 Task: Add the product "Ramiro's Wet Burritos" to cart from the store "Abuelitas Birria".
Action: Mouse moved to (450, 218)
Screenshot: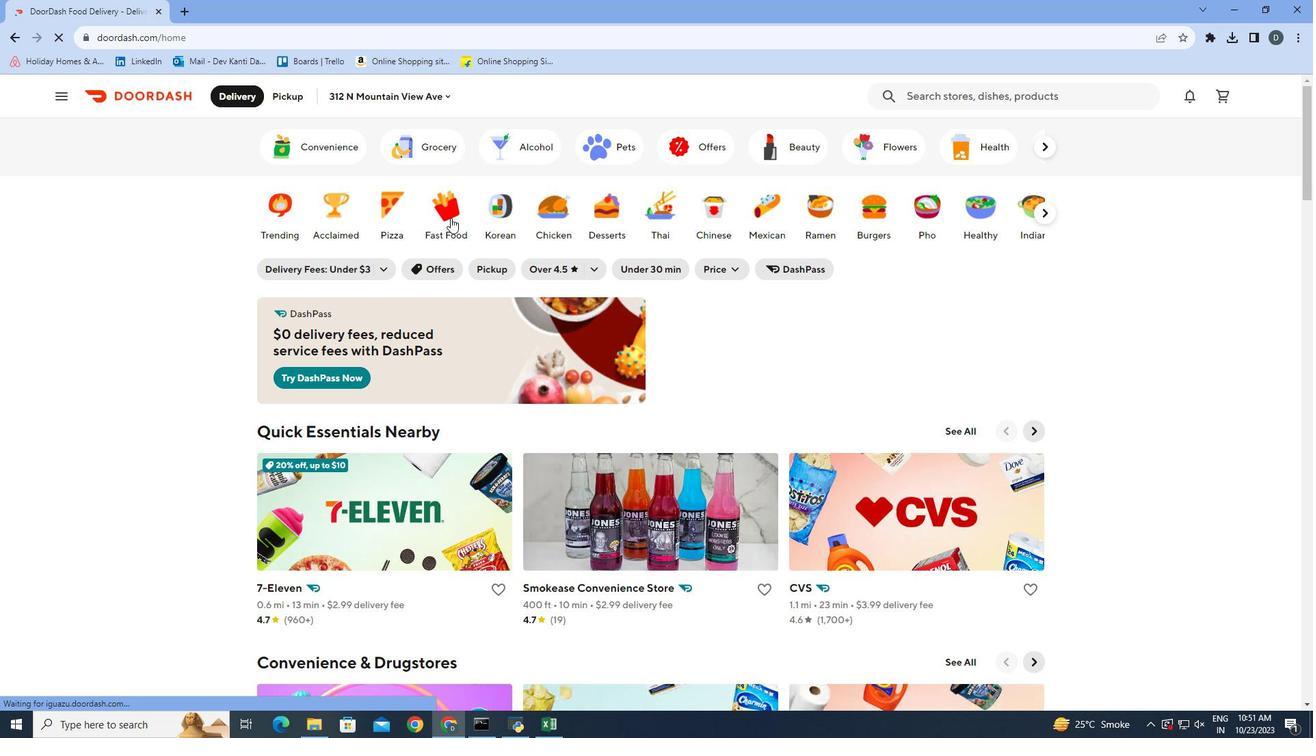 
Action: Mouse pressed left at (450, 218)
Screenshot: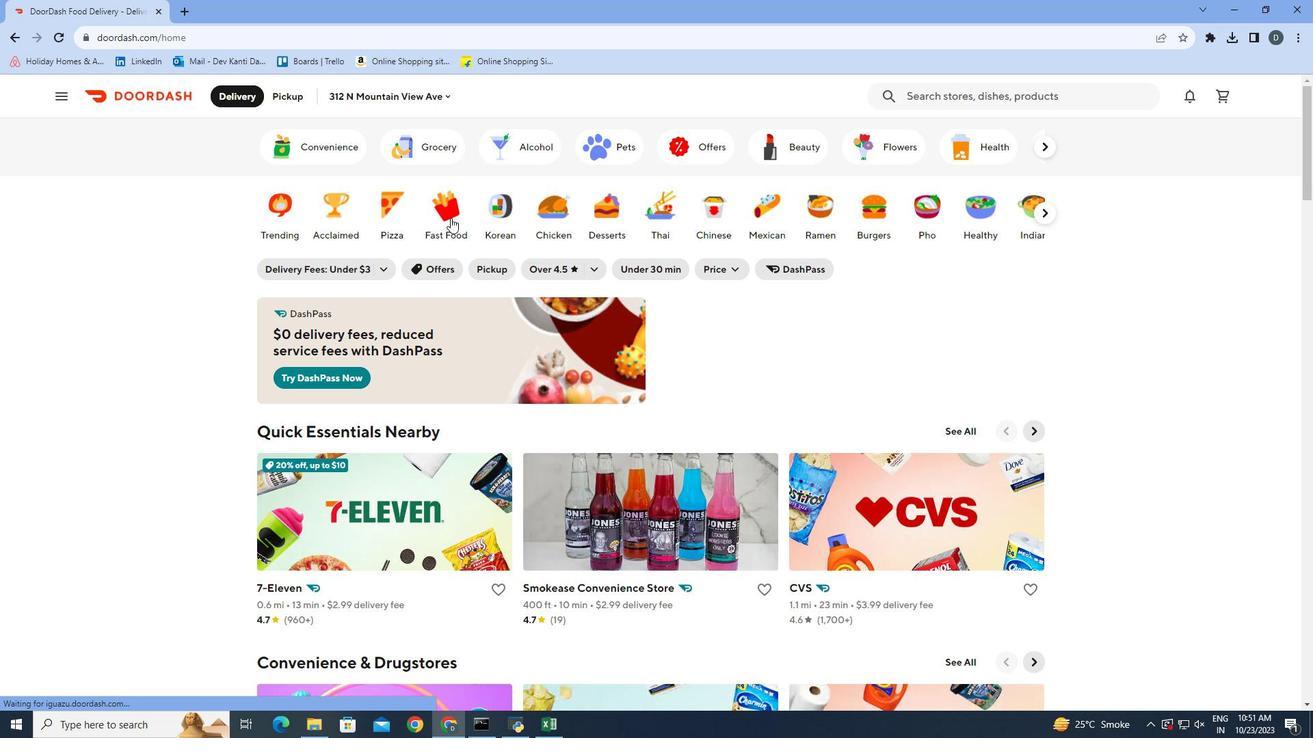 
Action: Mouse moved to (1121, 364)
Screenshot: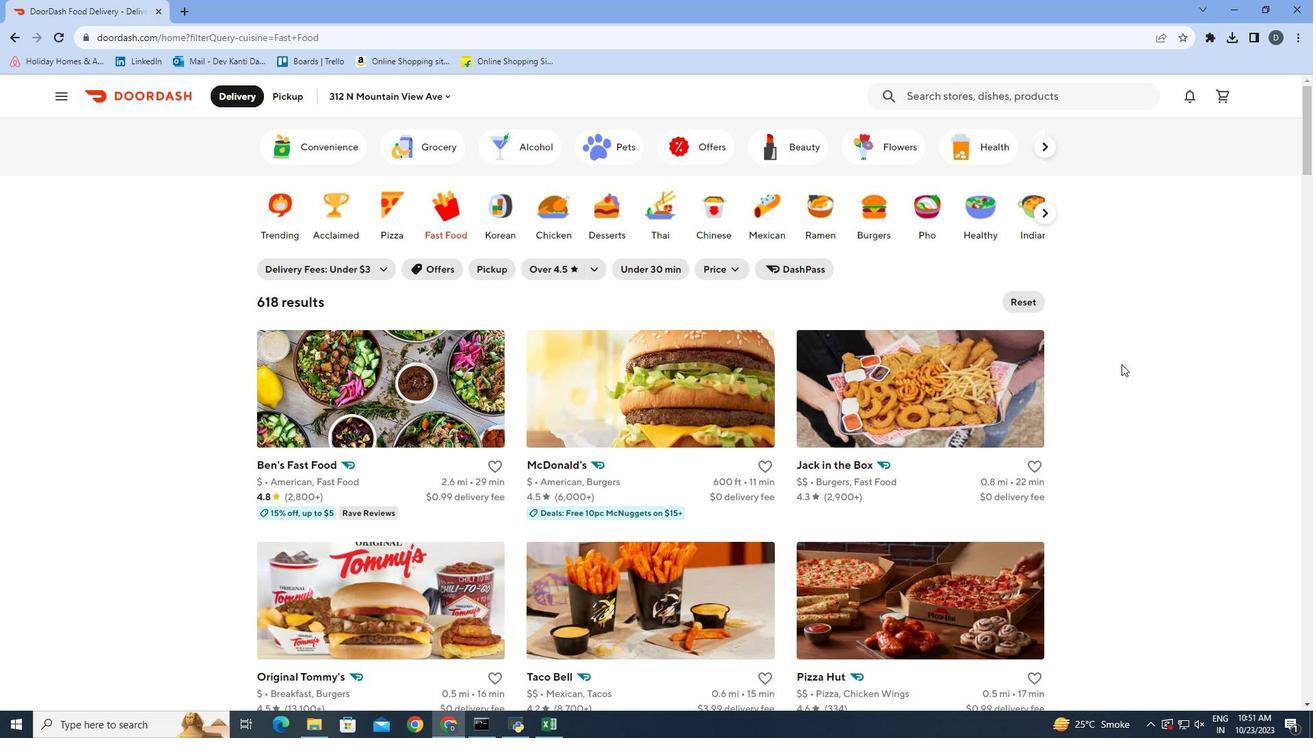
Action: Mouse scrolled (1121, 363) with delta (0, 0)
Screenshot: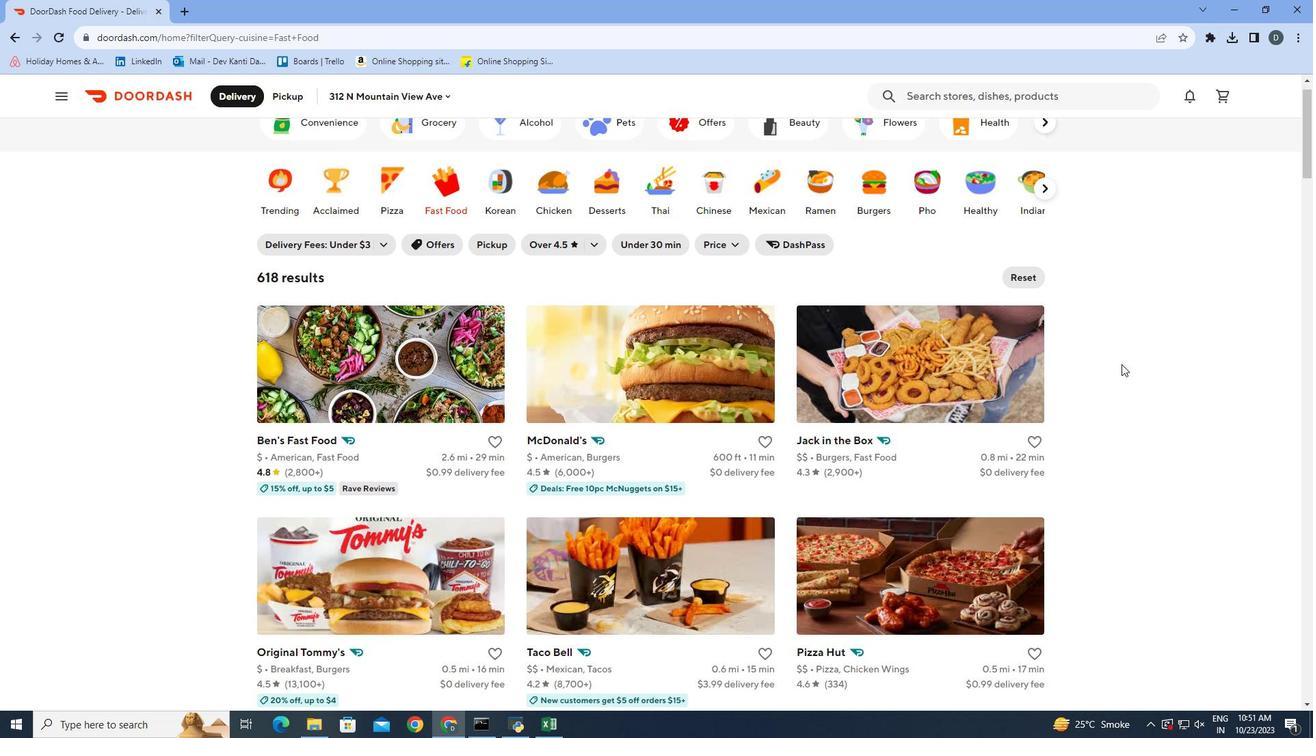 
Action: Mouse scrolled (1121, 363) with delta (0, 0)
Screenshot: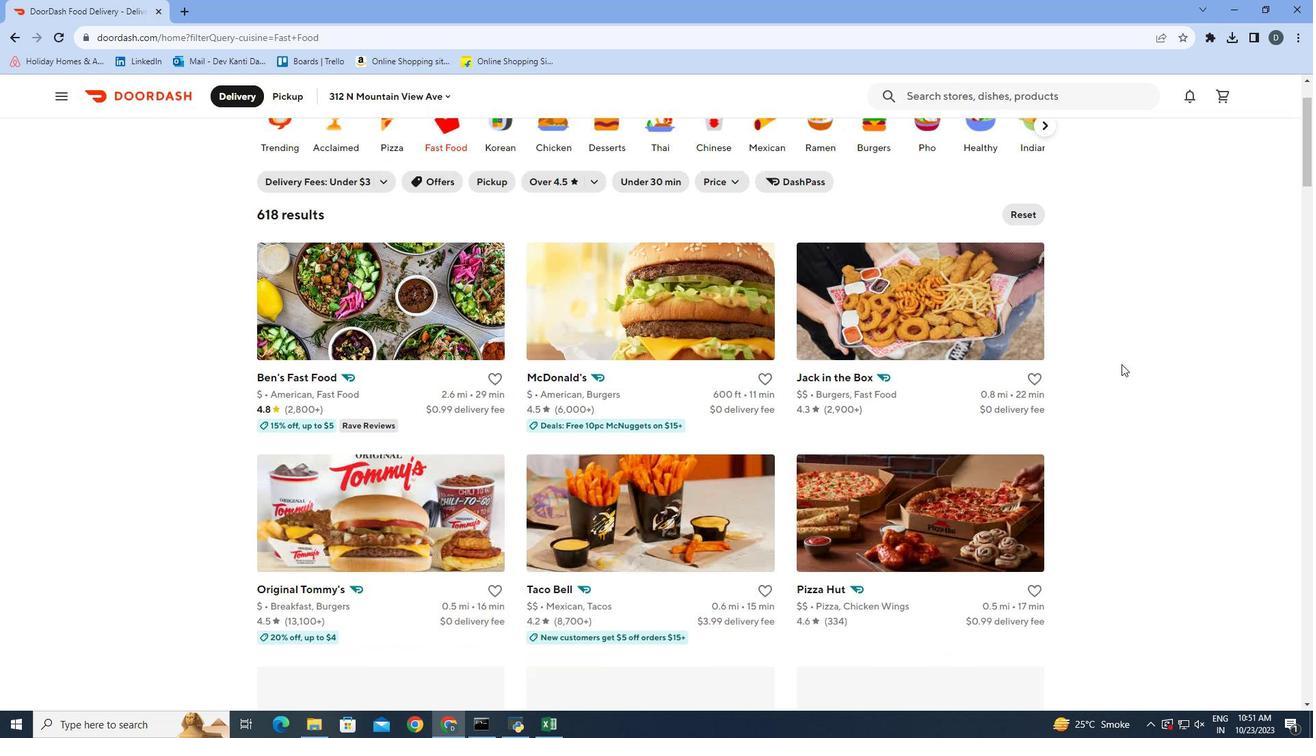 
Action: Mouse scrolled (1121, 363) with delta (0, 0)
Screenshot: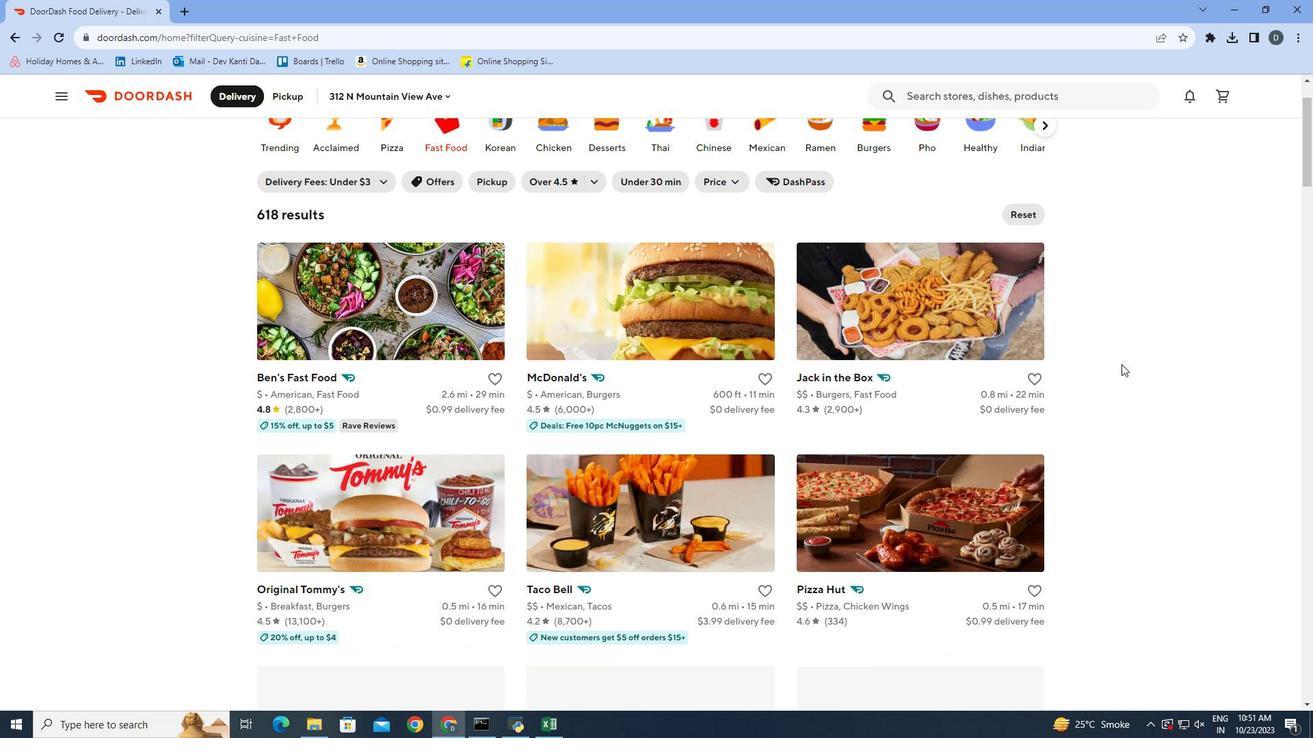 
Action: Mouse scrolled (1121, 363) with delta (0, 0)
Screenshot: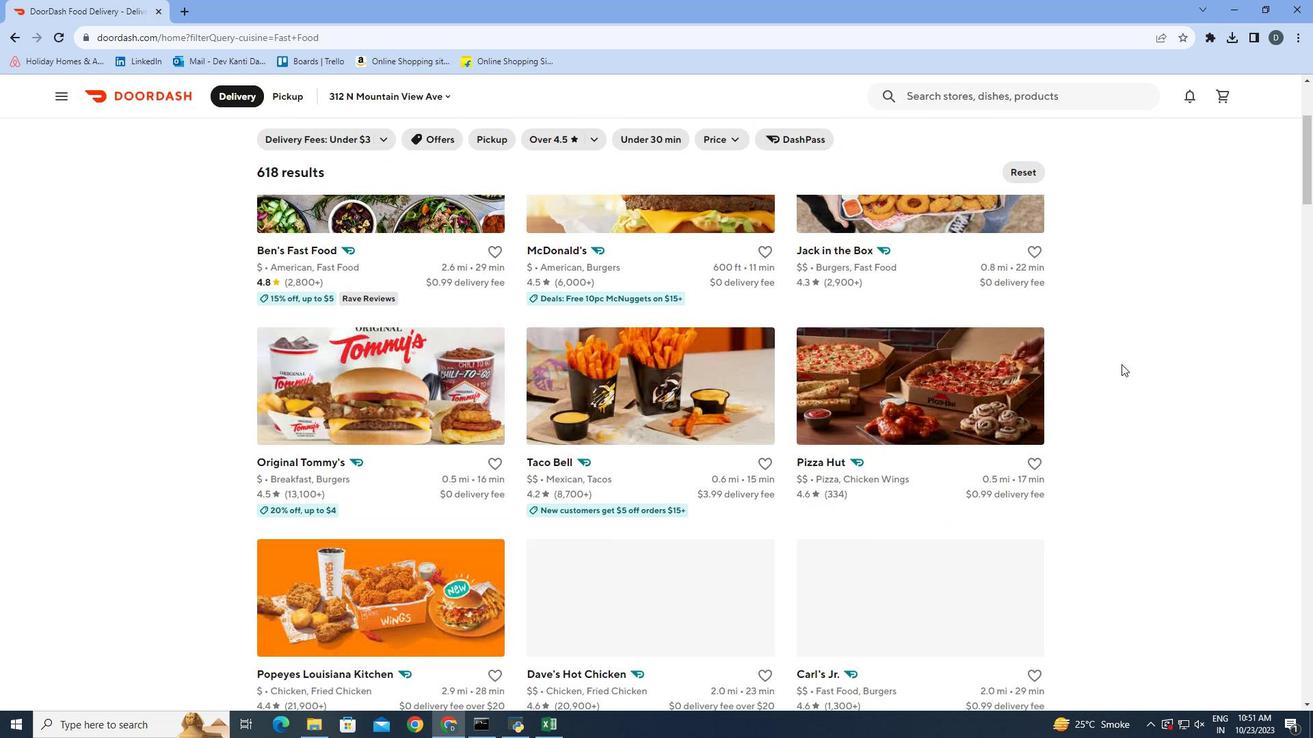 
Action: Mouse scrolled (1121, 363) with delta (0, 0)
Screenshot: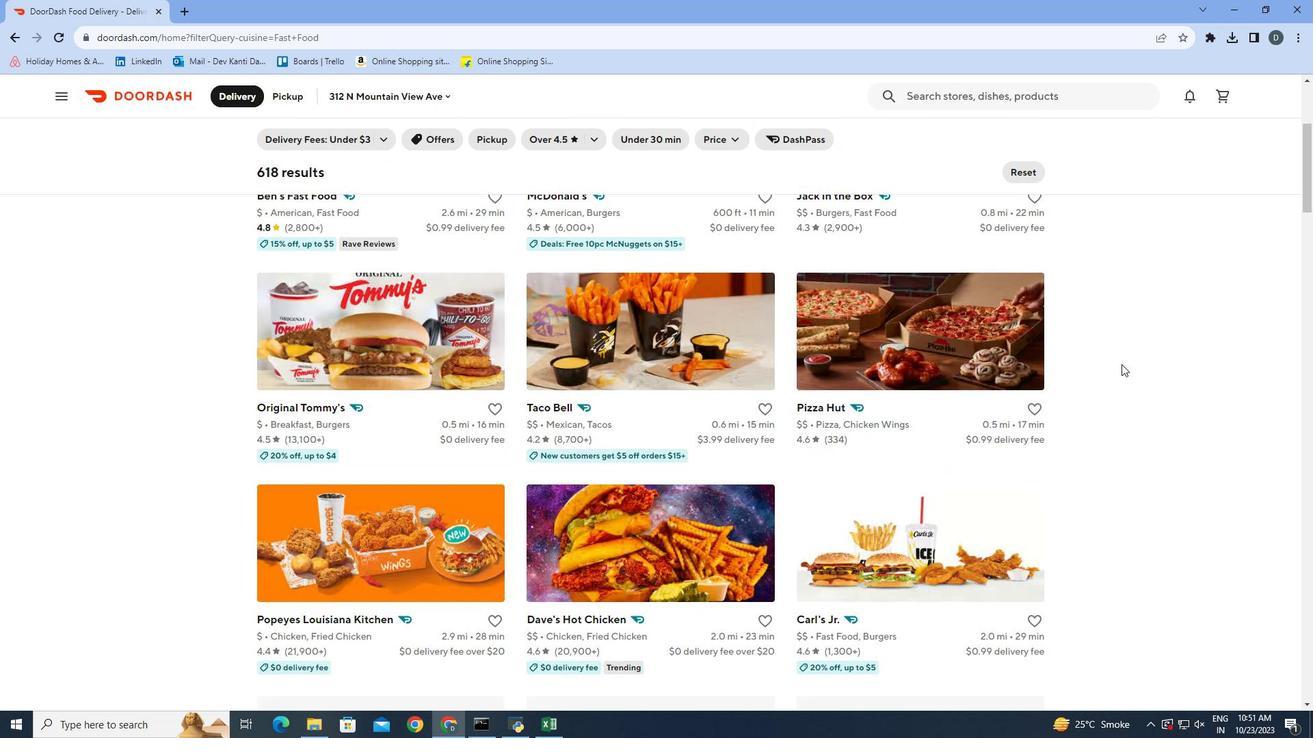 
Action: Mouse scrolled (1121, 365) with delta (0, 0)
Screenshot: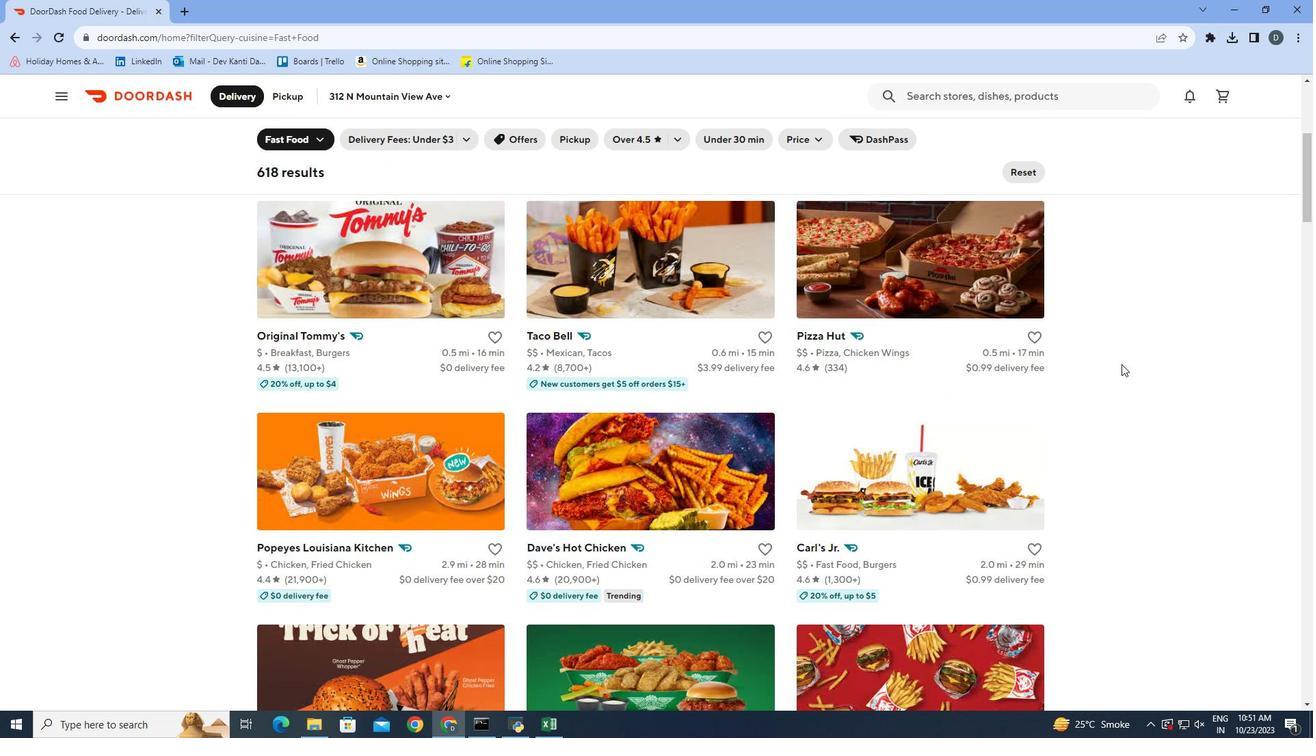 
Action: Mouse scrolled (1121, 365) with delta (0, 0)
Screenshot: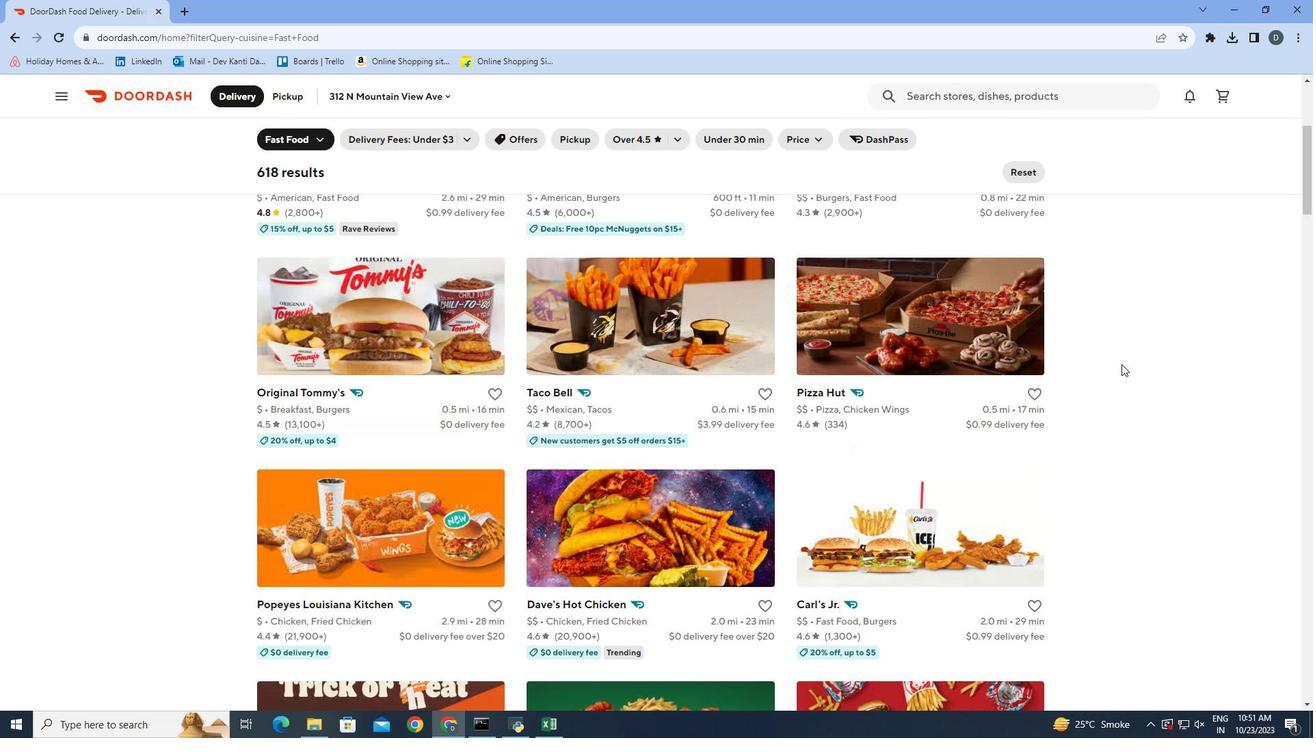
Action: Mouse scrolled (1121, 365) with delta (0, 0)
Screenshot: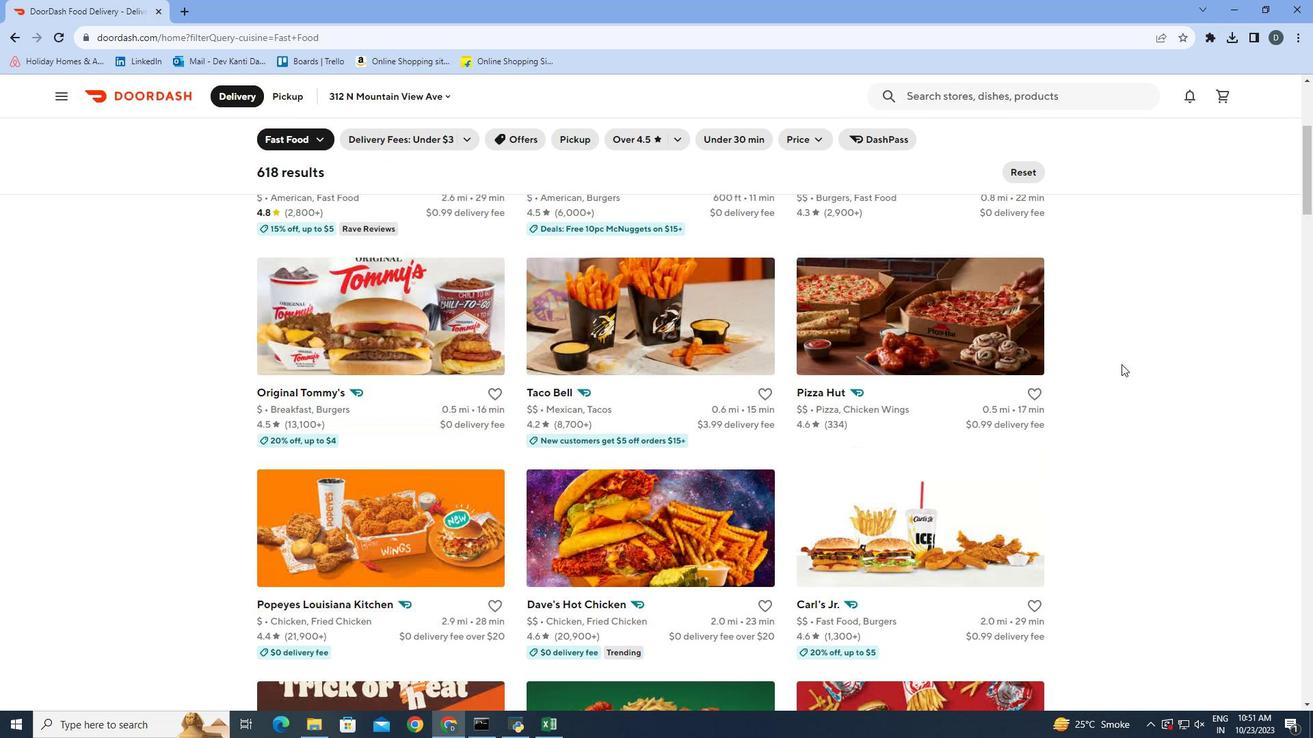 
Action: Mouse scrolled (1121, 365) with delta (0, 0)
Screenshot: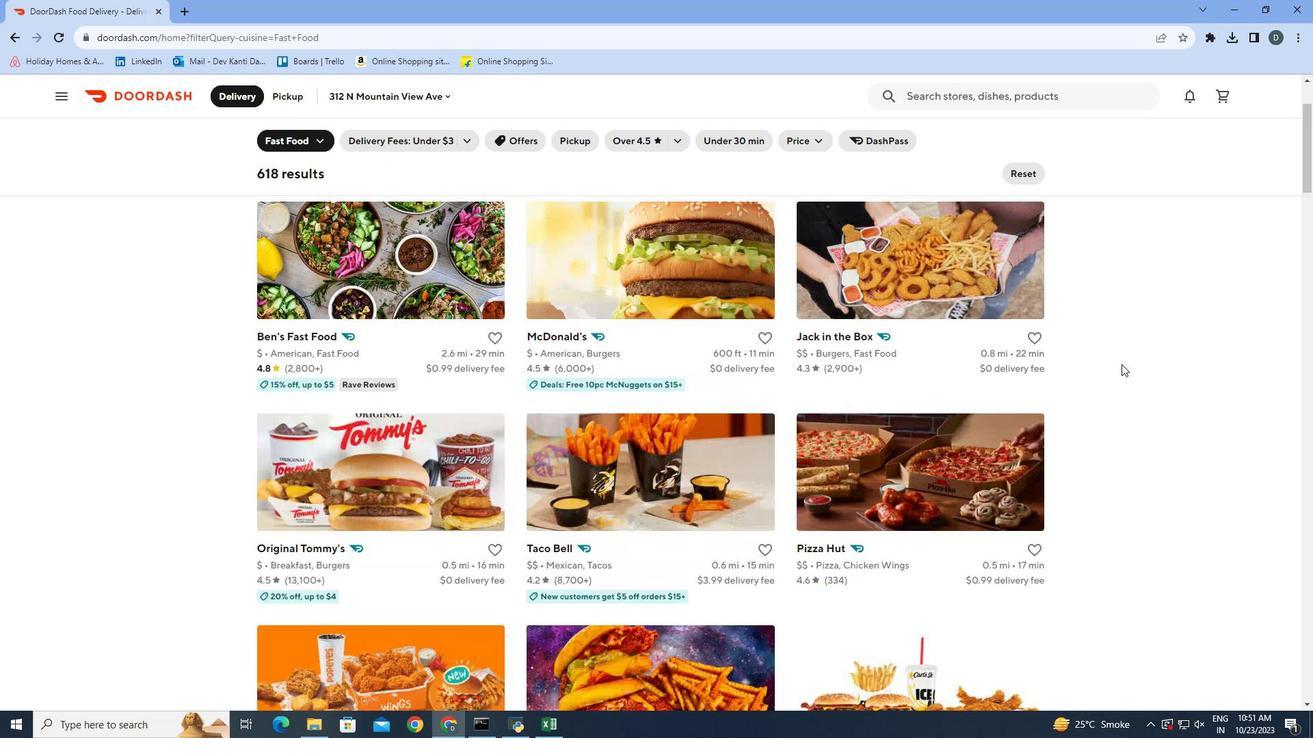 
Action: Mouse scrolled (1121, 365) with delta (0, 0)
Screenshot: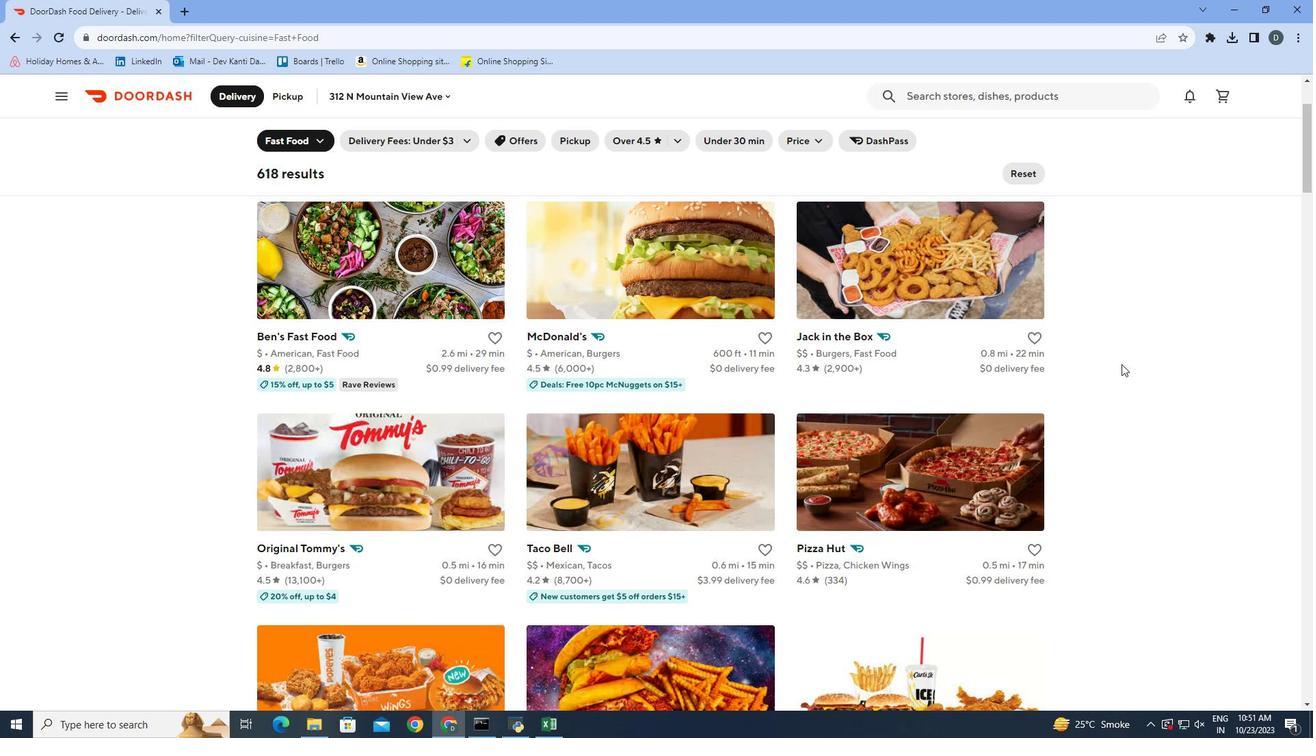 
Action: Mouse moved to (999, 99)
Screenshot: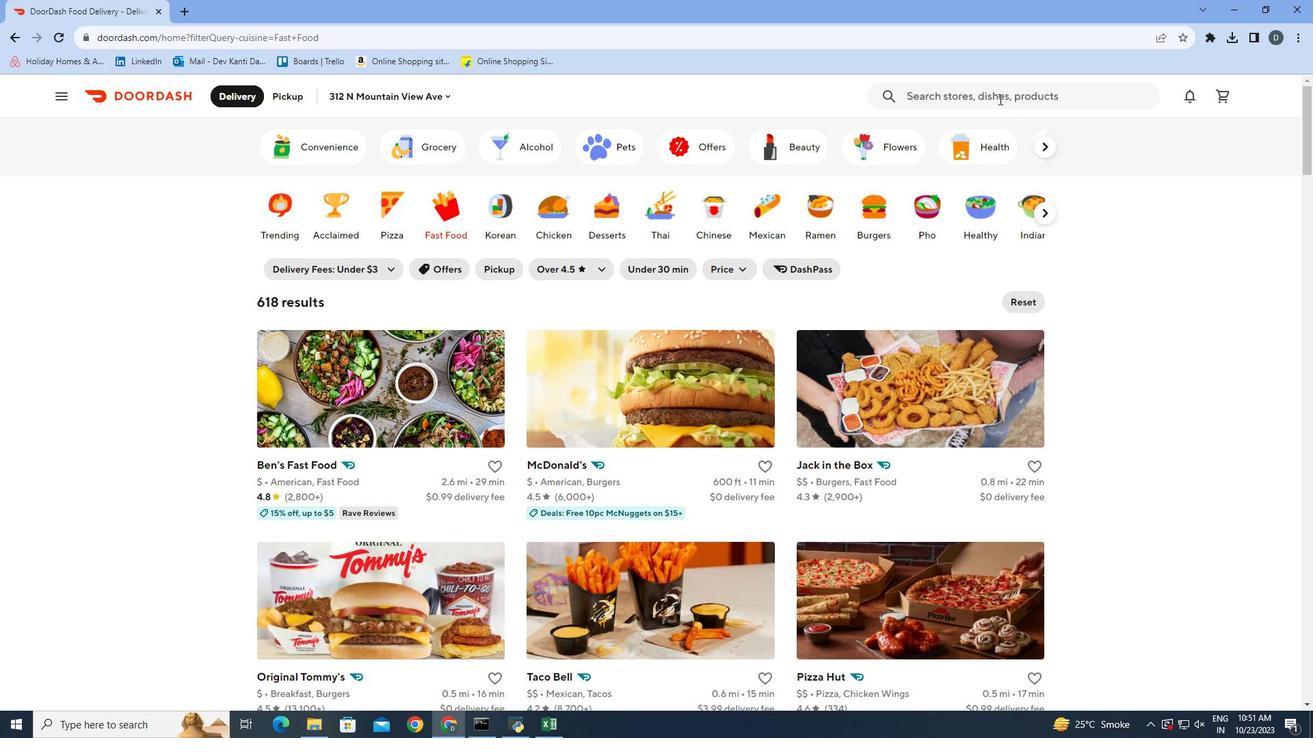 
Action: Mouse pressed left at (999, 99)
Screenshot: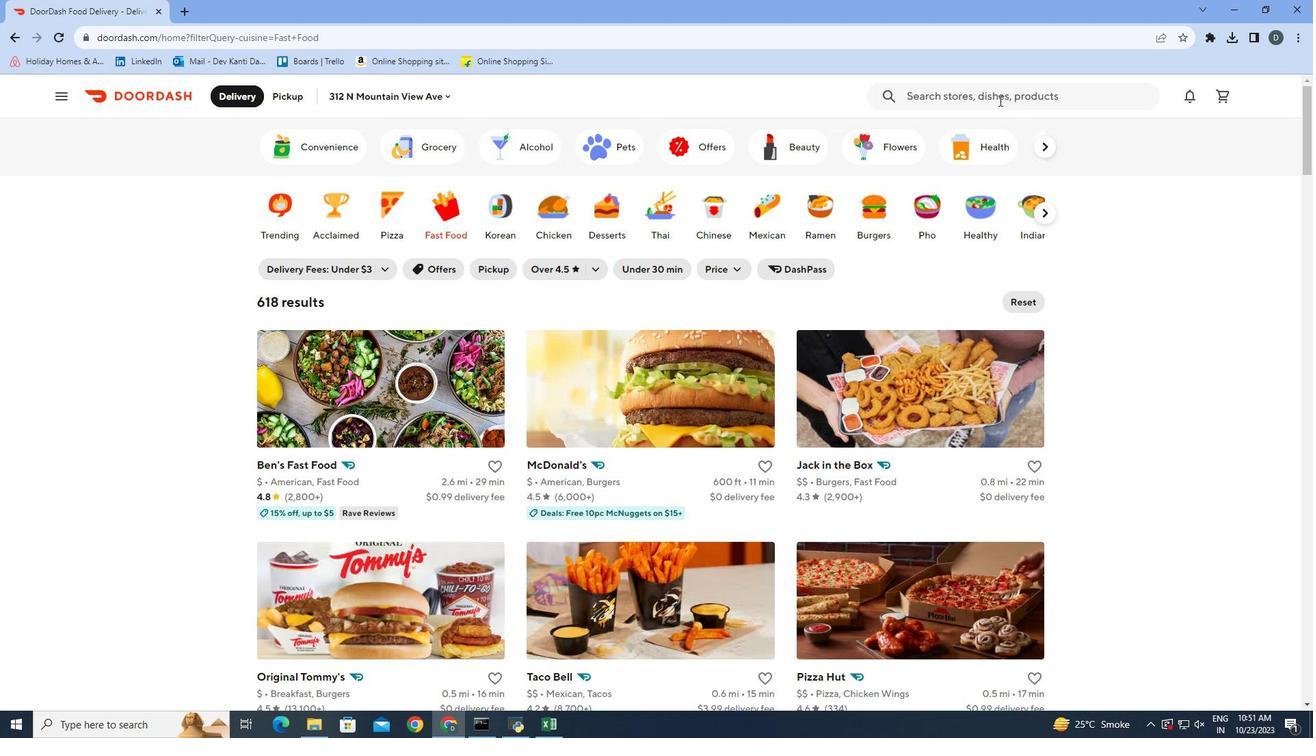 
Action: Mouse moved to (953, 136)
Screenshot: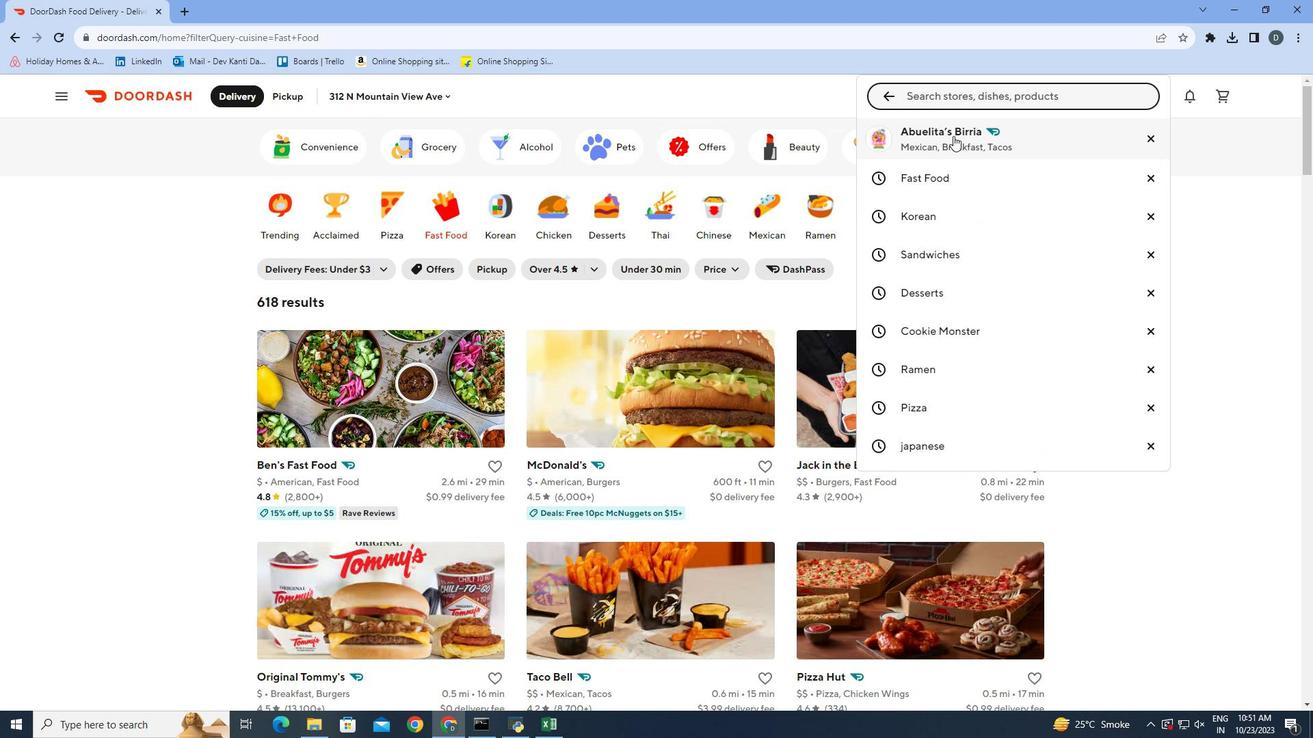
Action: Mouse pressed left at (953, 136)
Screenshot: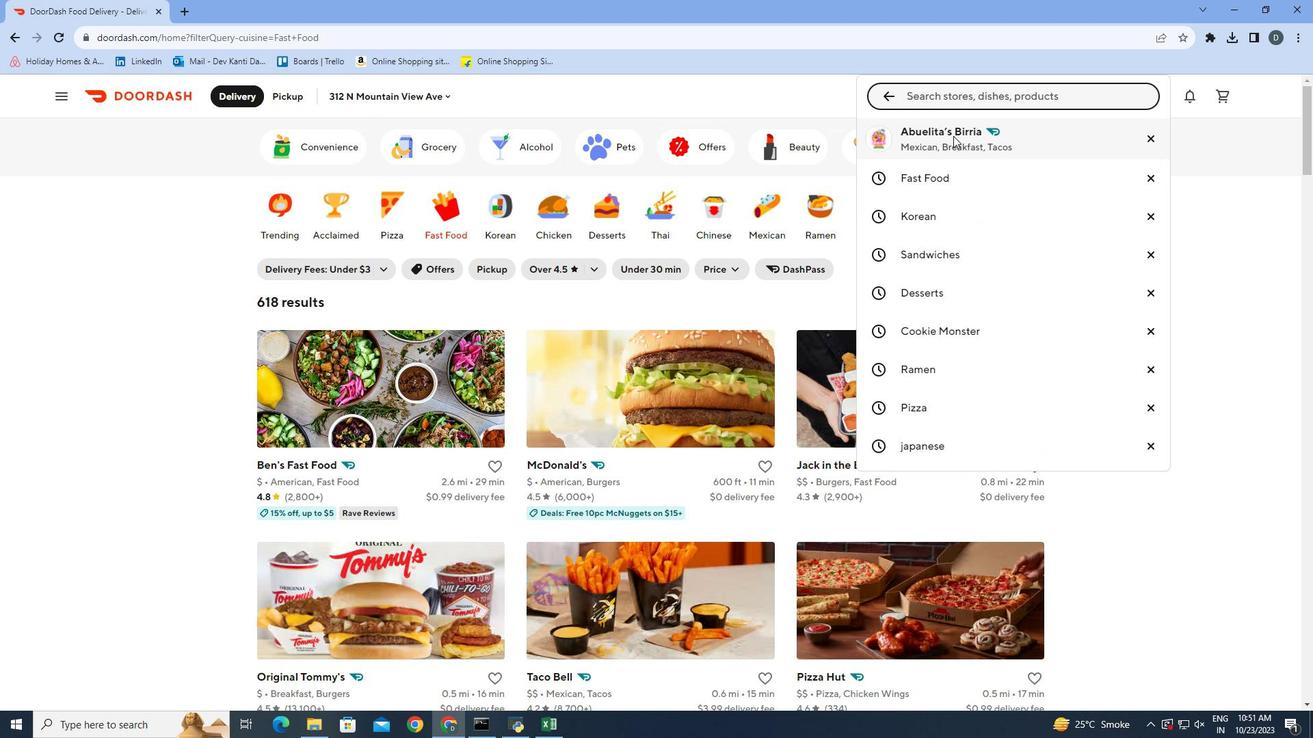 
Action: Mouse moved to (1077, 92)
Screenshot: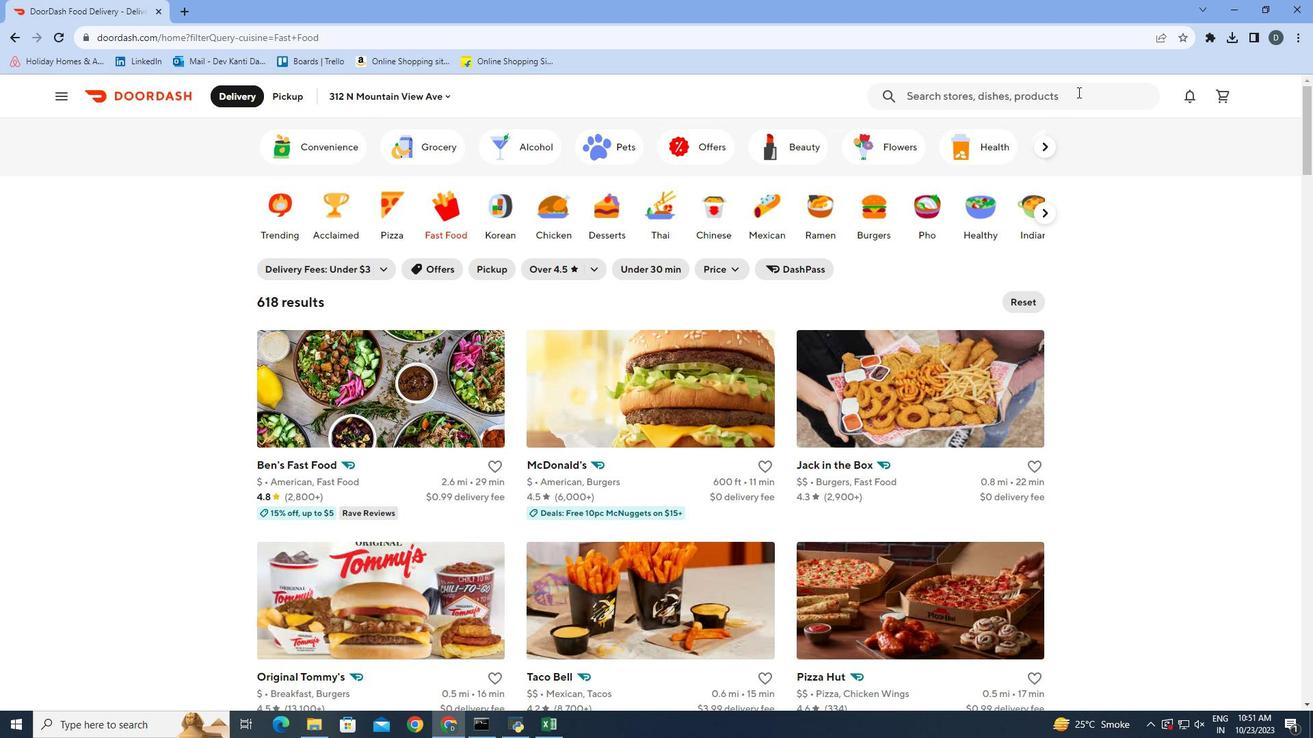 
Action: Mouse pressed left at (1077, 92)
Screenshot: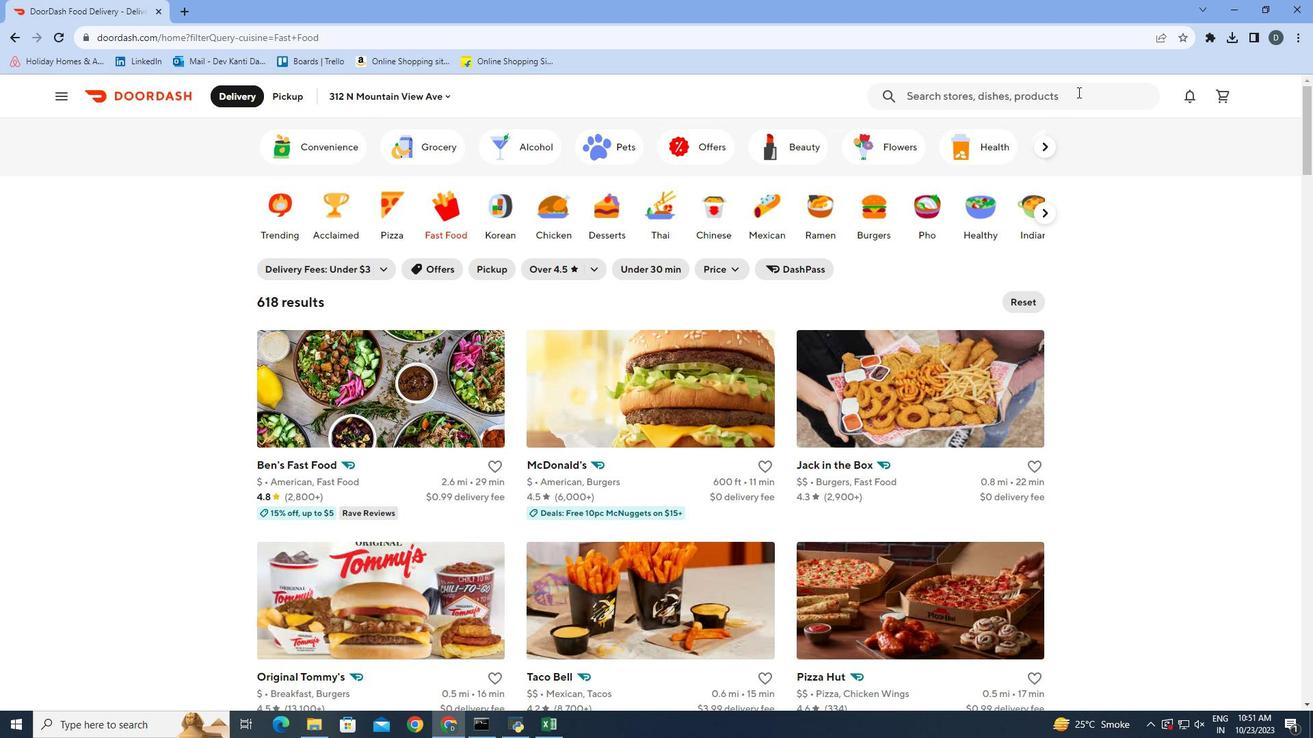 
Action: Mouse moved to (950, 158)
Screenshot: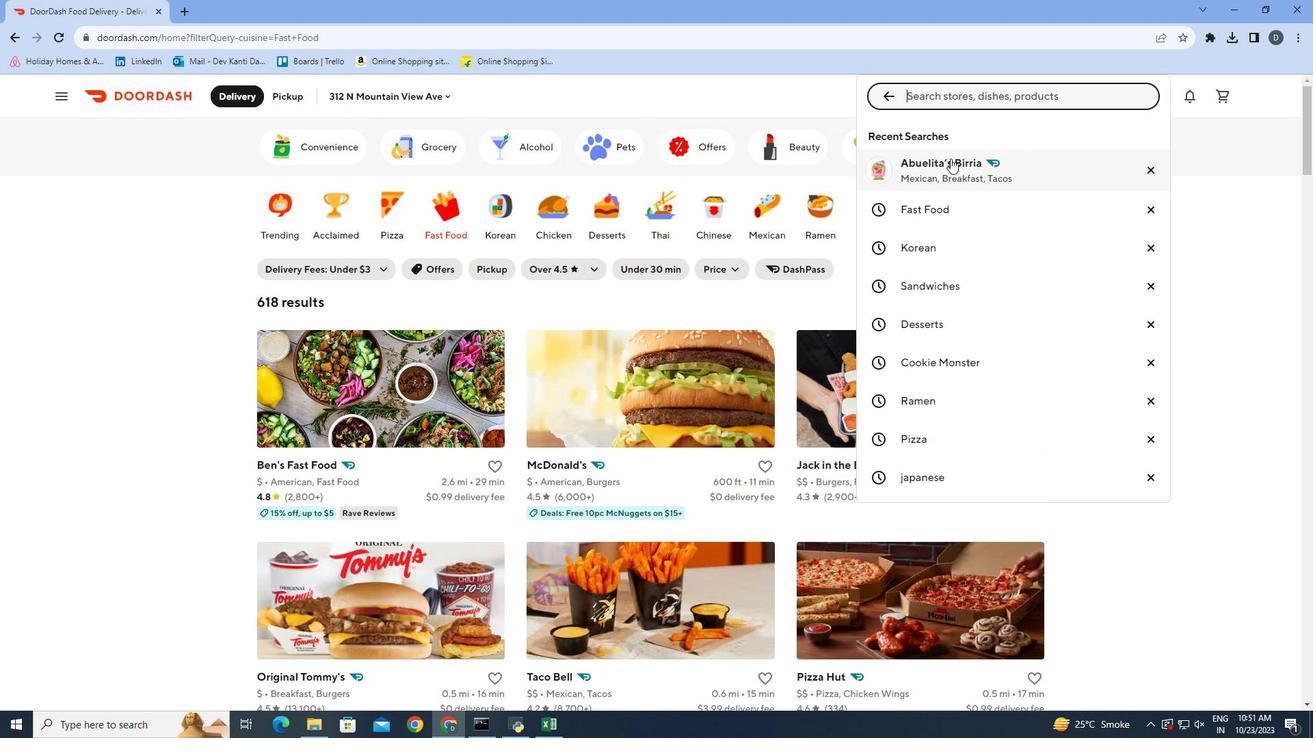 
Action: Mouse pressed left at (950, 158)
Screenshot: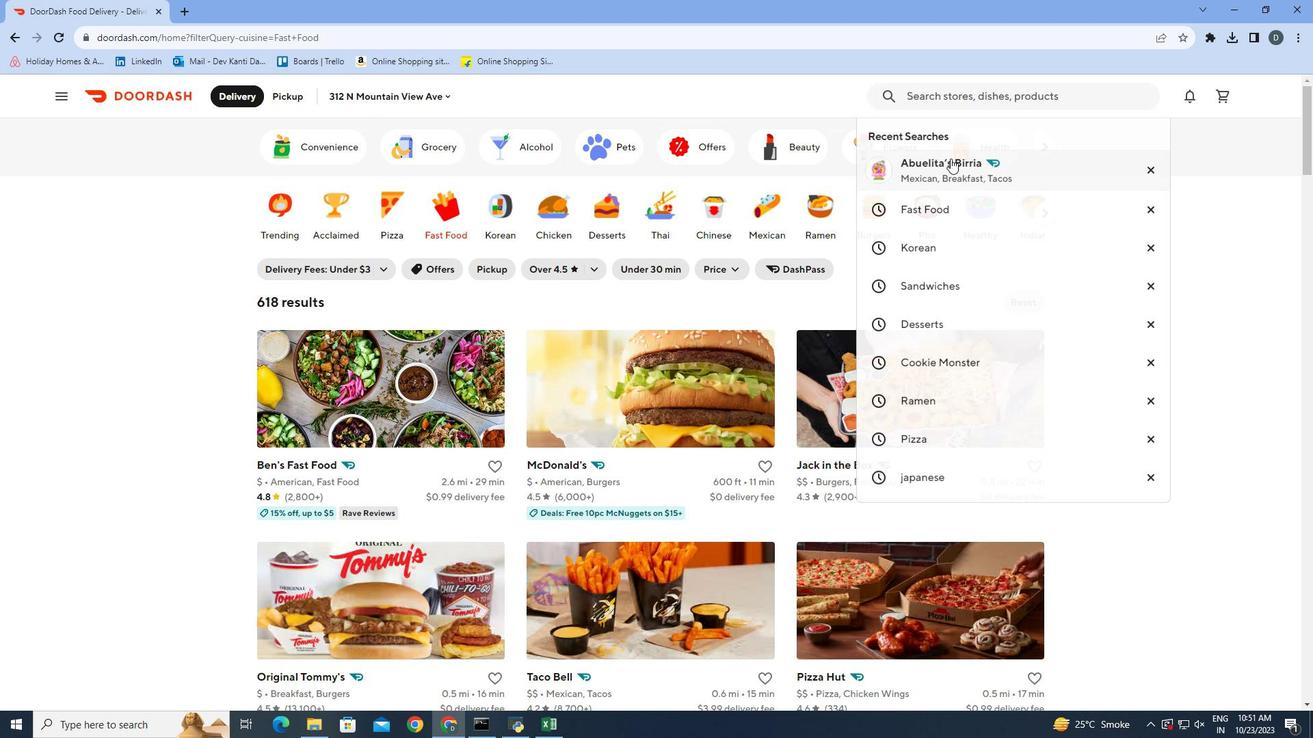 
Action: Mouse moved to (1122, 259)
Screenshot: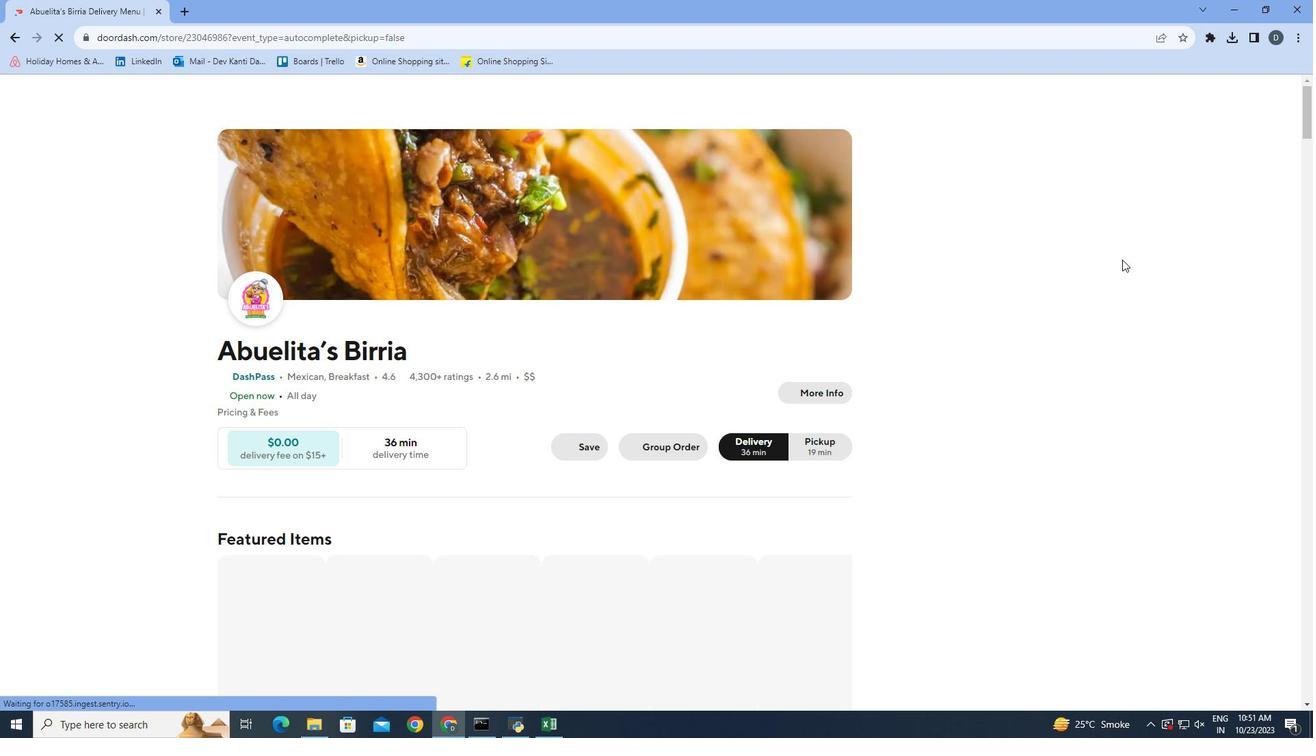 
Action: Mouse scrolled (1122, 259) with delta (0, 0)
Screenshot: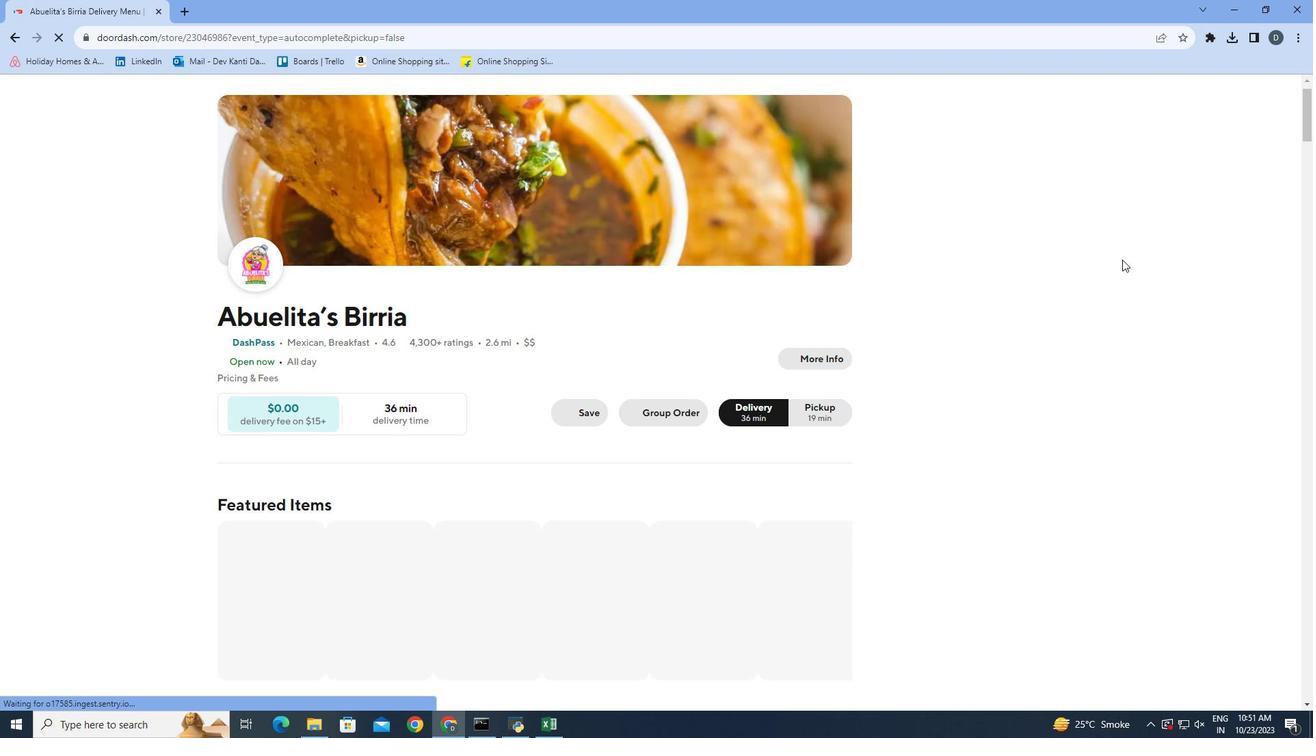 
Action: Mouse scrolled (1122, 259) with delta (0, 0)
Screenshot: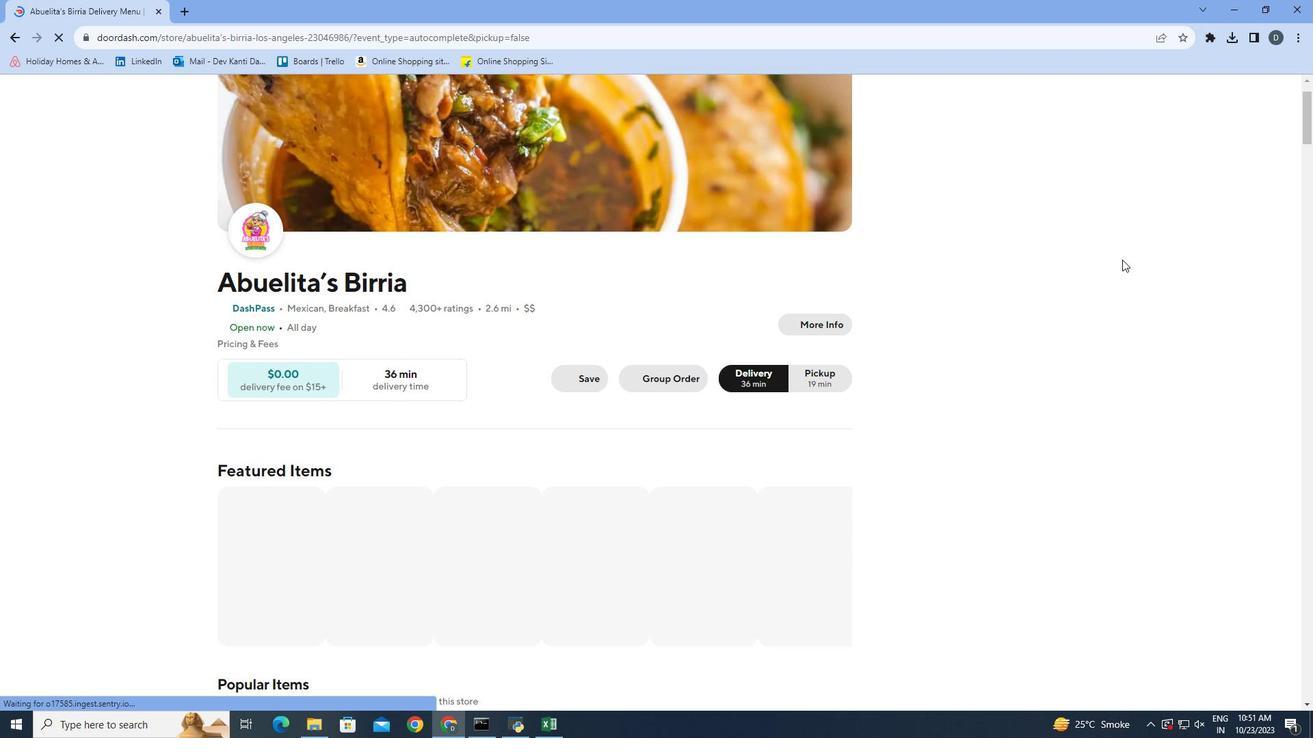 
Action: Mouse scrolled (1122, 259) with delta (0, 0)
Screenshot: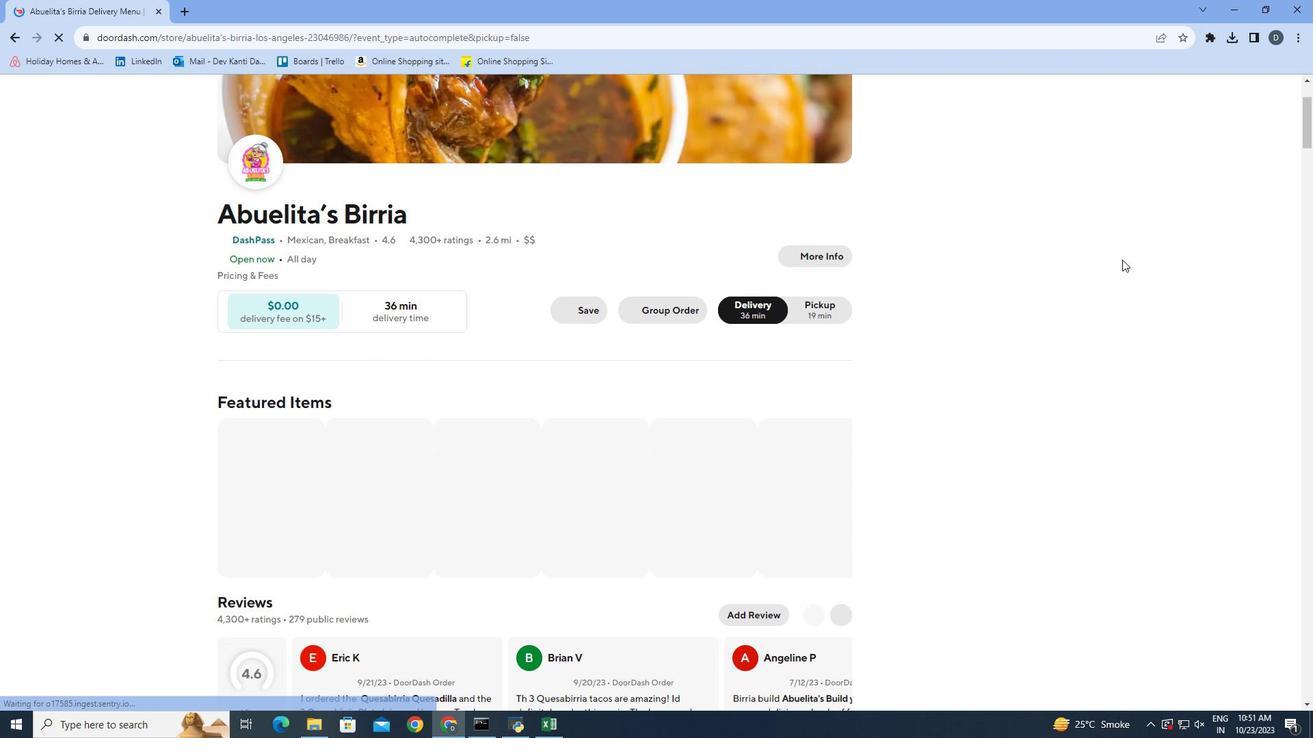 
Action: Mouse scrolled (1122, 259) with delta (0, 0)
Screenshot: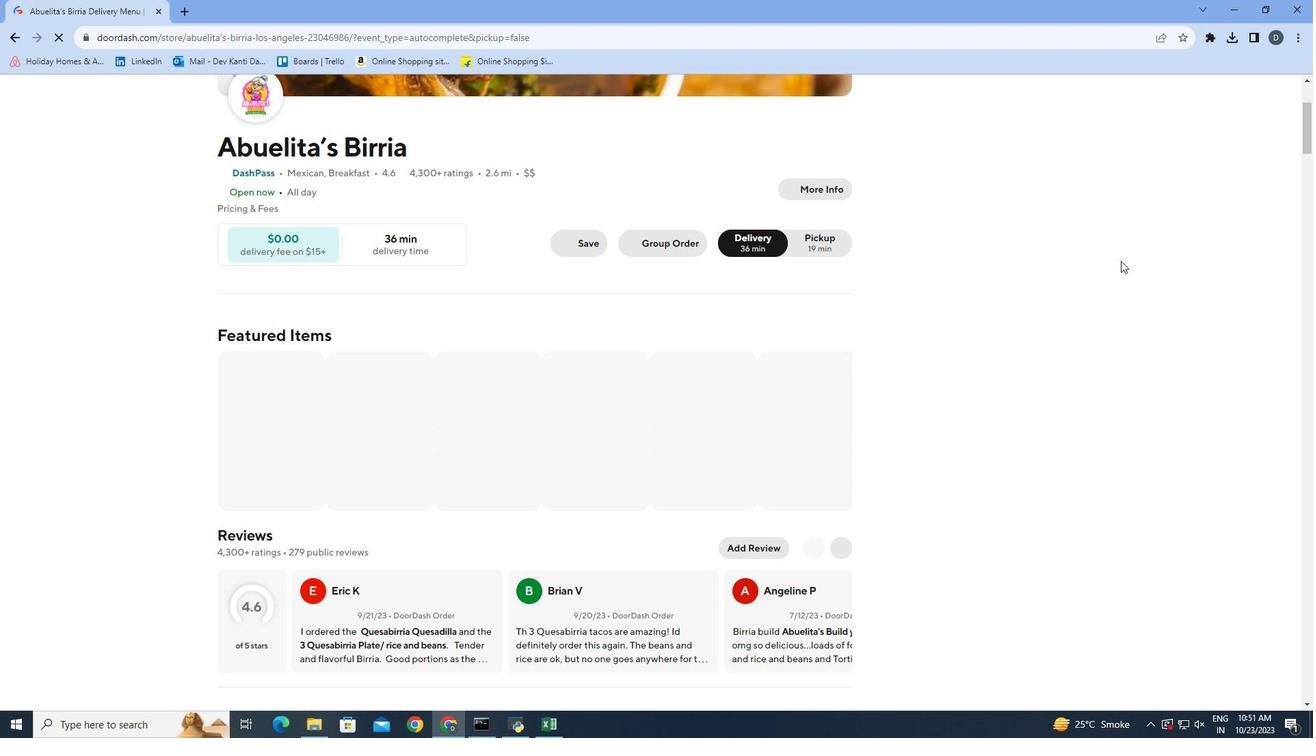 
Action: Mouse moved to (1085, 271)
Screenshot: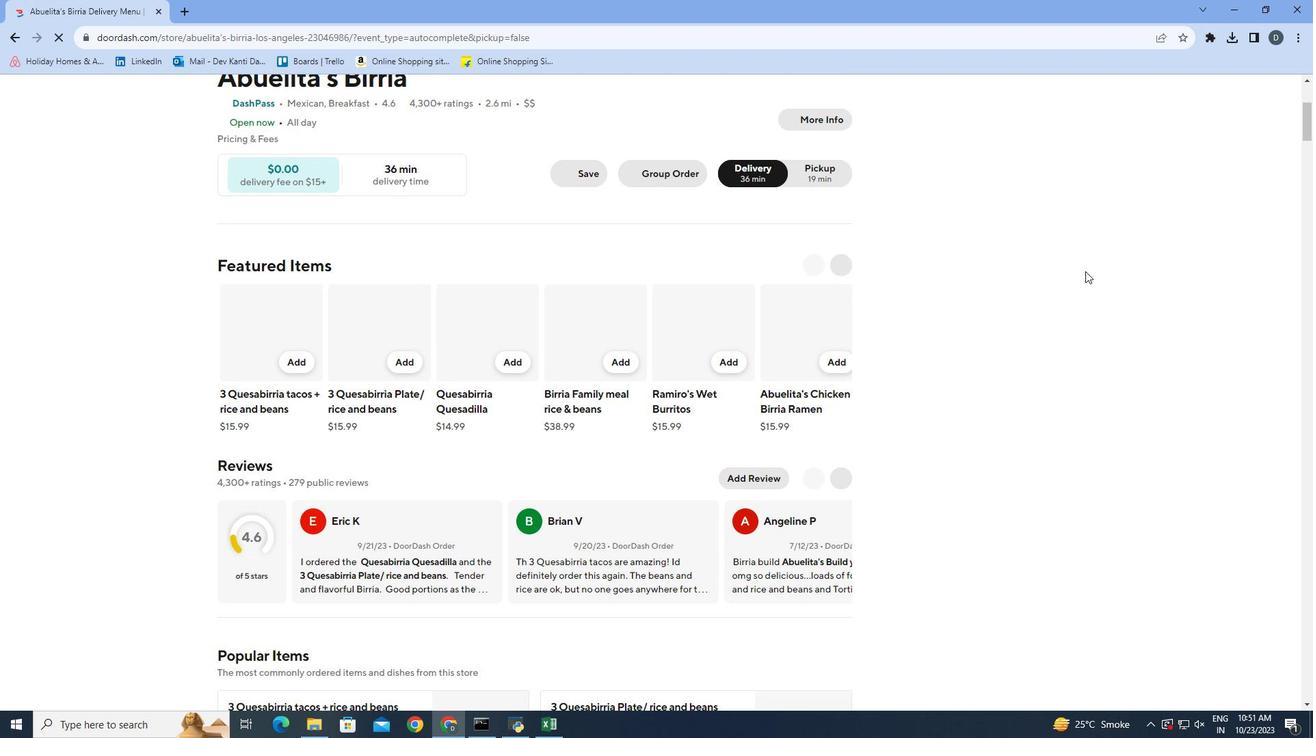 
Action: Mouse scrolled (1085, 270) with delta (0, 0)
Screenshot: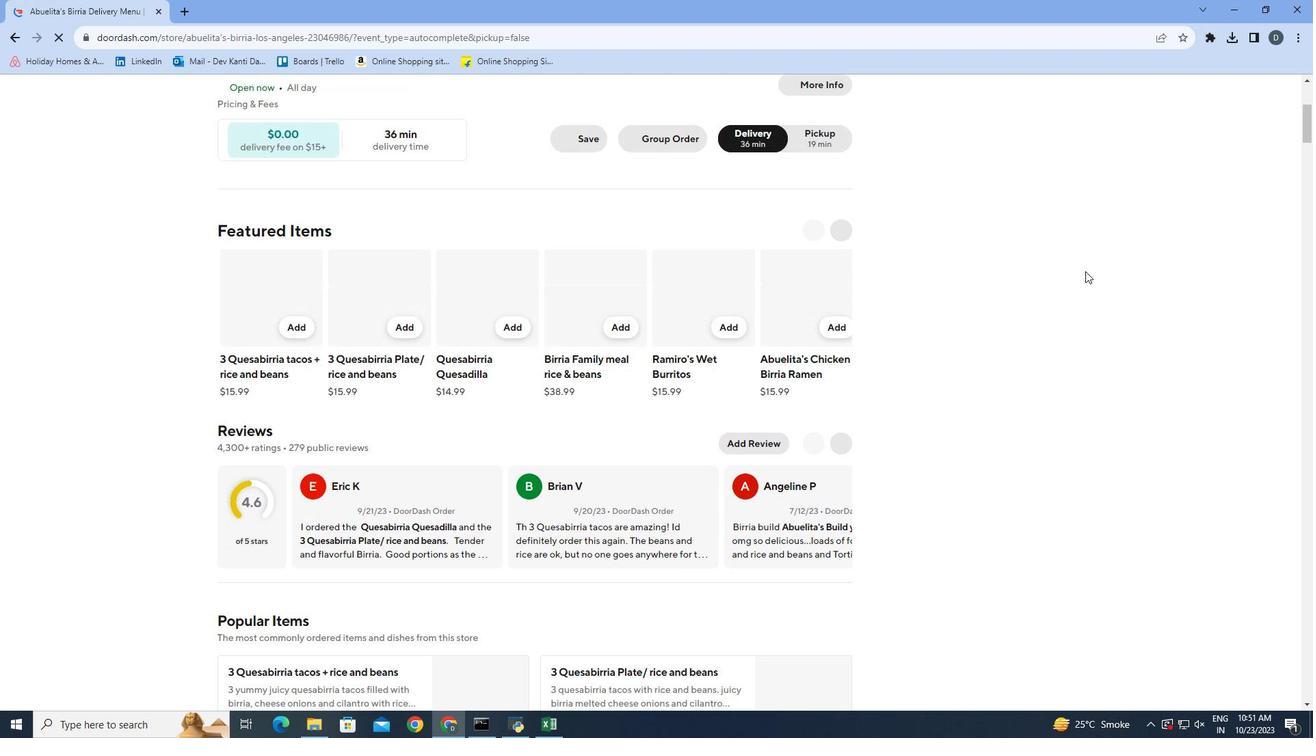 
Action: Mouse scrolled (1085, 270) with delta (0, 0)
Screenshot: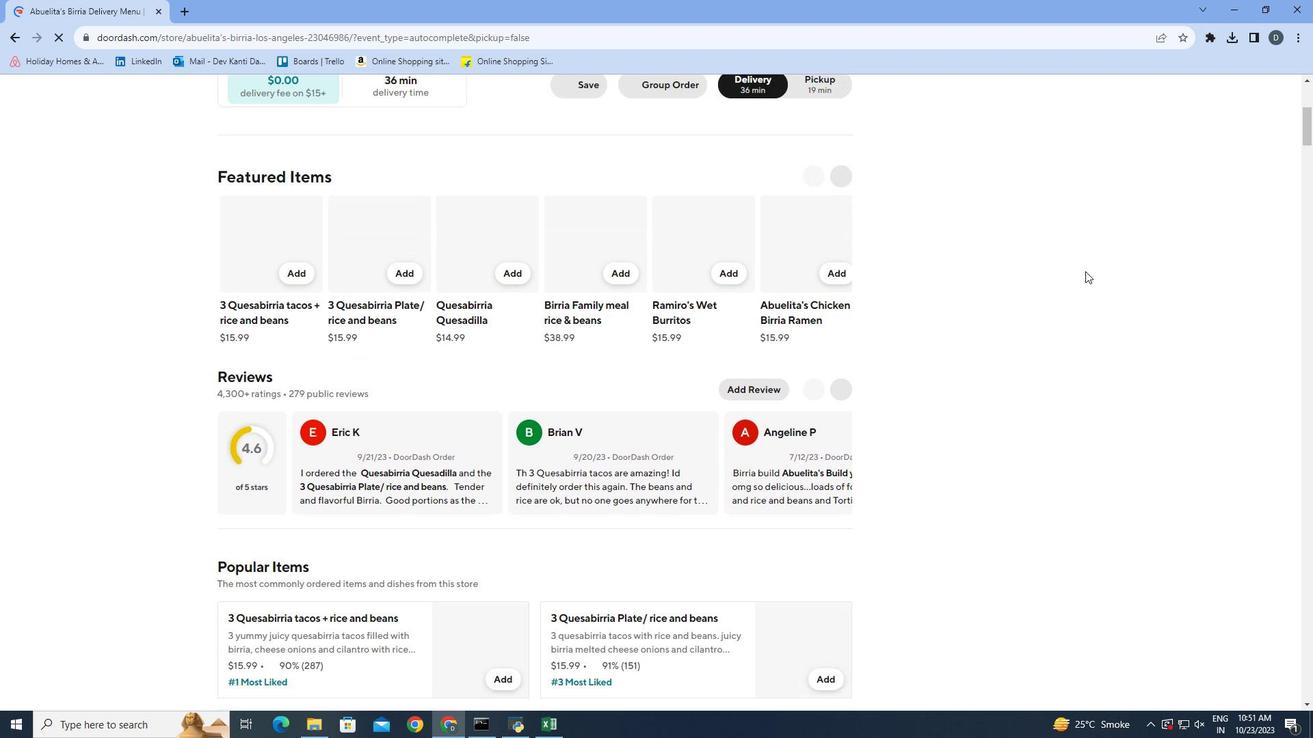 
Action: Mouse scrolled (1085, 270) with delta (0, 0)
Screenshot: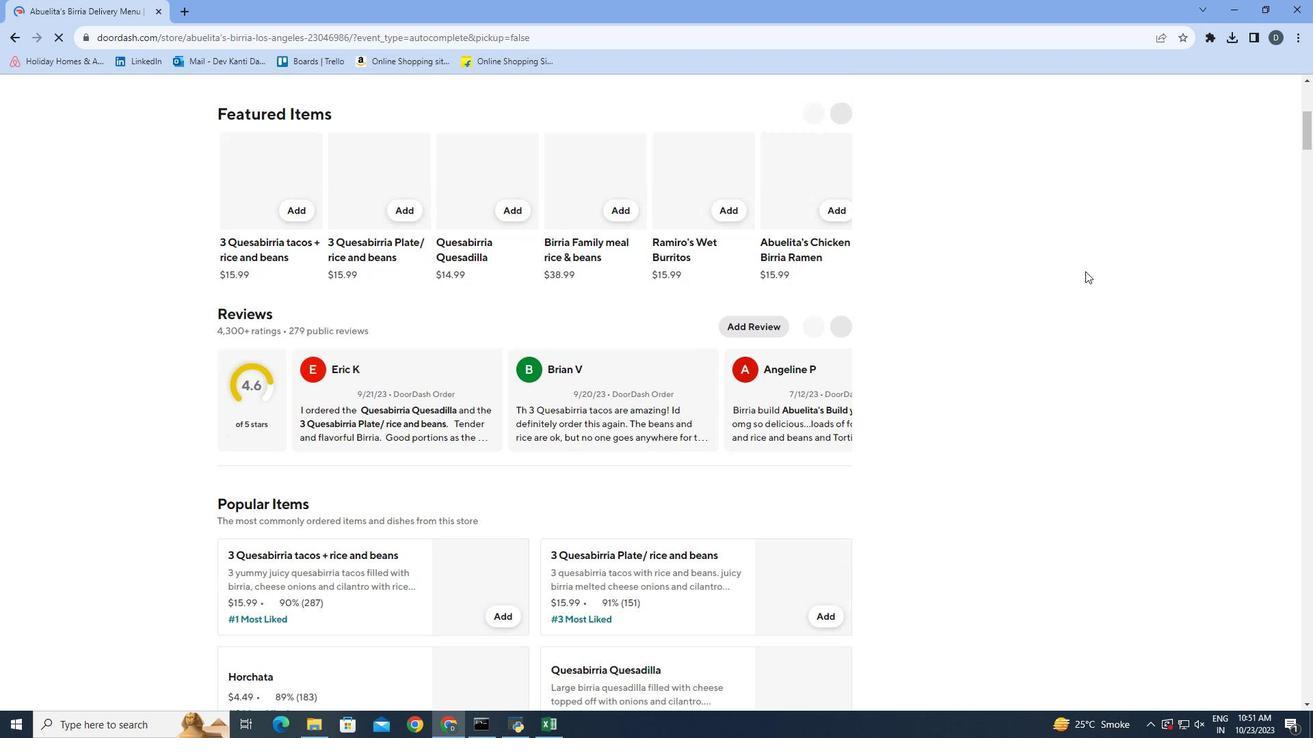 
Action: Mouse scrolled (1085, 270) with delta (0, 0)
Screenshot: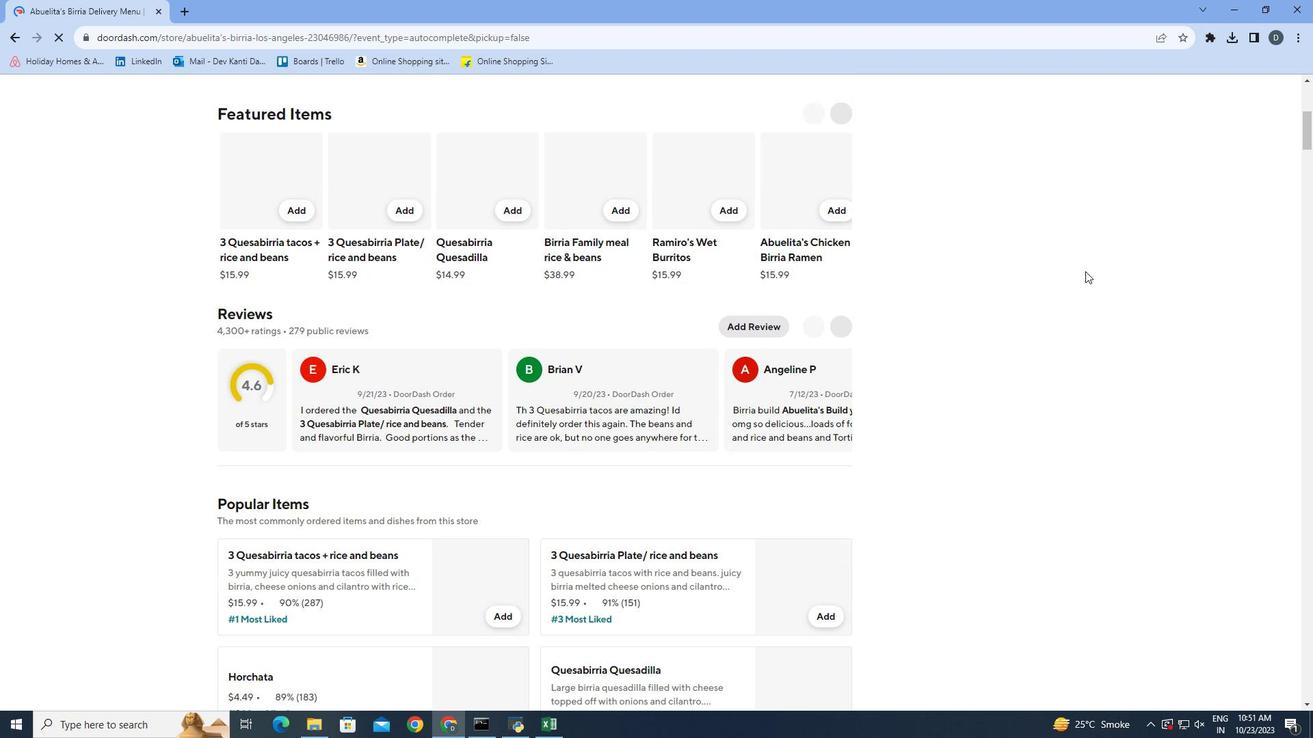 
Action: Mouse scrolled (1085, 270) with delta (0, 0)
Screenshot: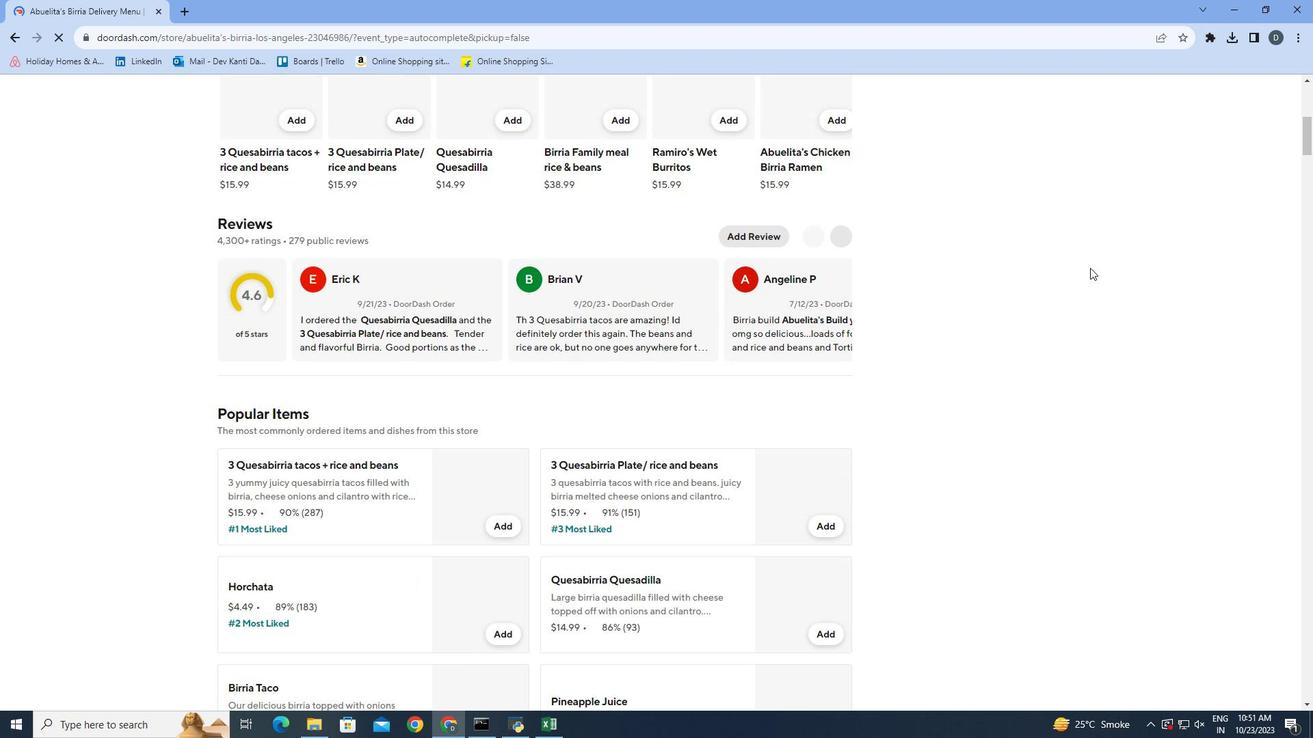 
Action: Mouse moved to (1090, 268)
Screenshot: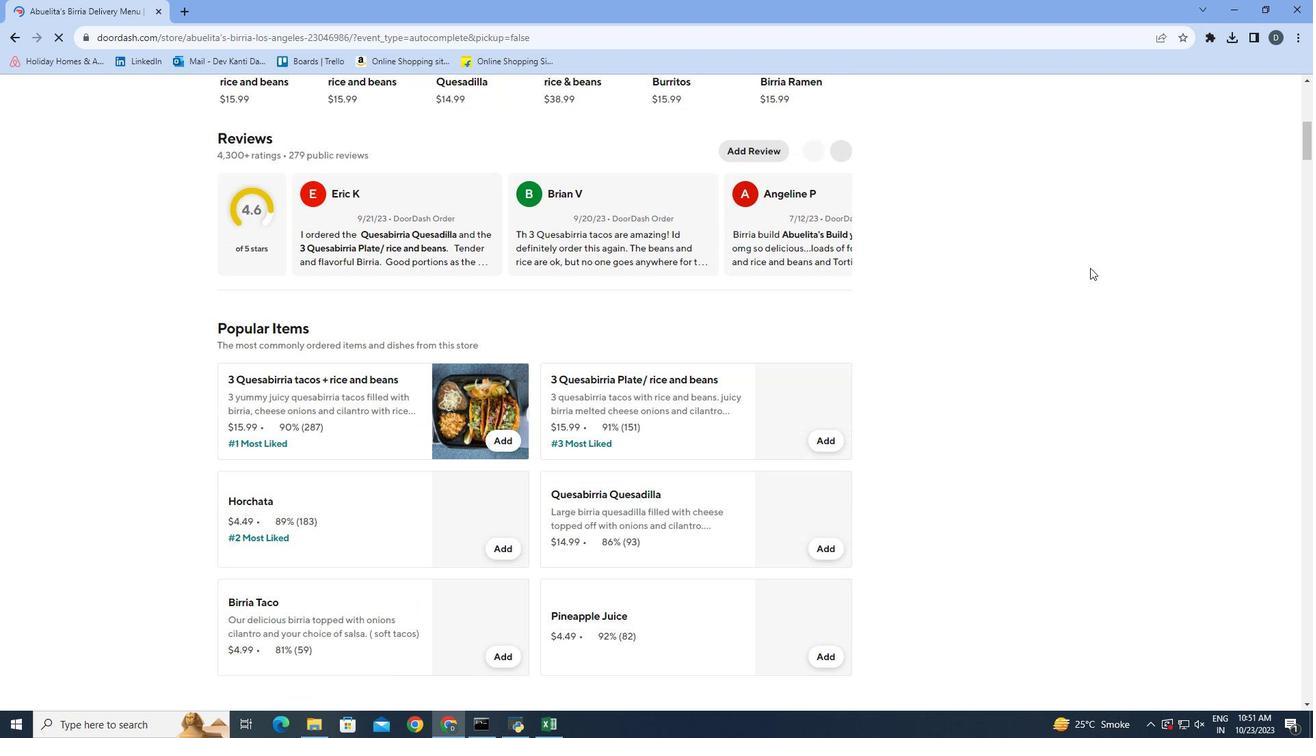
Action: Mouse scrolled (1090, 267) with delta (0, 0)
Screenshot: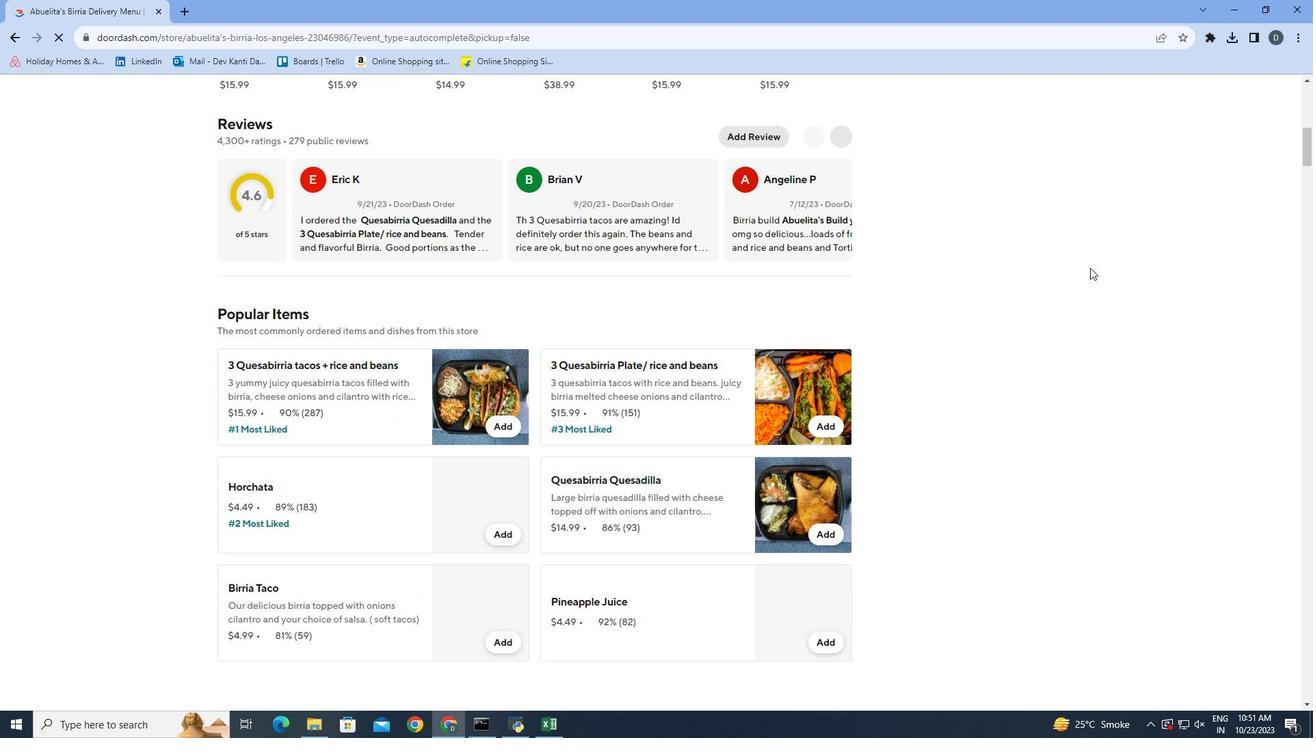
Action: Mouse scrolled (1090, 267) with delta (0, 0)
Screenshot: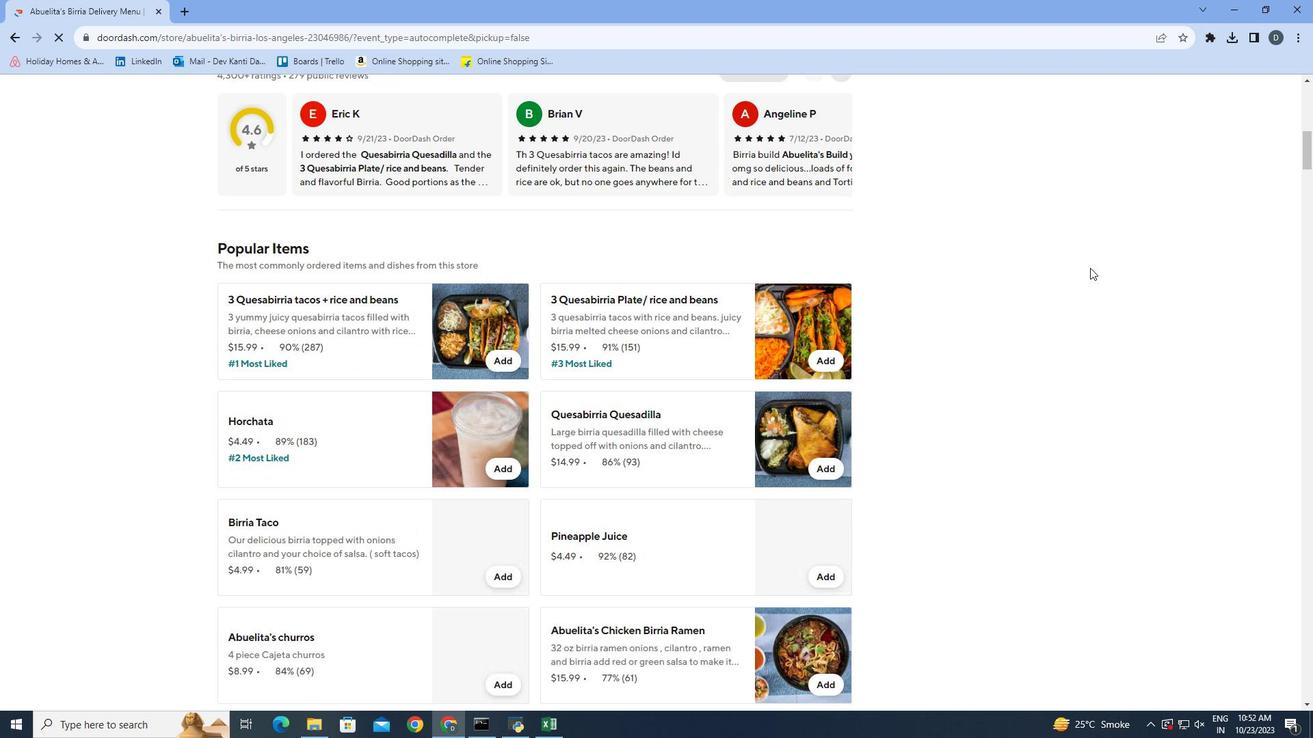 
Action: Mouse scrolled (1090, 267) with delta (0, 0)
Screenshot: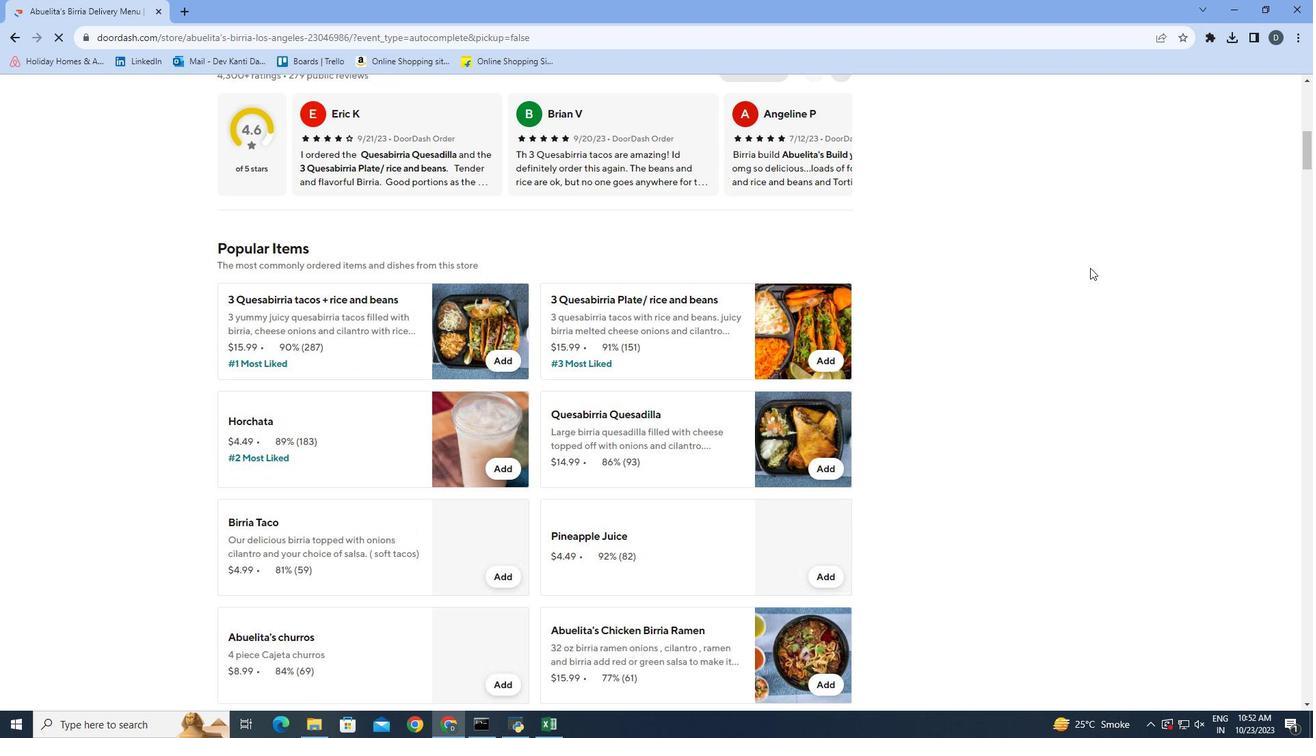 
Action: Mouse scrolled (1090, 267) with delta (0, 0)
Screenshot: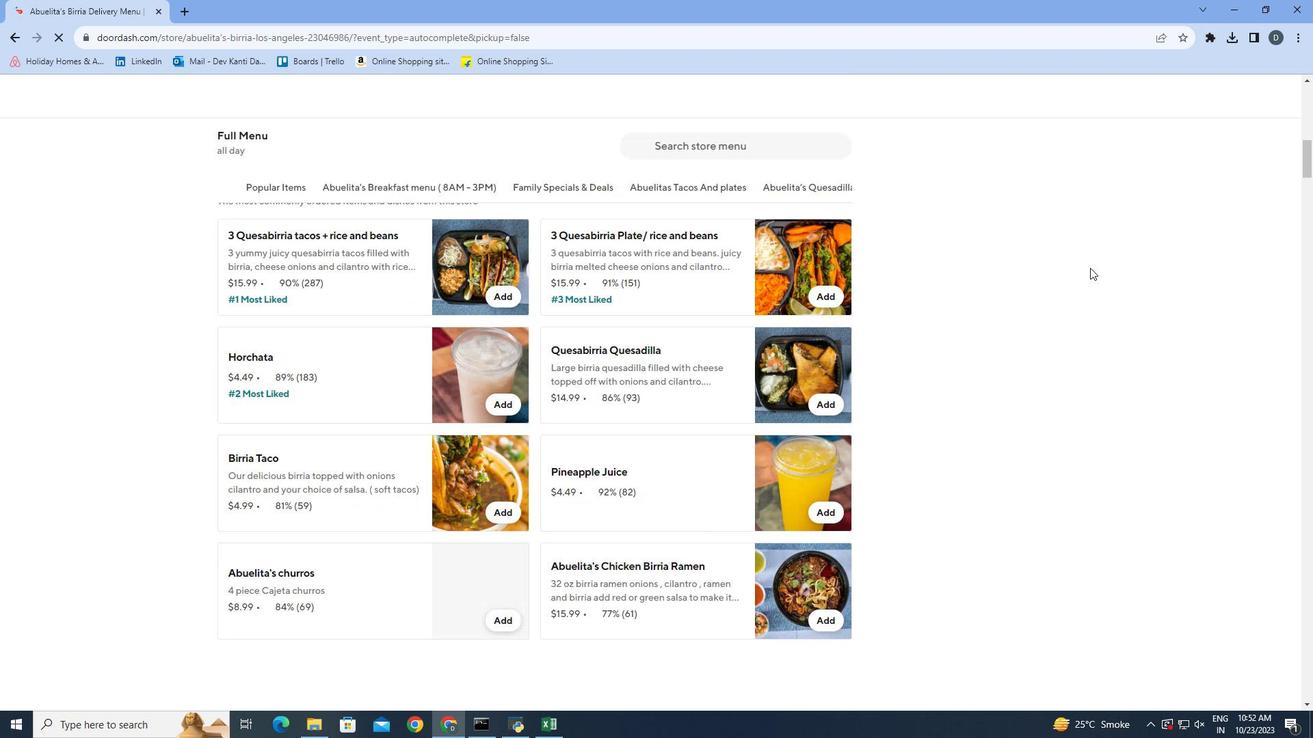 
Action: Mouse scrolled (1090, 267) with delta (0, 0)
Screenshot: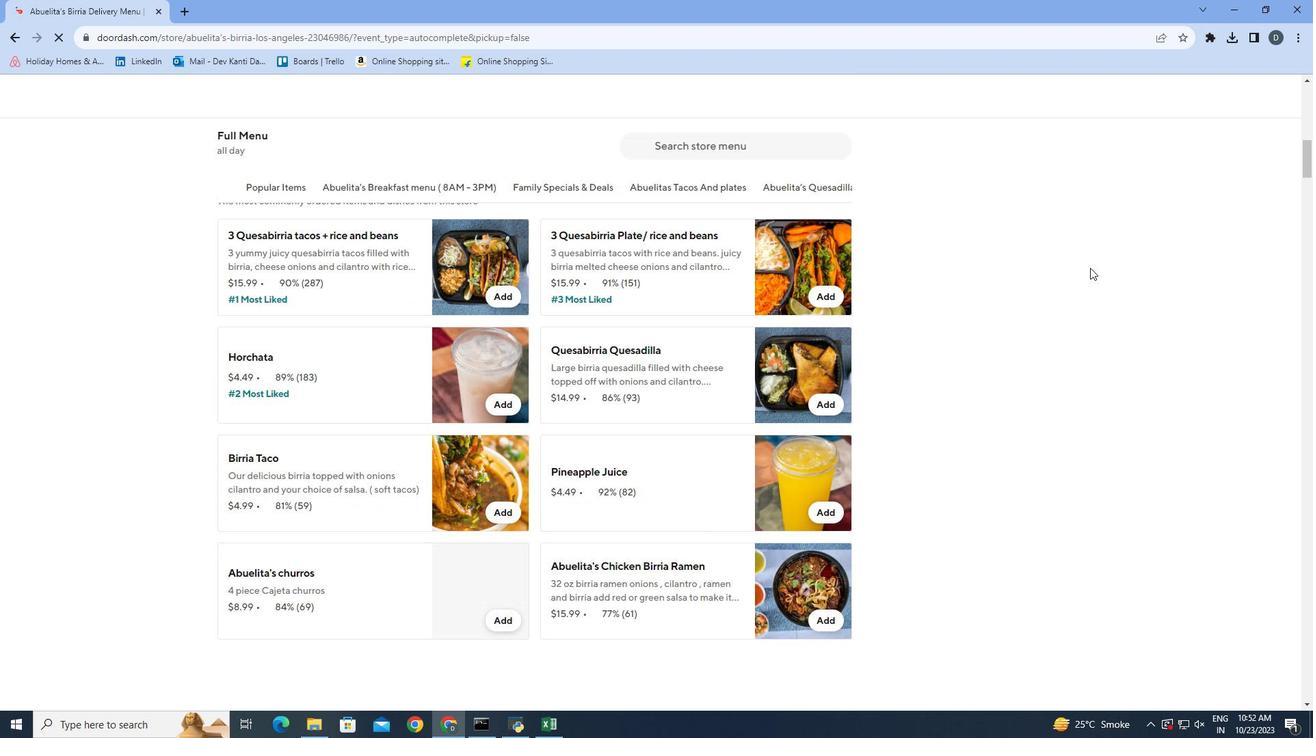 
Action: Mouse scrolled (1090, 267) with delta (0, 0)
Screenshot: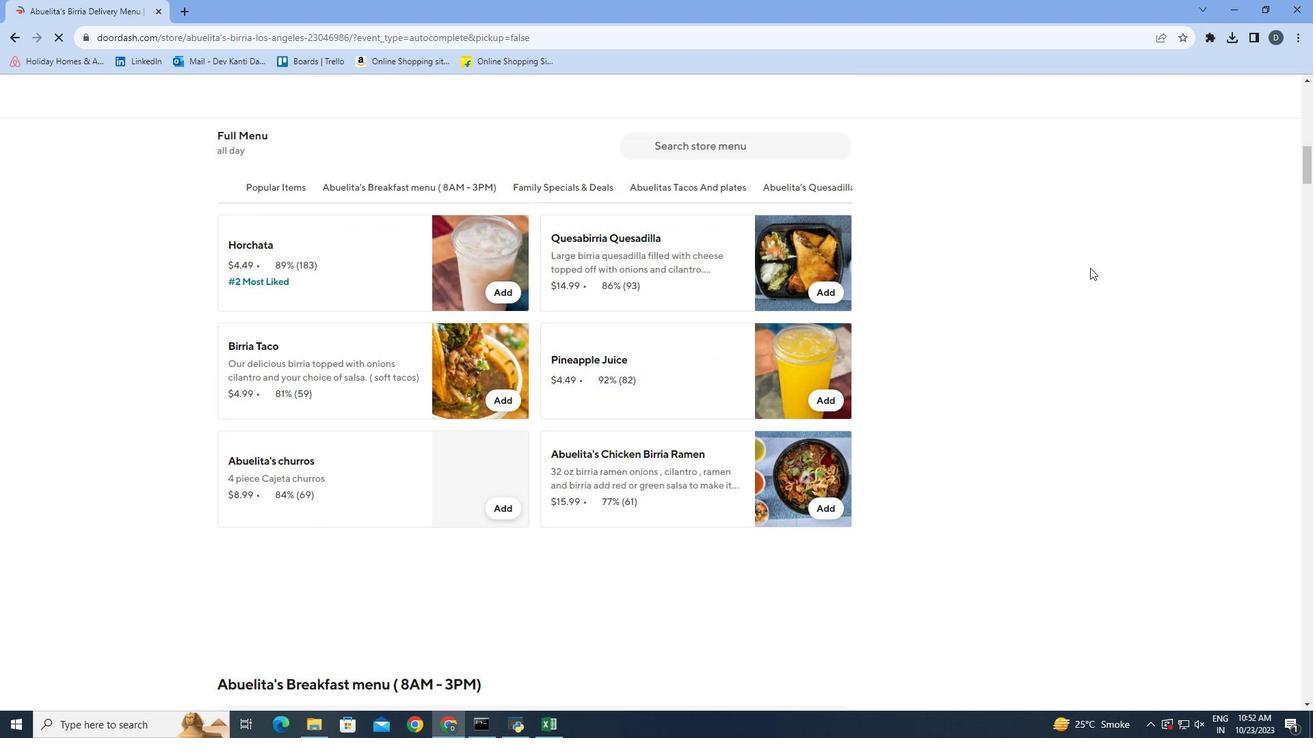 
Action: Mouse scrolled (1090, 267) with delta (0, 0)
Screenshot: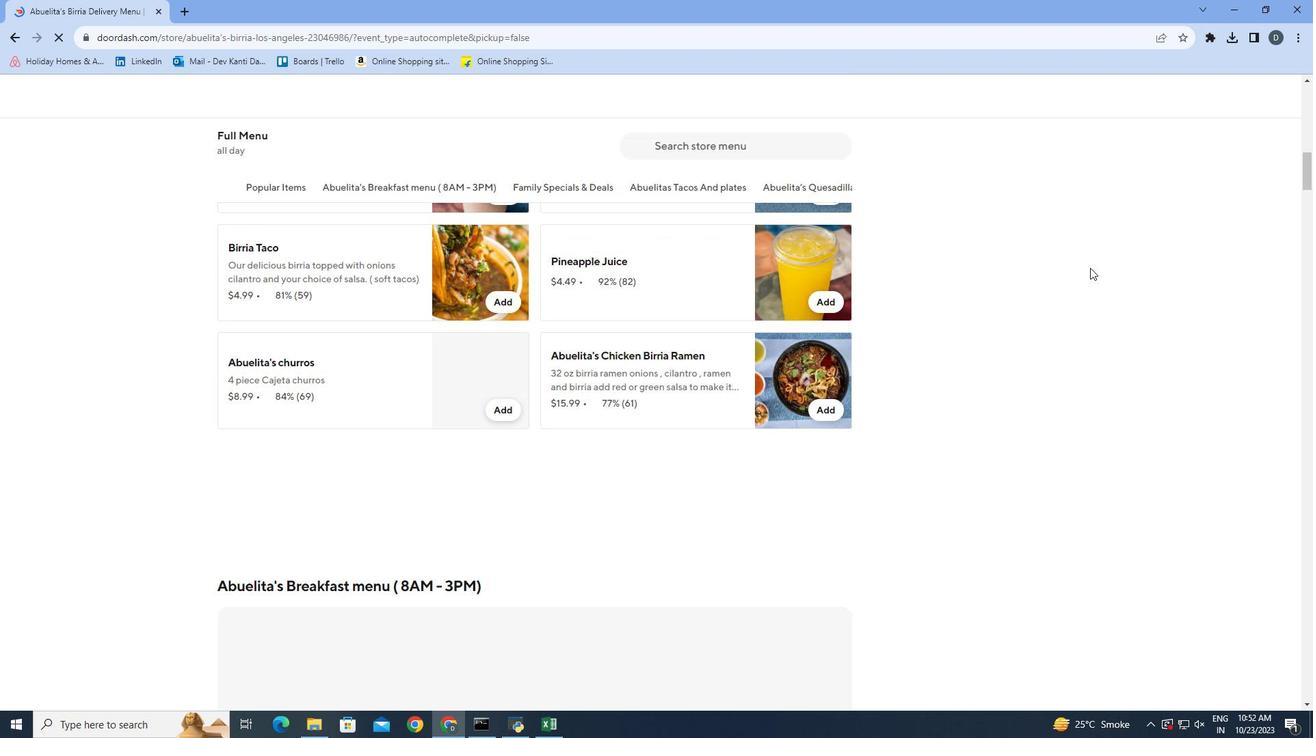 
Action: Mouse scrolled (1090, 267) with delta (0, 0)
Screenshot: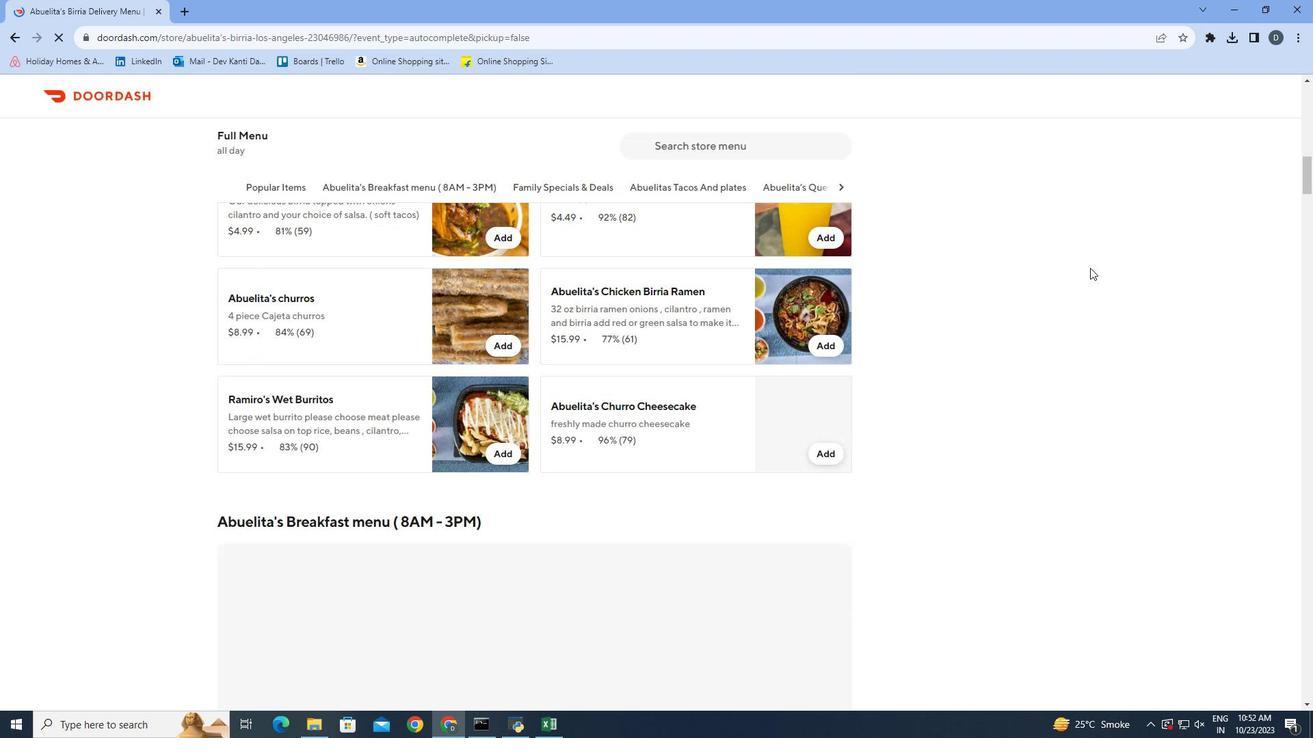 
Action: Mouse scrolled (1090, 267) with delta (0, 0)
Screenshot: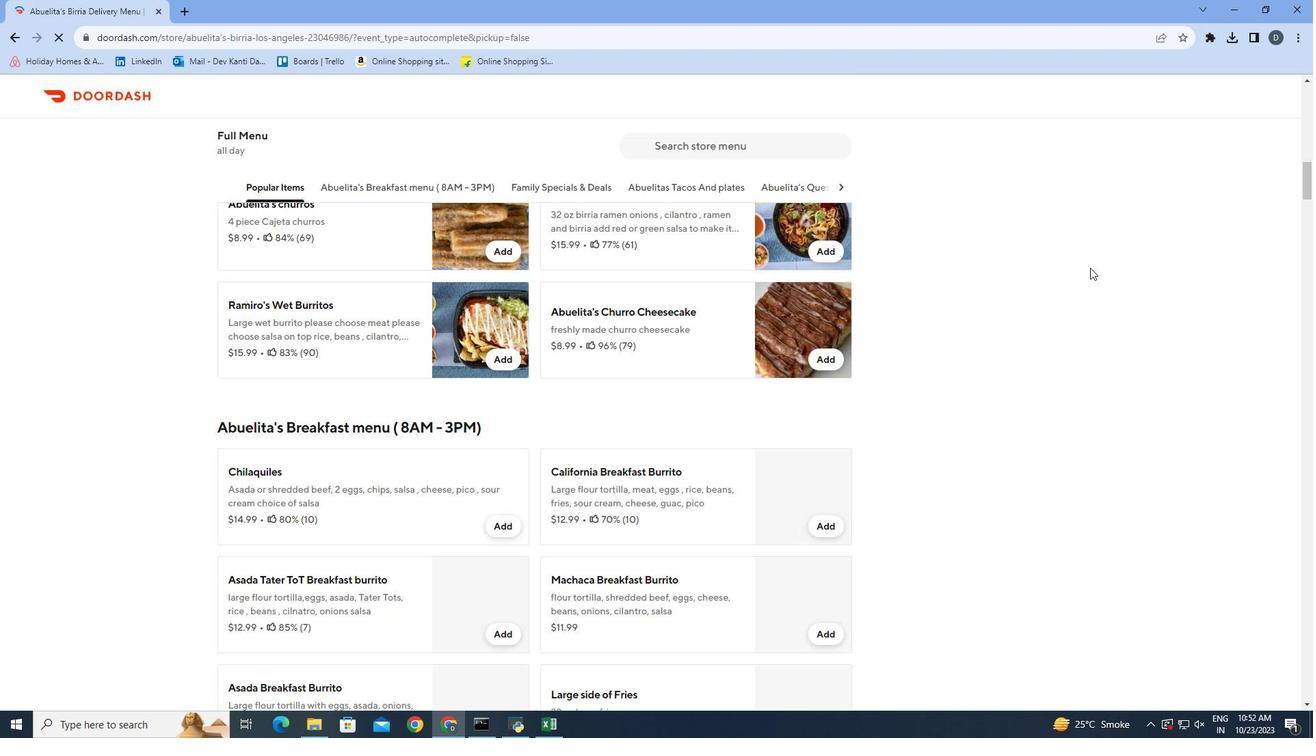 
Action: Mouse scrolled (1090, 267) with delta (0, 0)
Screenshot: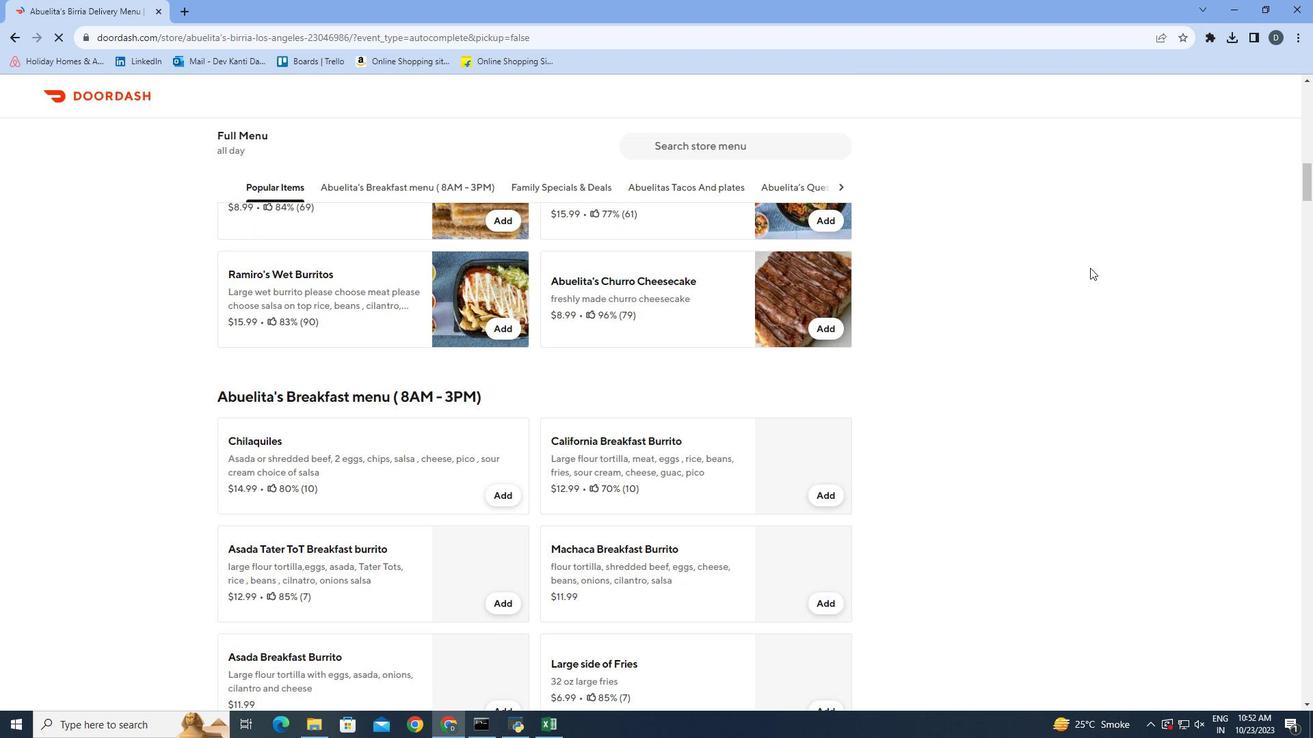 
Action: Mouse scrolled (1090, 267) with delta (0, 0)
Screenshot: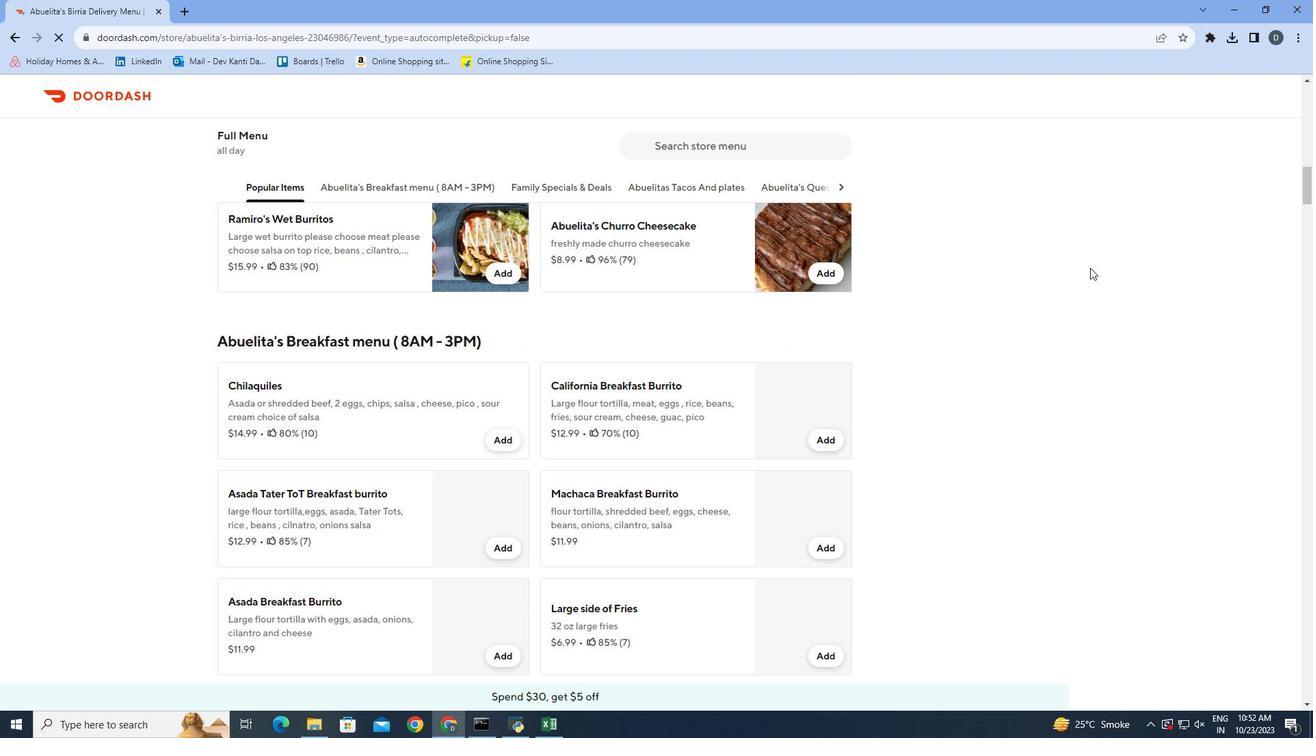 
Action: Mouse scrolled (1090, 267) with delta (0, 0)
Screenshot: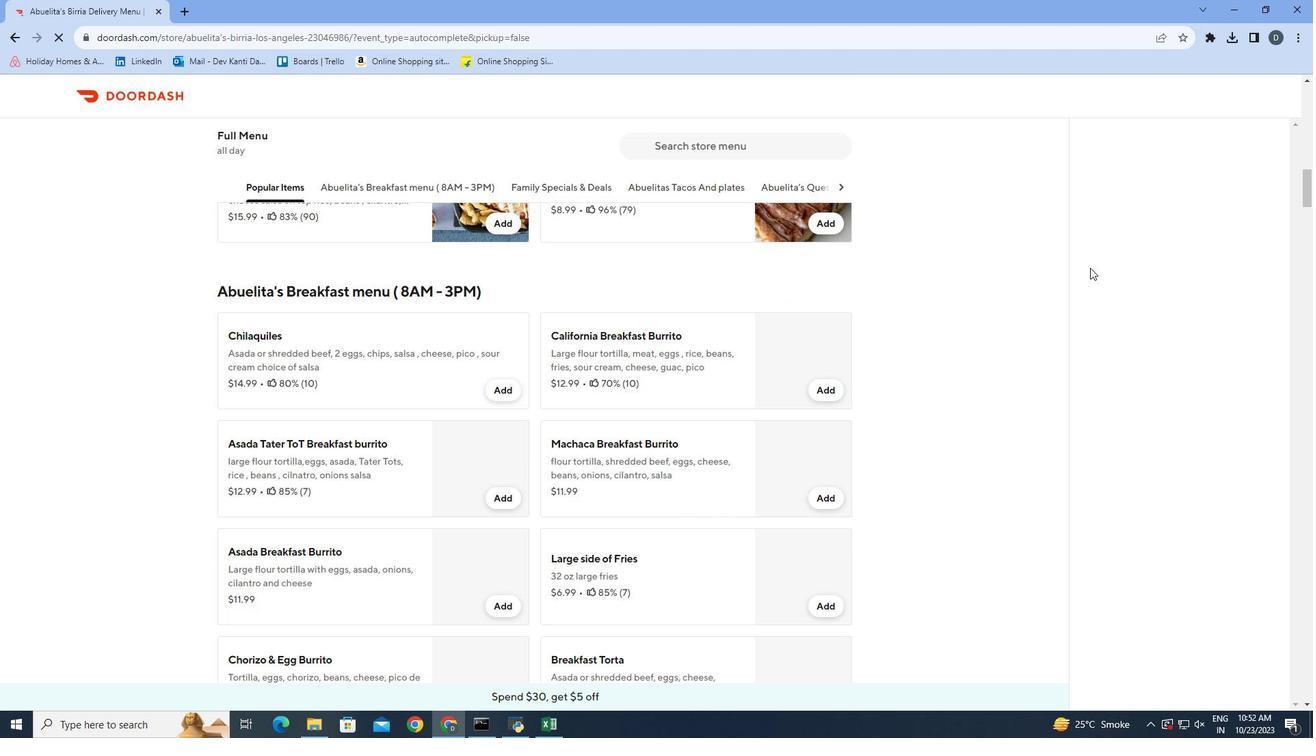
Action: Mouse scrolled (1090, 267) with delta (0, 0)
Screenshot: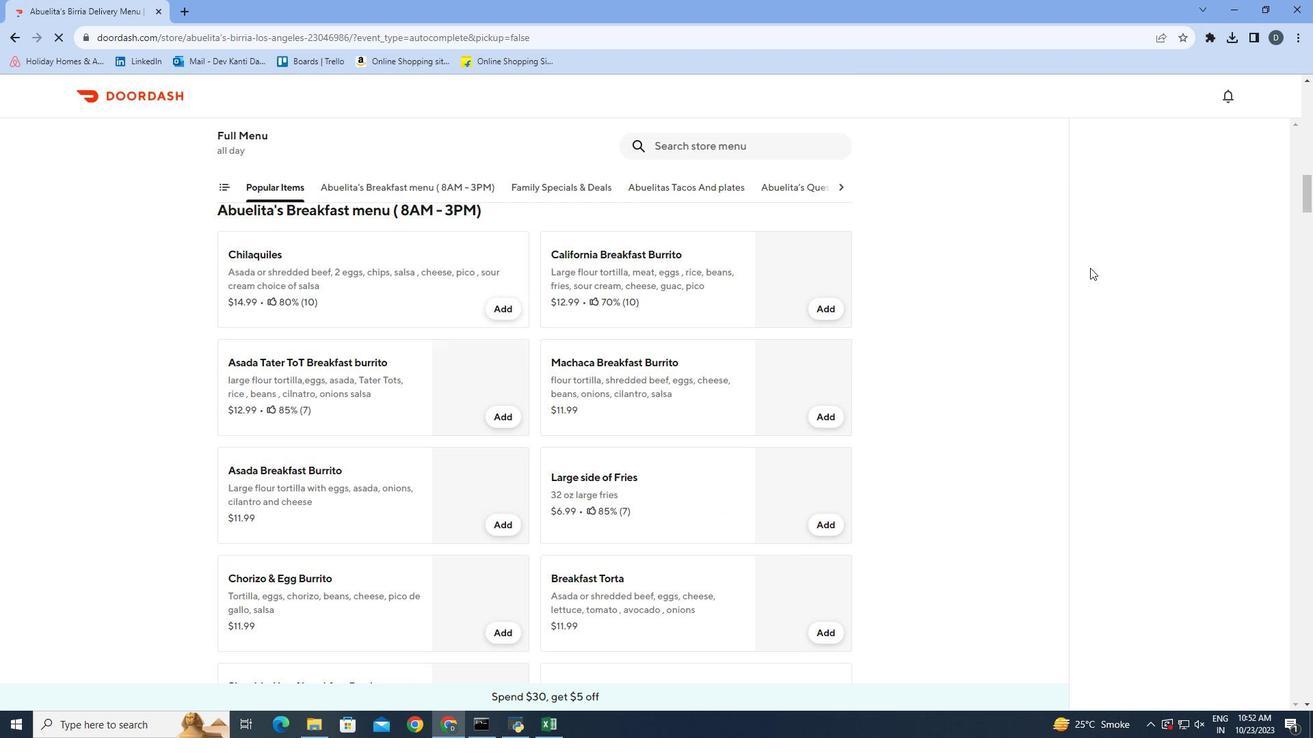 
Action: Mouse scrolled (1090, 267) with delta (0, 0)
Screenshot: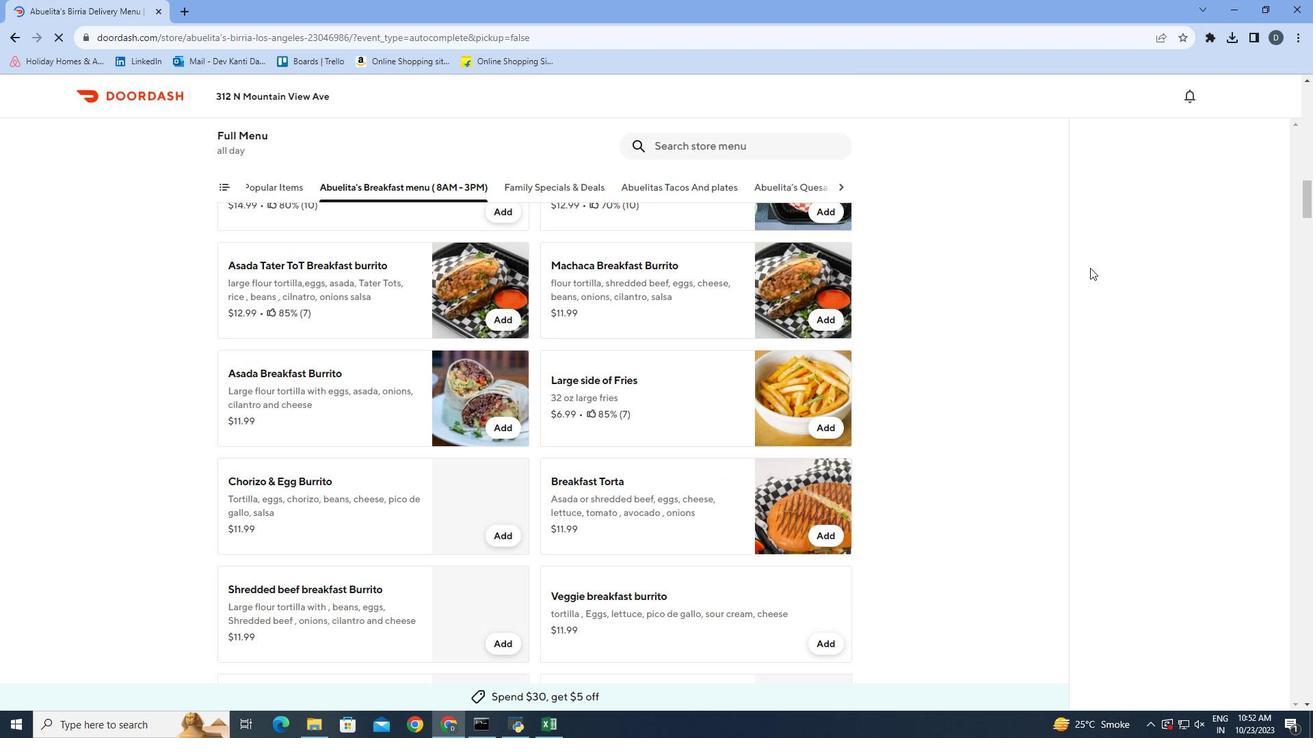 
Action: Mouse scrolled (1090, 268) with delta (0, 0)
Screenshot: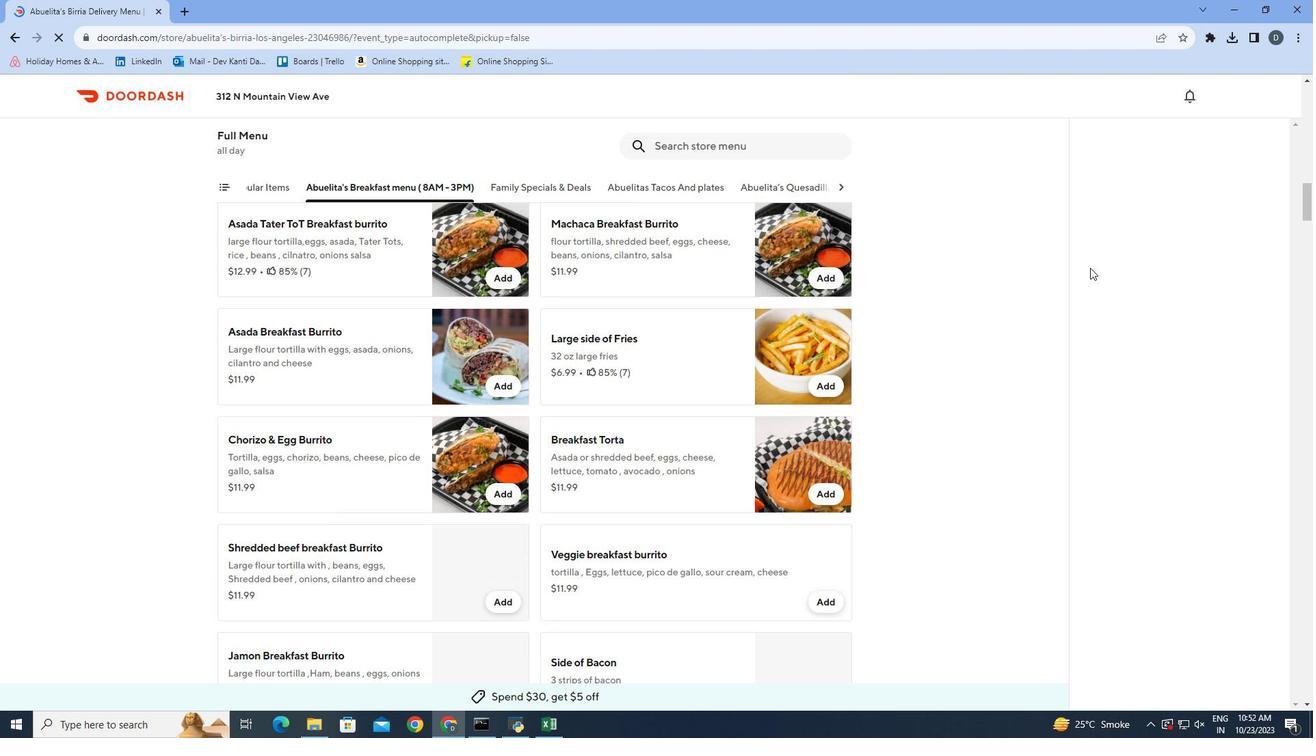 
Action: Mouse scrolled (1090, 268) with delta (0, 0)
Screenshot: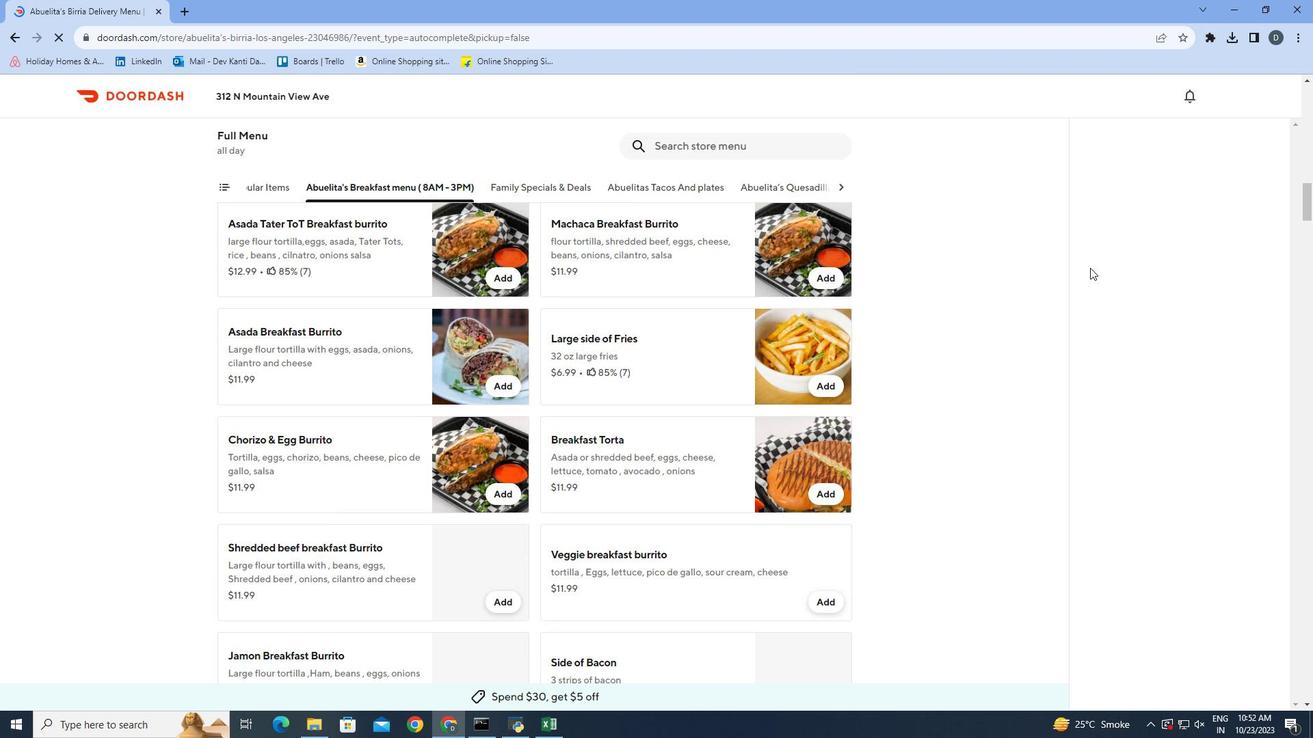 
Action: Mouse scrolled (1090, 268) with delta (0, 0)
Screenshot: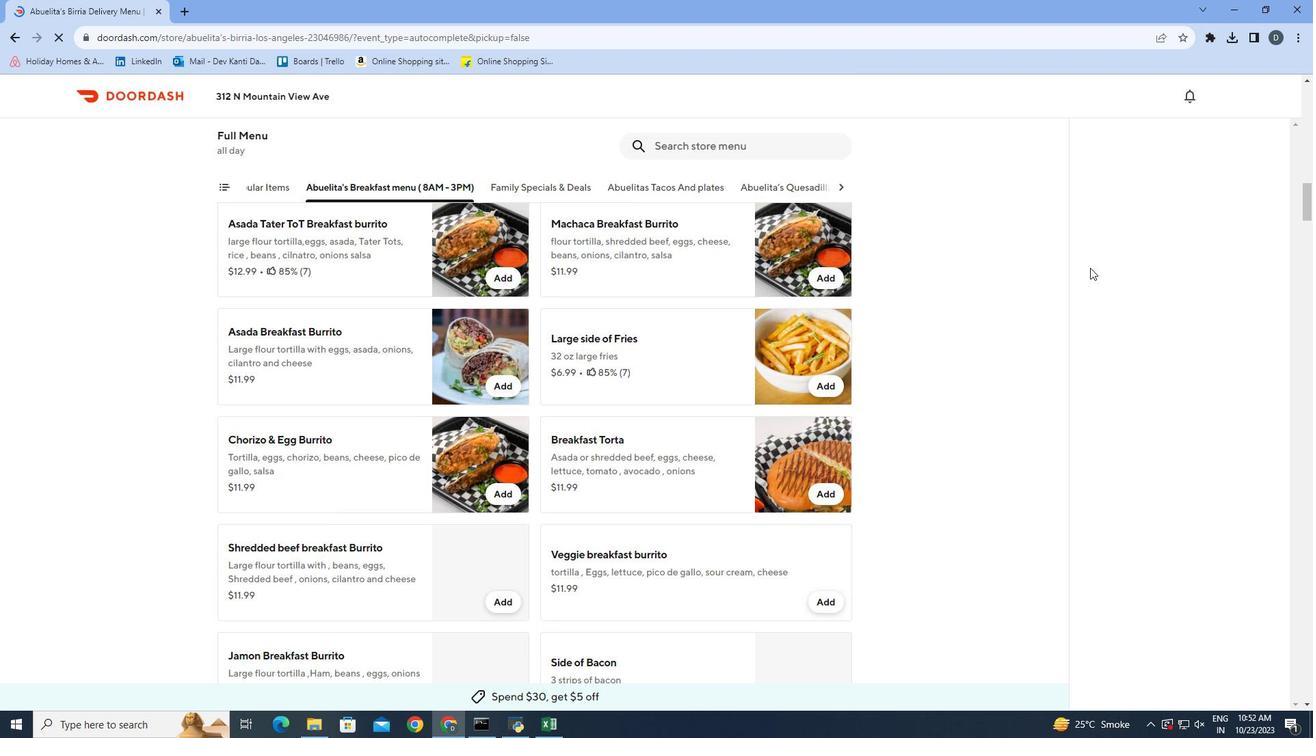 
Action: Mouse scrolled (1090, 268) with delta (0, 0)
Screenshot: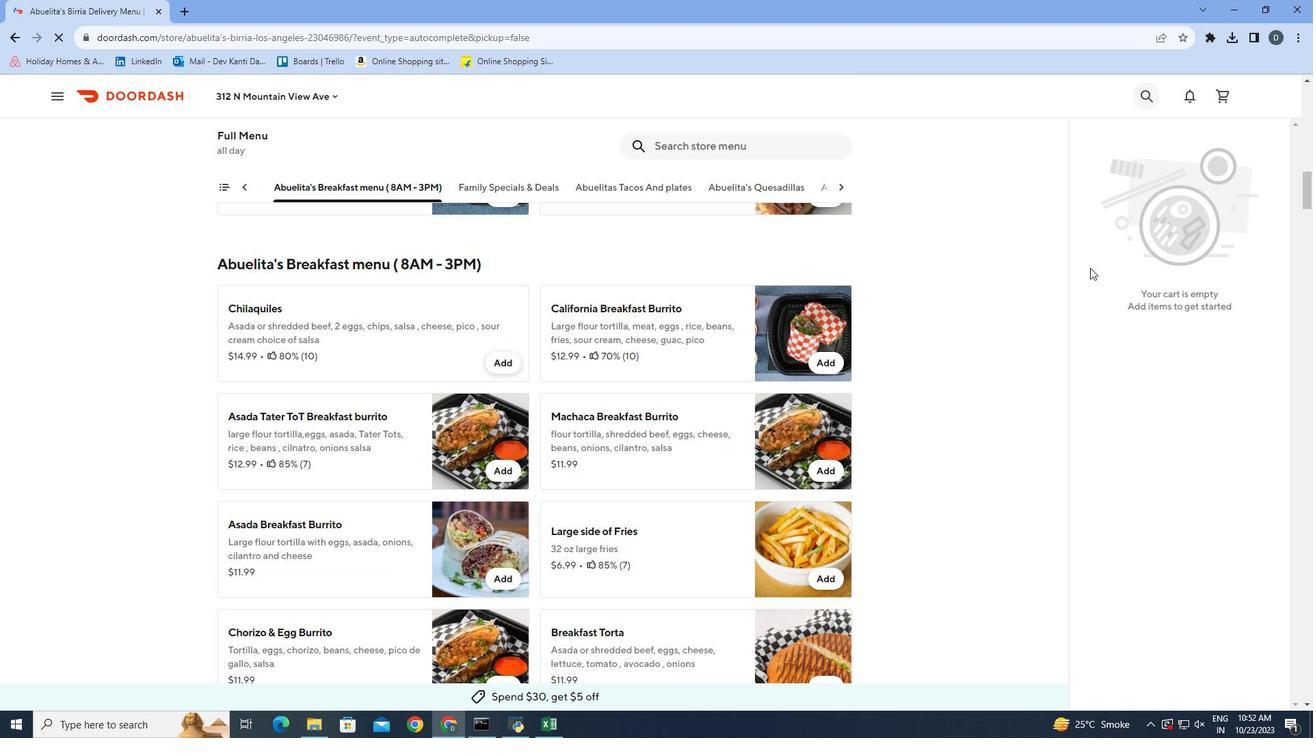 
Action: Mouse scrolled (1090, 268) with delta (0, 0)
Screenshot: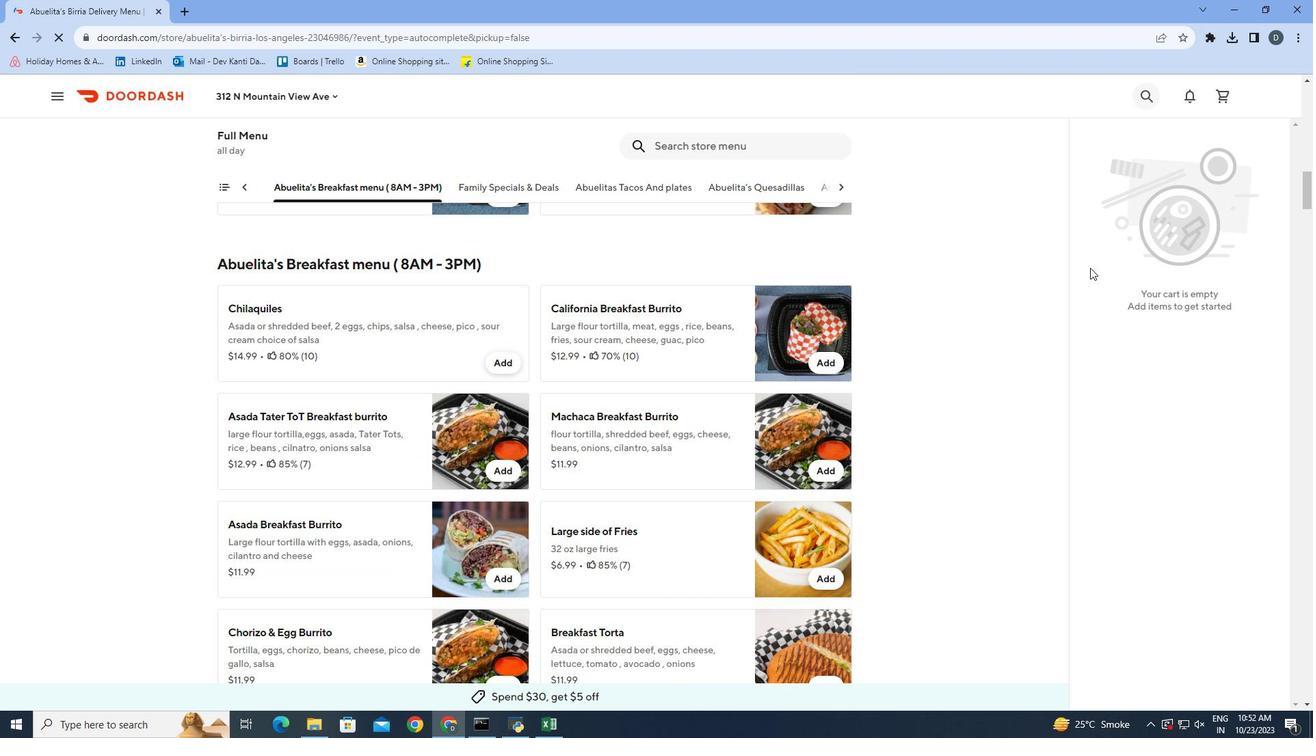 
Action: Mouse scrolled (1090, 268) with delta (0, 0)
Screenshot: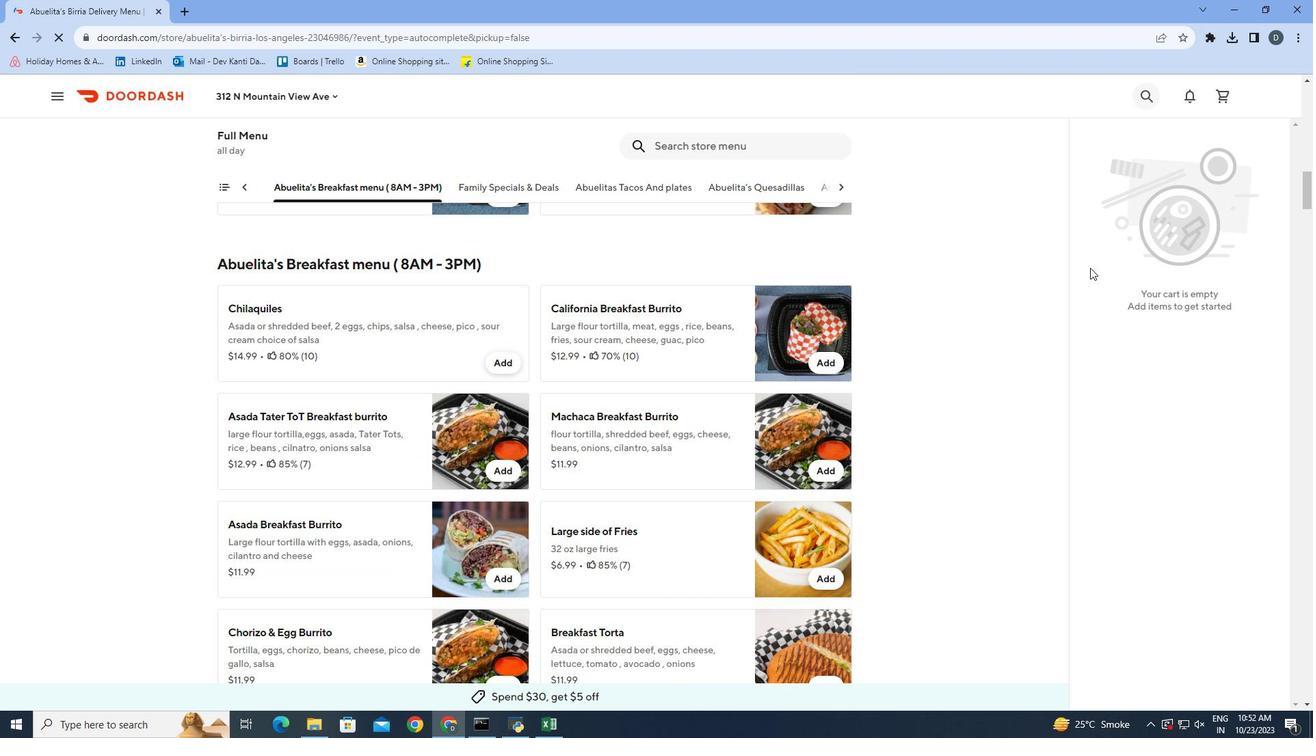 
Action: Mouse scrolled (1090, 268) with delta (0, 0)
Screenshot: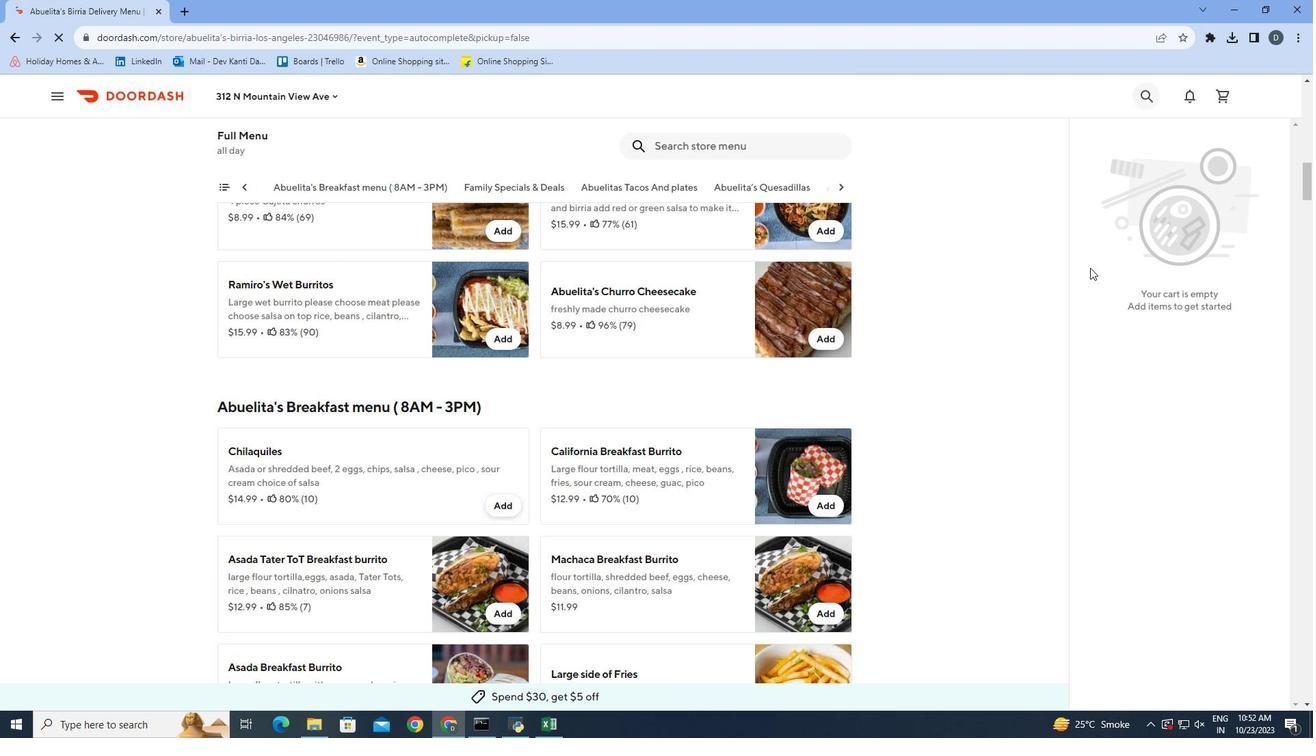 
Action: Mouse scrolled (1090, 268) with delta (0, 0)
Screenshot: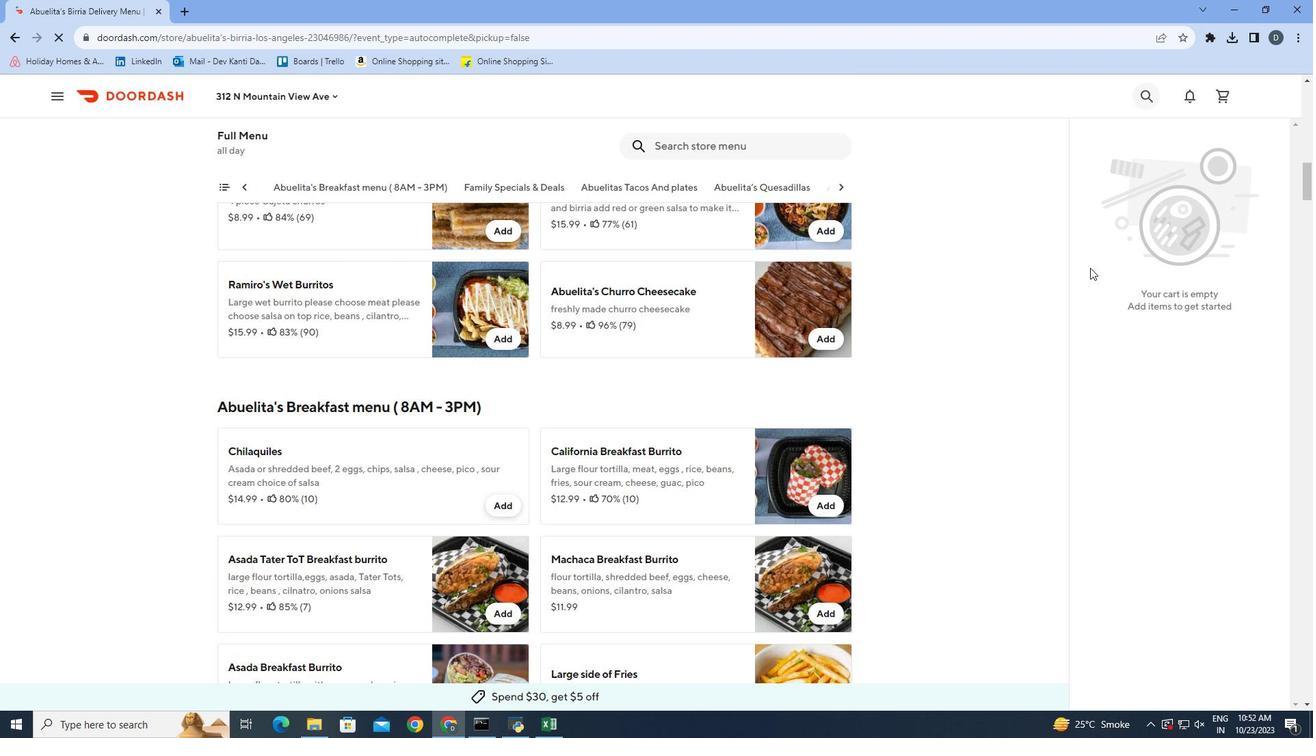 
Action: Mouse scrolled (1090, 268) with delta (0, 0)
Screenshot: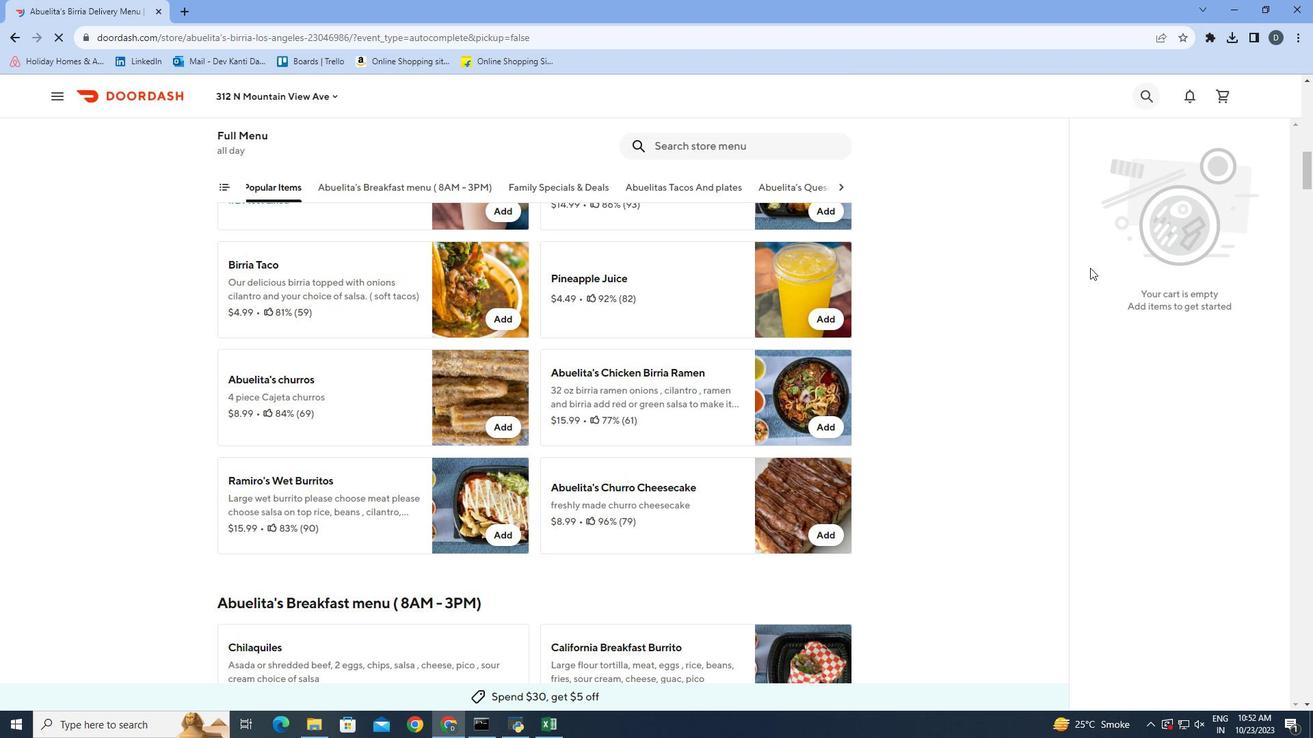 
Action: Mouse scrolled (1090, 268) with delta (0, 0)
Screenshot: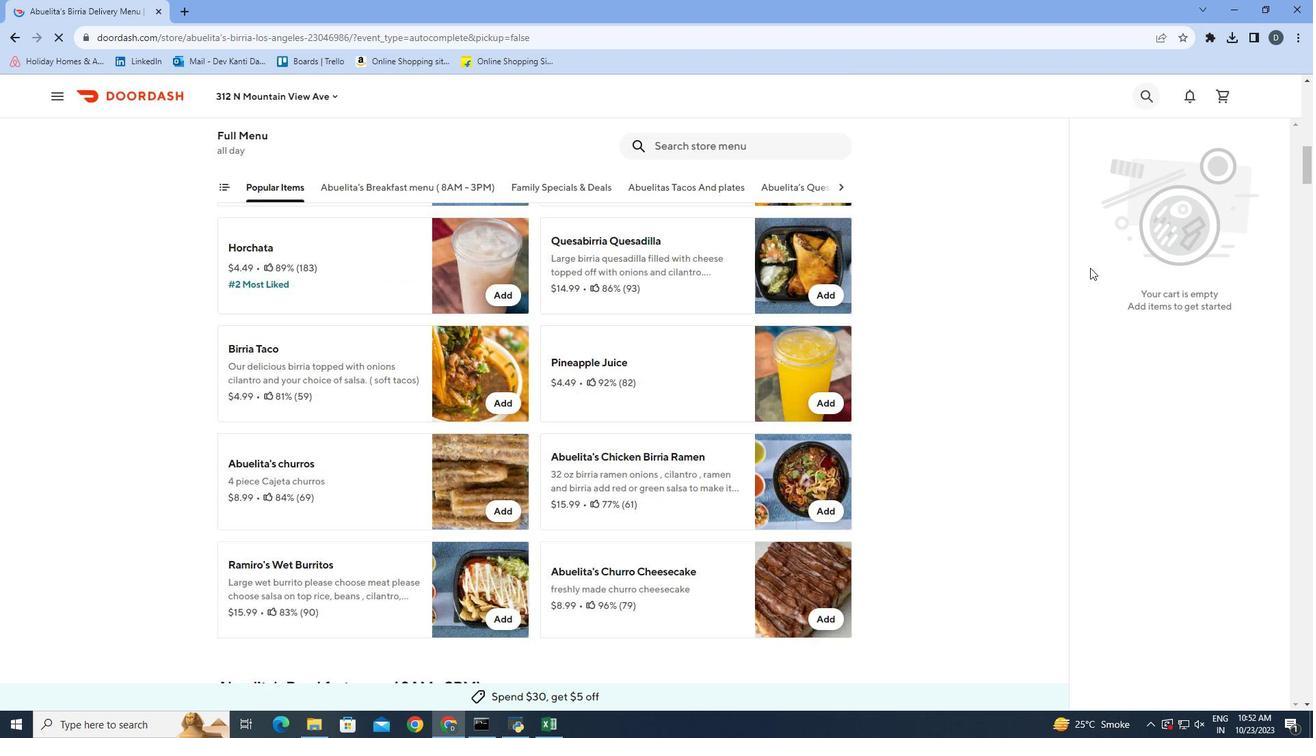 
Action: Mouse scrolled (1090, 268) with delta (0, 0)
Screenshot: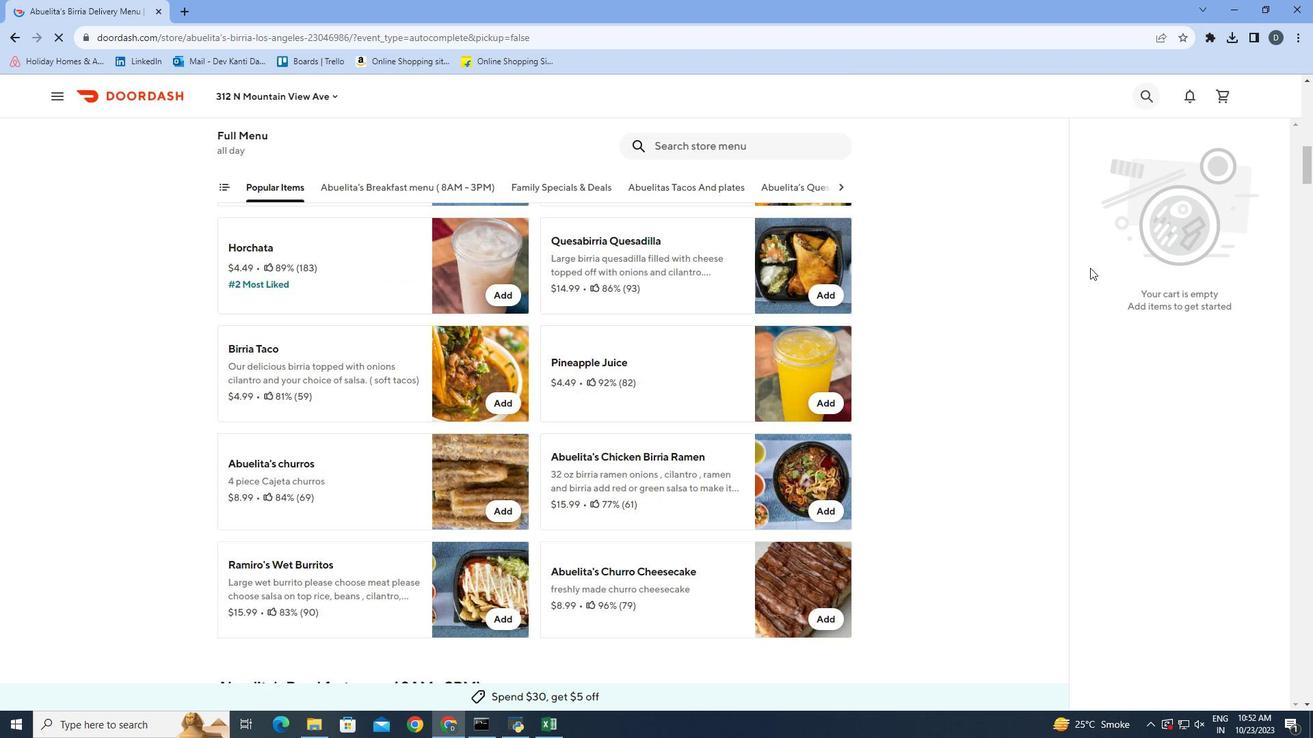 
Action: Mouse scrolled (1090, 268) with delta (0, 0)
Screenshot: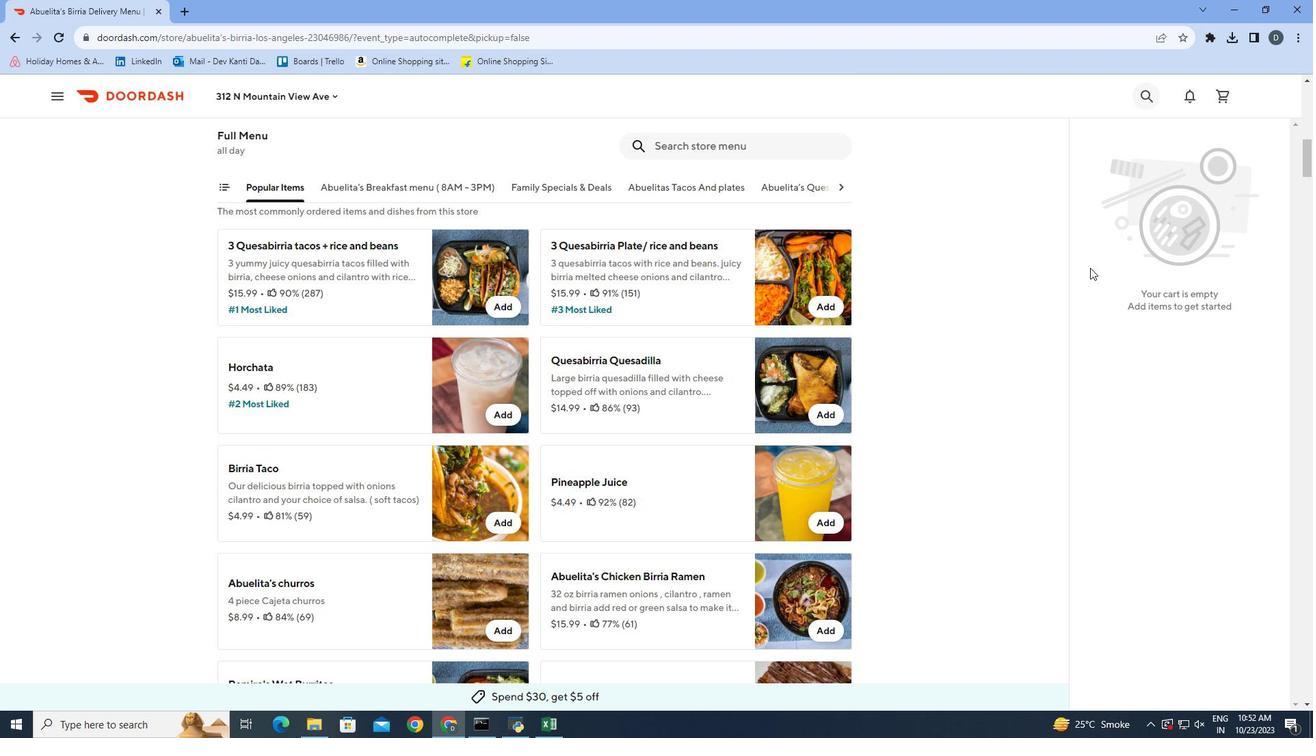 
Action: Mouse scrolled (1090, 268) with delta (0, 0)
Screenshot: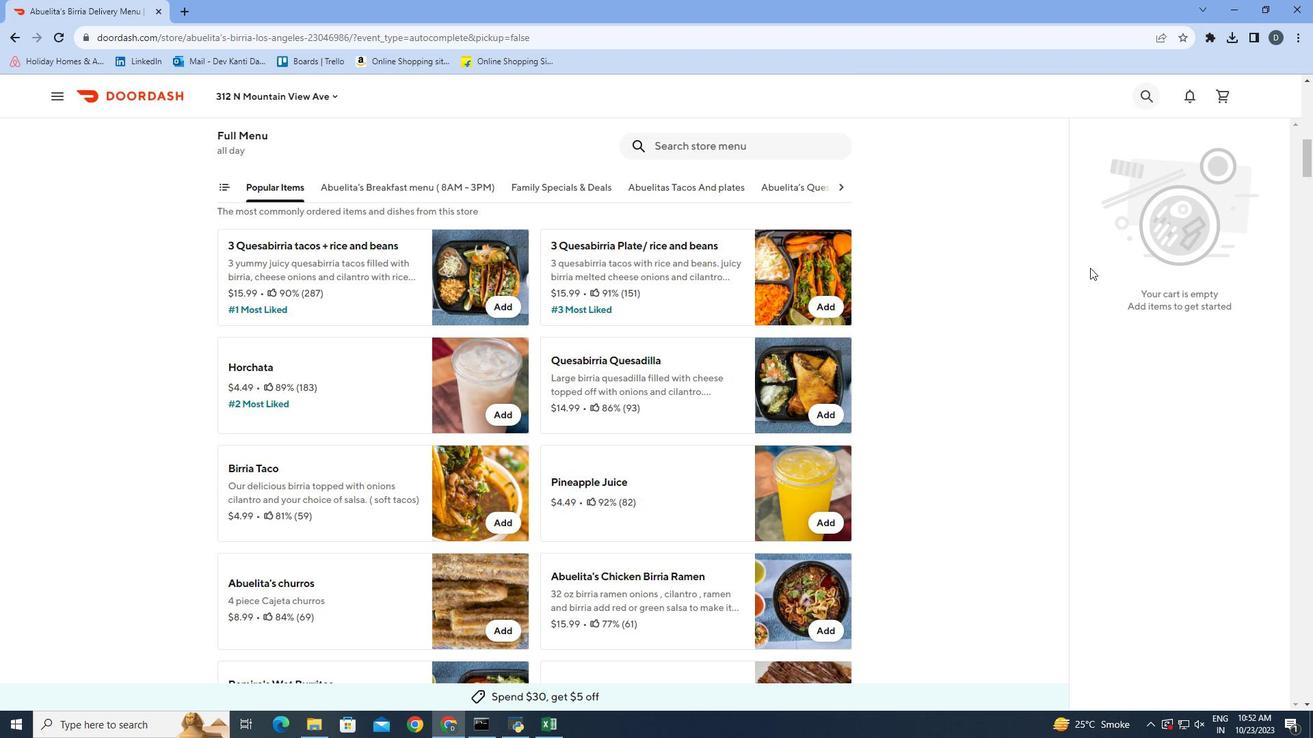 
Action: Mouse moved to (744, 234)
Screenshot: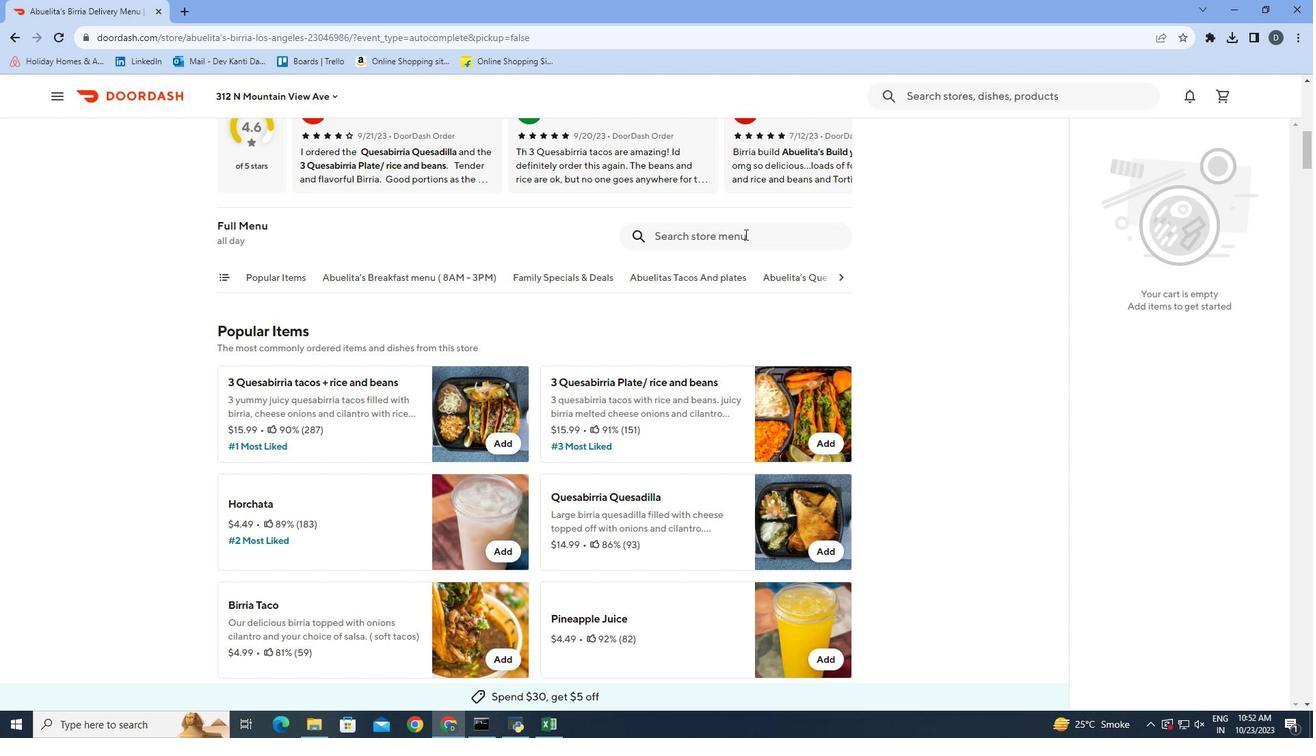 
Action: Mouse pressed left at (744, 234)
Screenshot: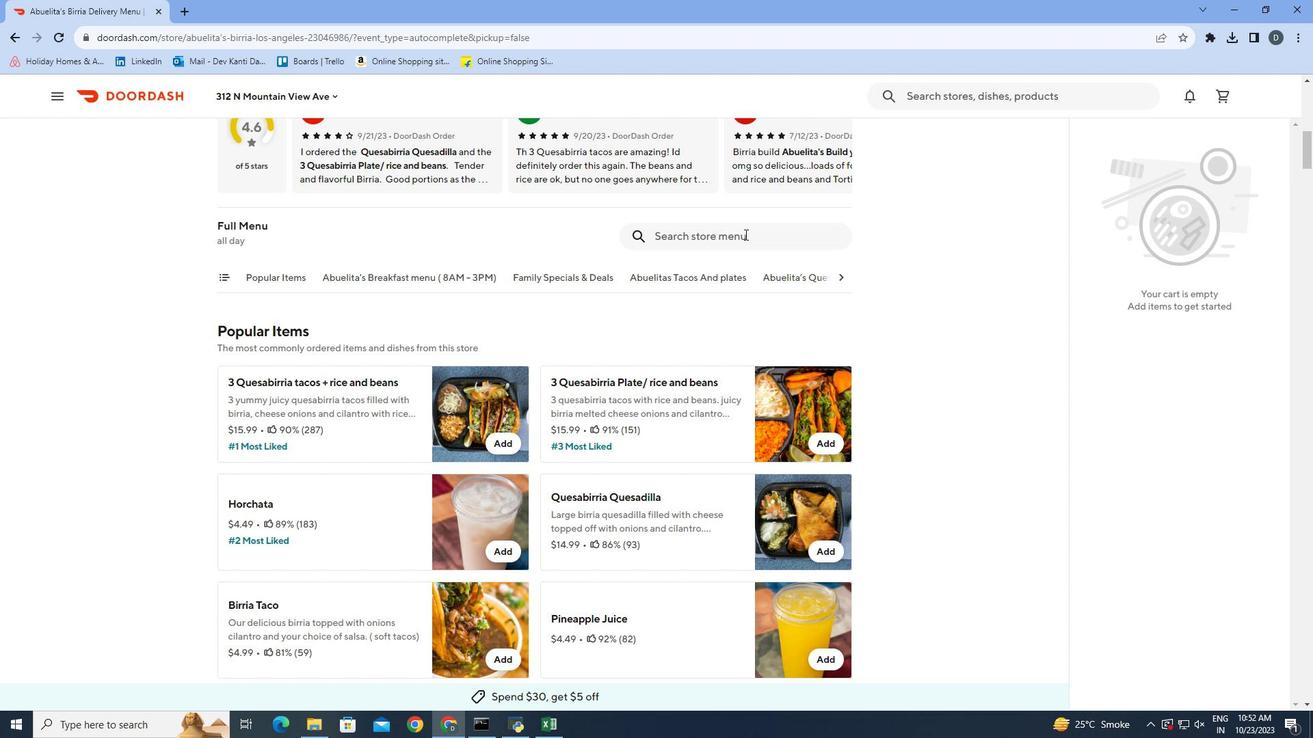 
Action: Mouse moved to (744, 233)
Screenshot: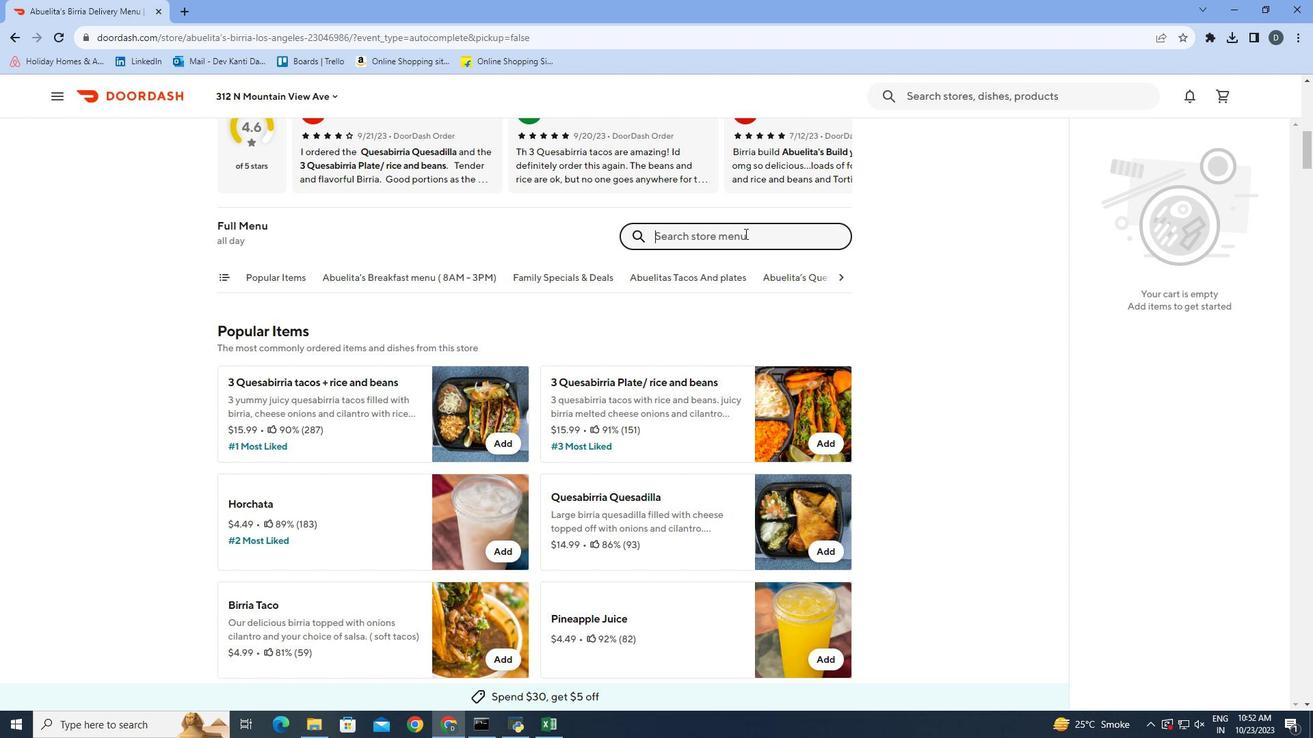 
Action: Key pressed <Key.shift>Ramo<Key.backspace>iro's<Key.space><Key.shift>Wet<Key.space><Key.shift>Burritos<Key.enter>
Screenshot: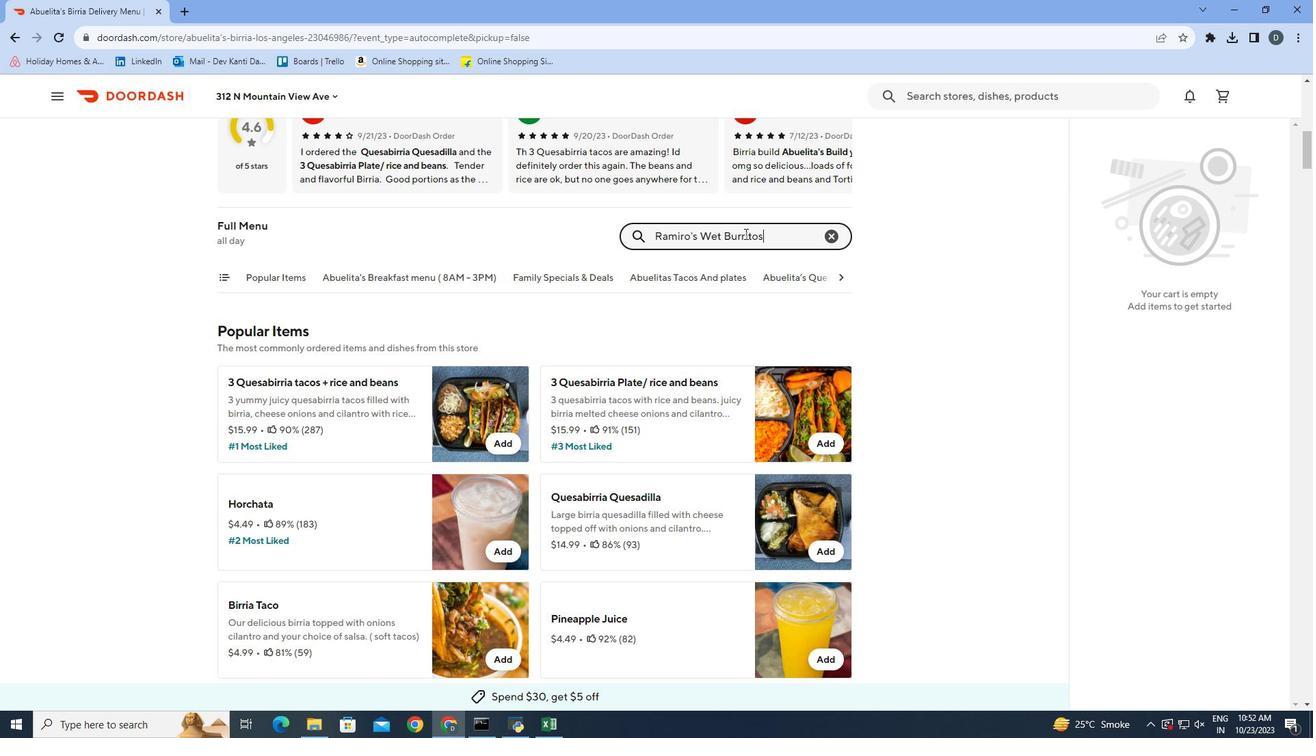 
Action: Mouse moved to (508, 398)
Screenshot: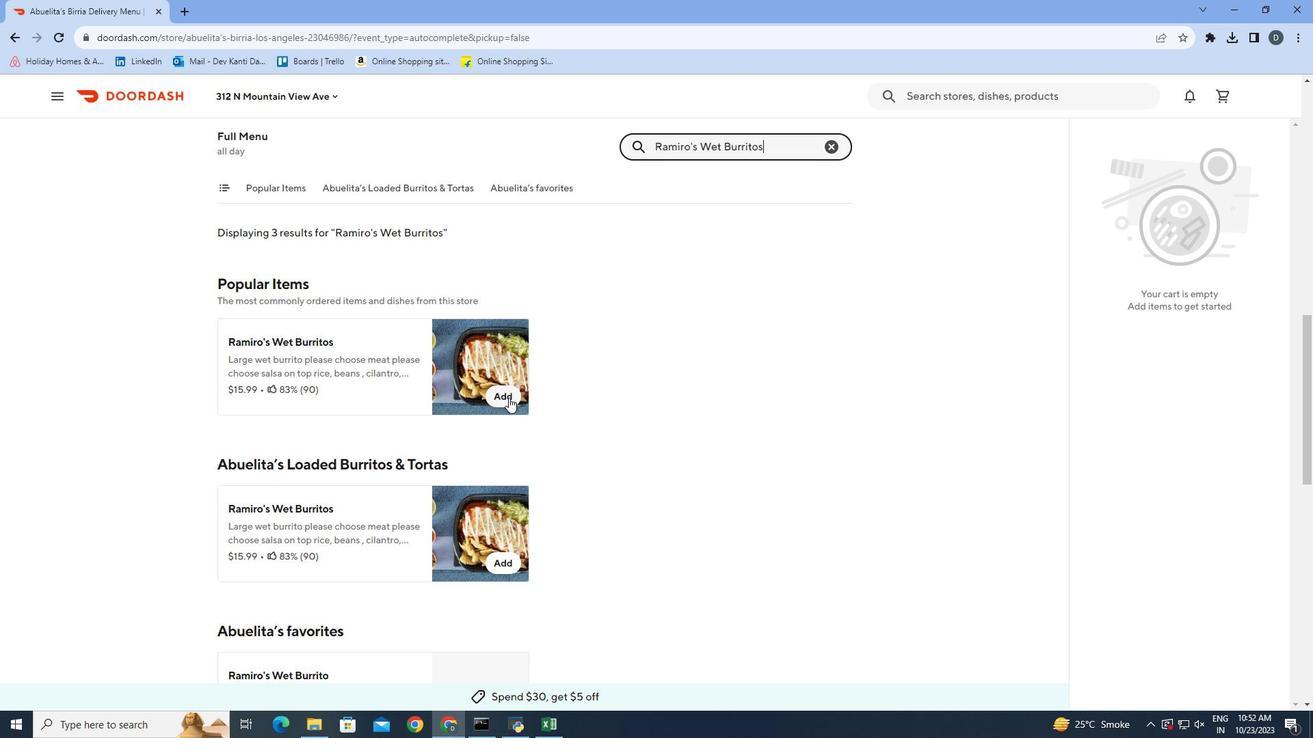
Action: Mouse pressed left at (508, 398)
Screenshot: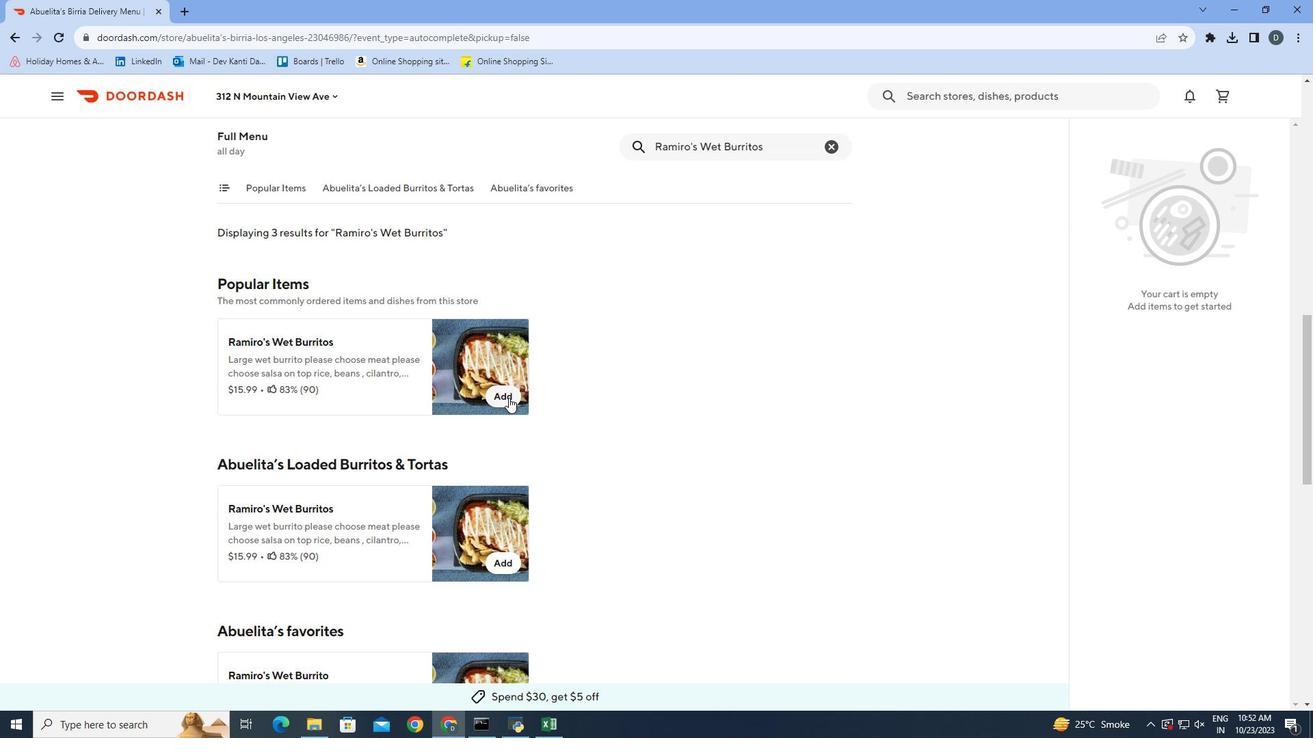 
Action: Mouse moved to (512, 592)
Screenshot: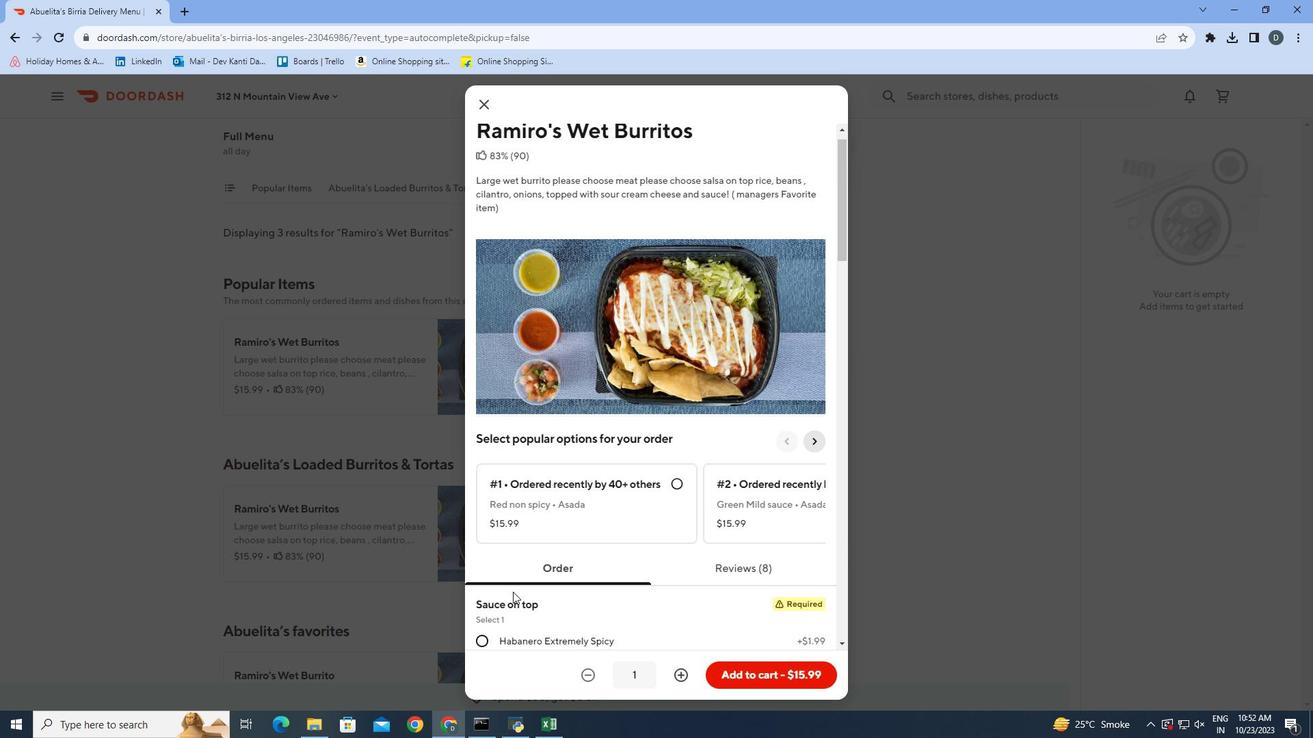 
Action: Mouse scrolled (512, 591) with delta (0, 0)
Screenshot: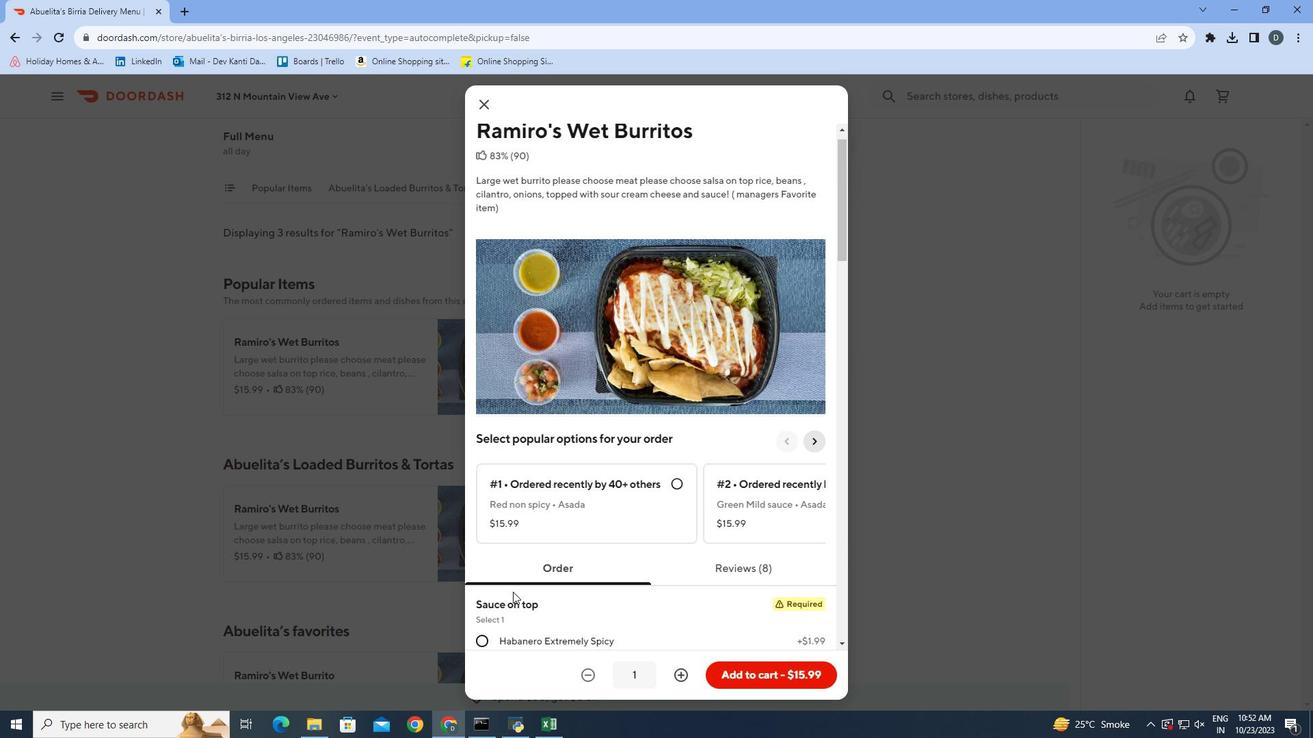 
Action: Mouse scrolled (512, 591) with delta (0, 0)
Screenshot: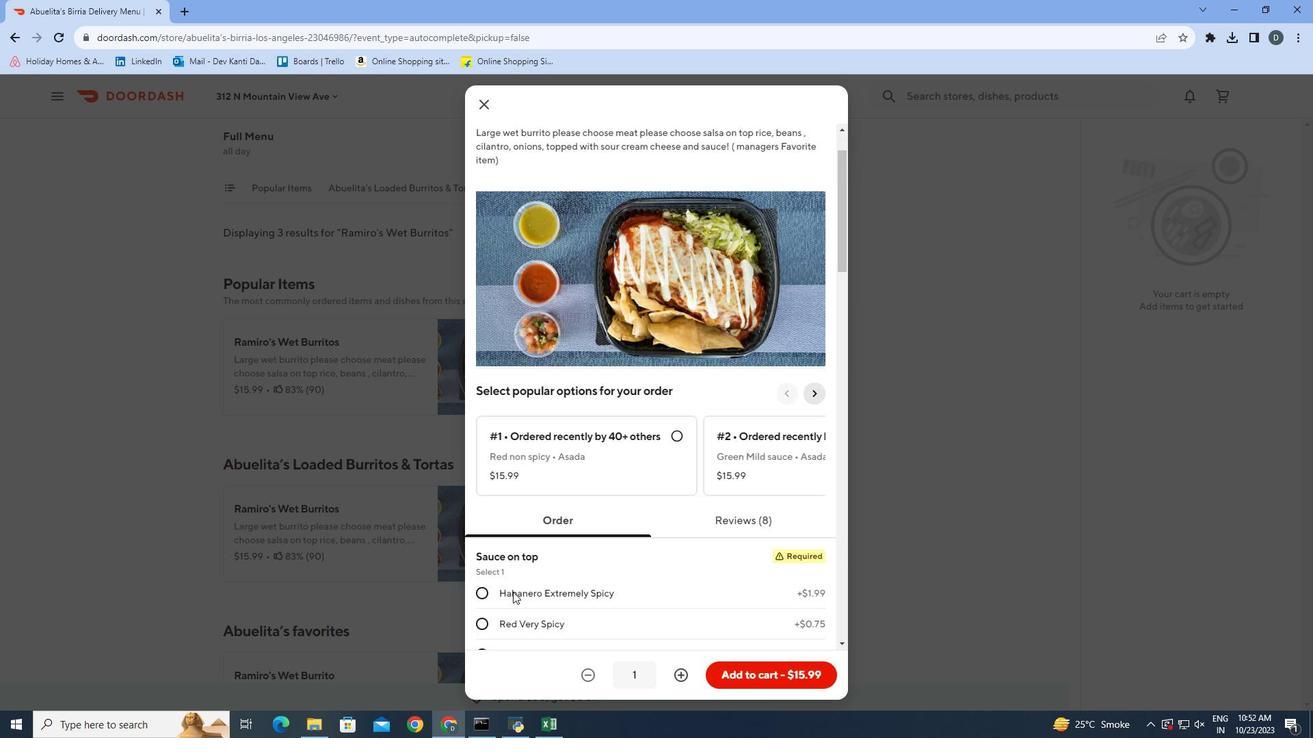 
Action: Mouse scrolled (512, 591) with delta (0, 0)
Screenshot: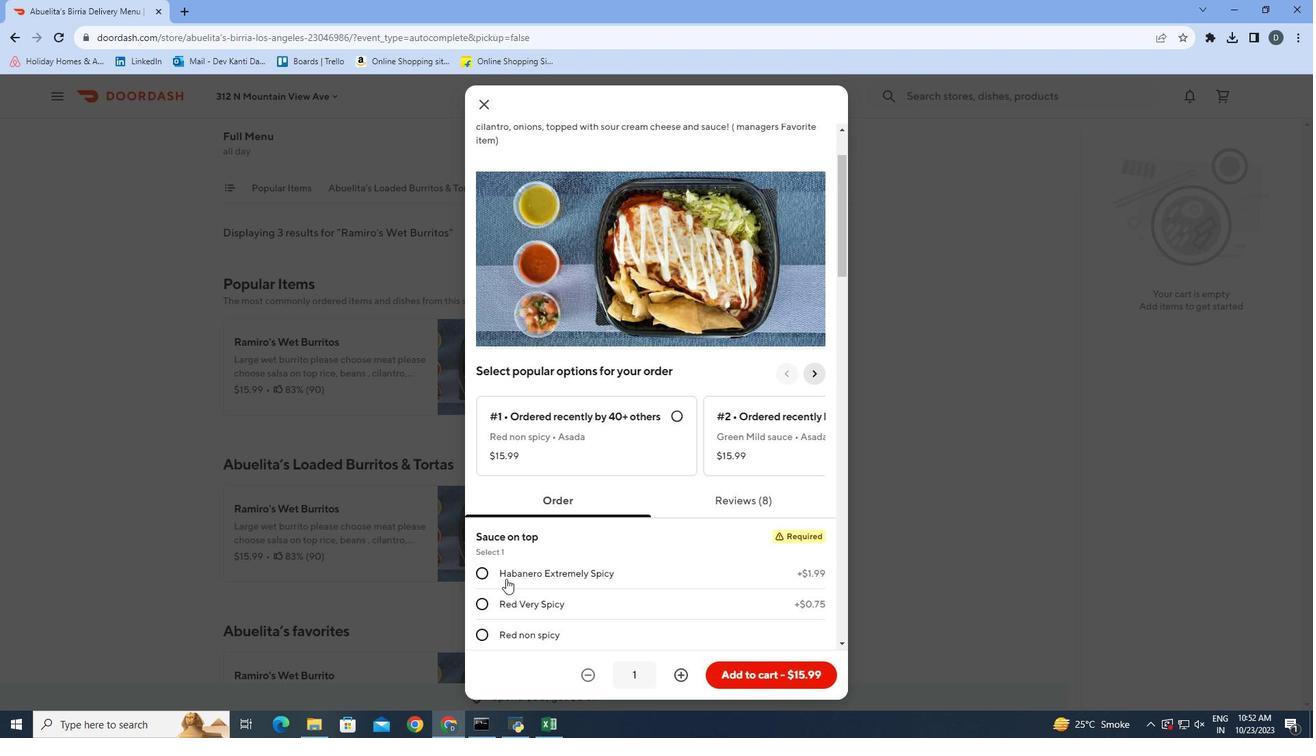 
Action: Mouse moved to (477, 473)
Screenshot: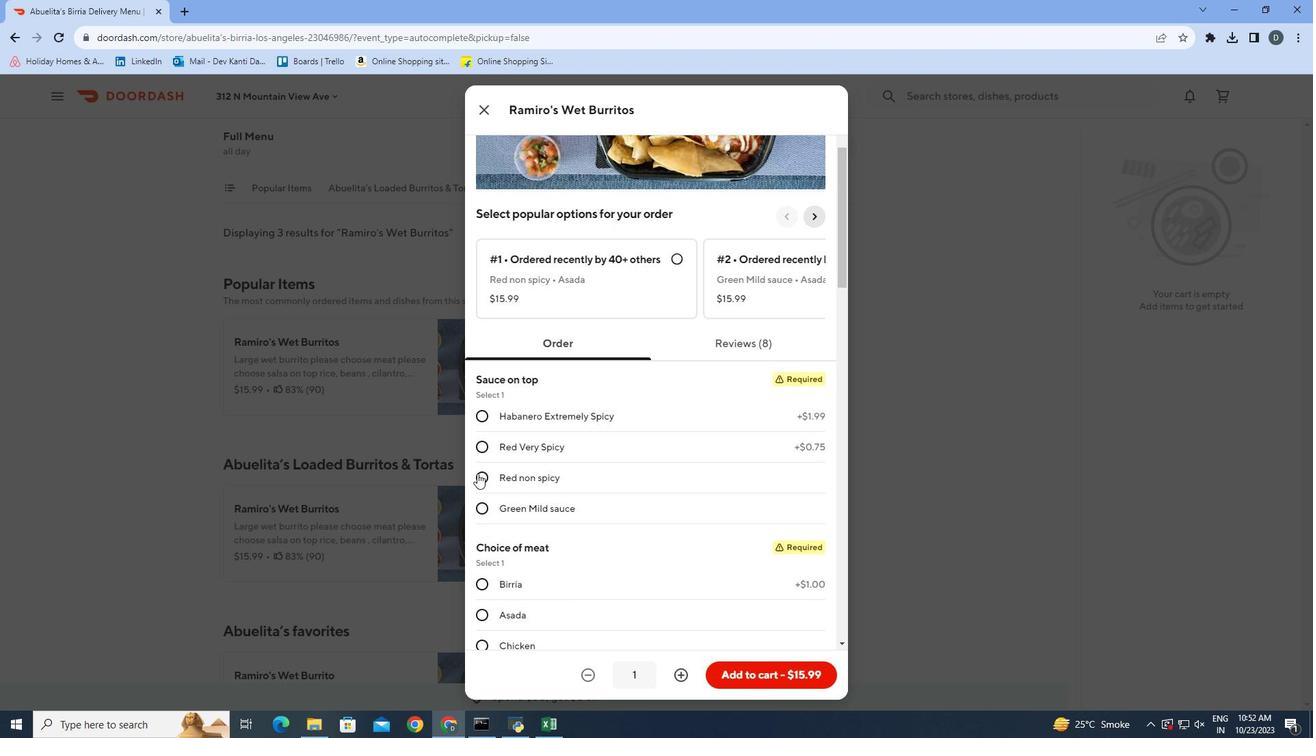 
Action: Mouse pressed left at (477, 473)
Screenshot: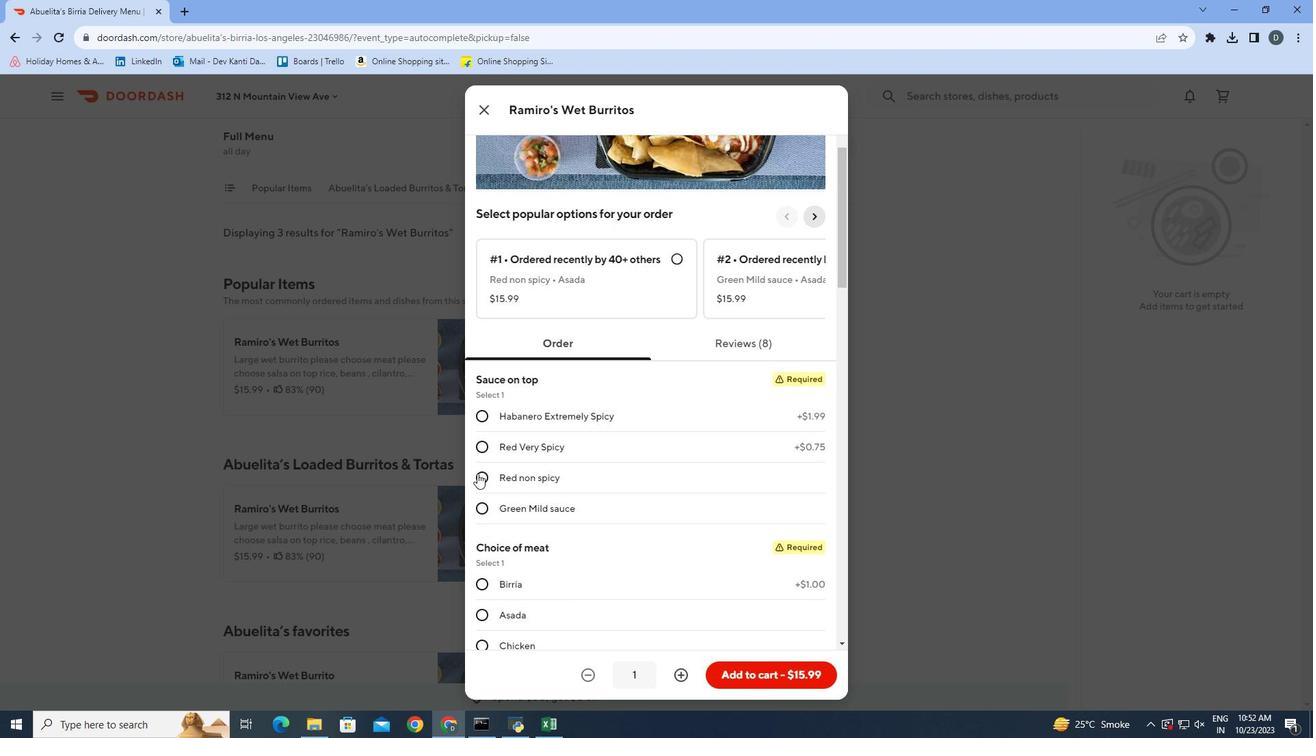 
Action: Mouse moved to (510, 510)
Screenshot: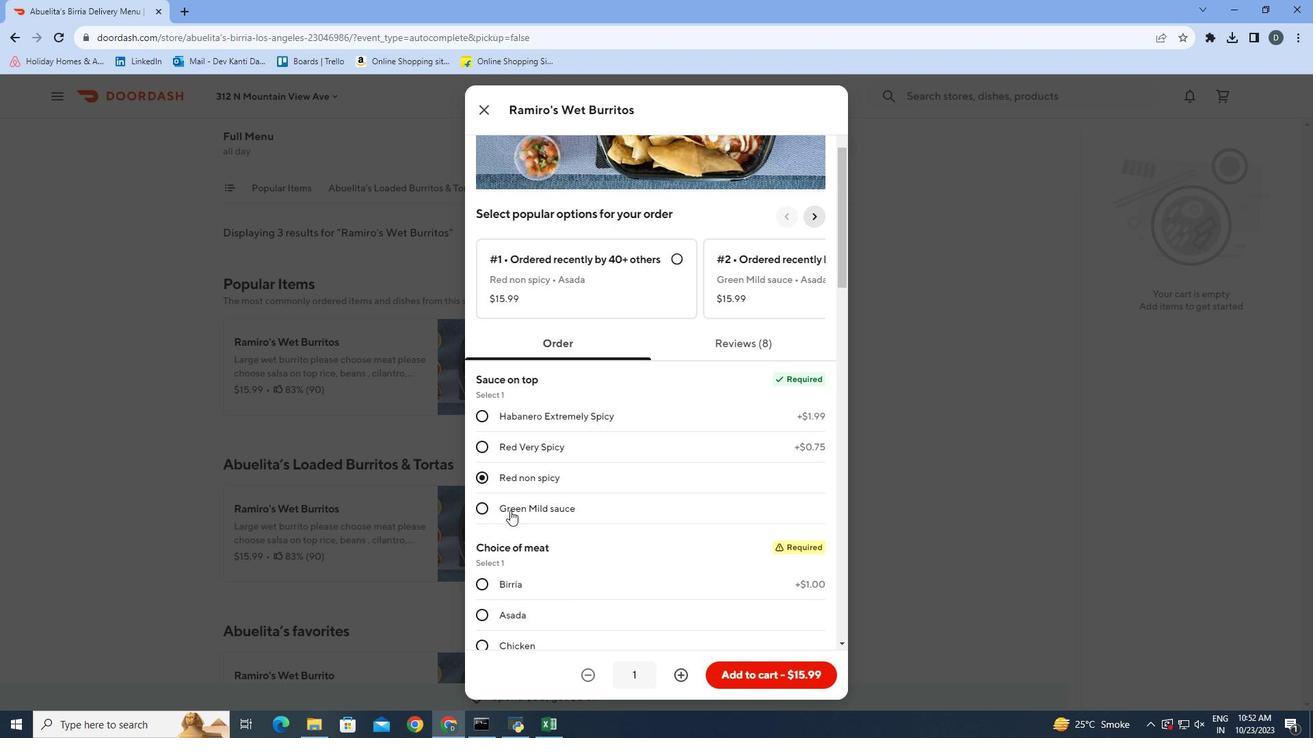 
Action: Mouse scrolled (510, 510) with delta (0, 0)
Screenshot: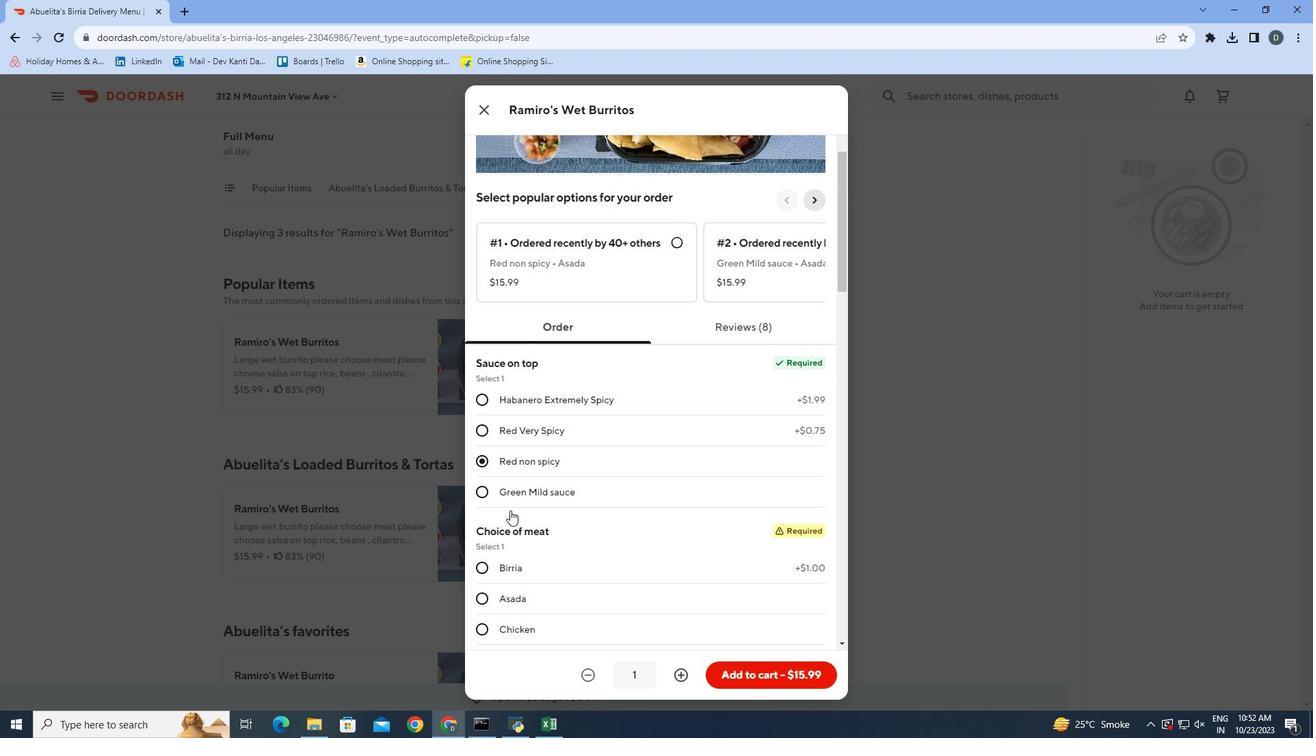 
Action: Mouse scrolled (510, 510) with delta (0, 0)
Screenshot: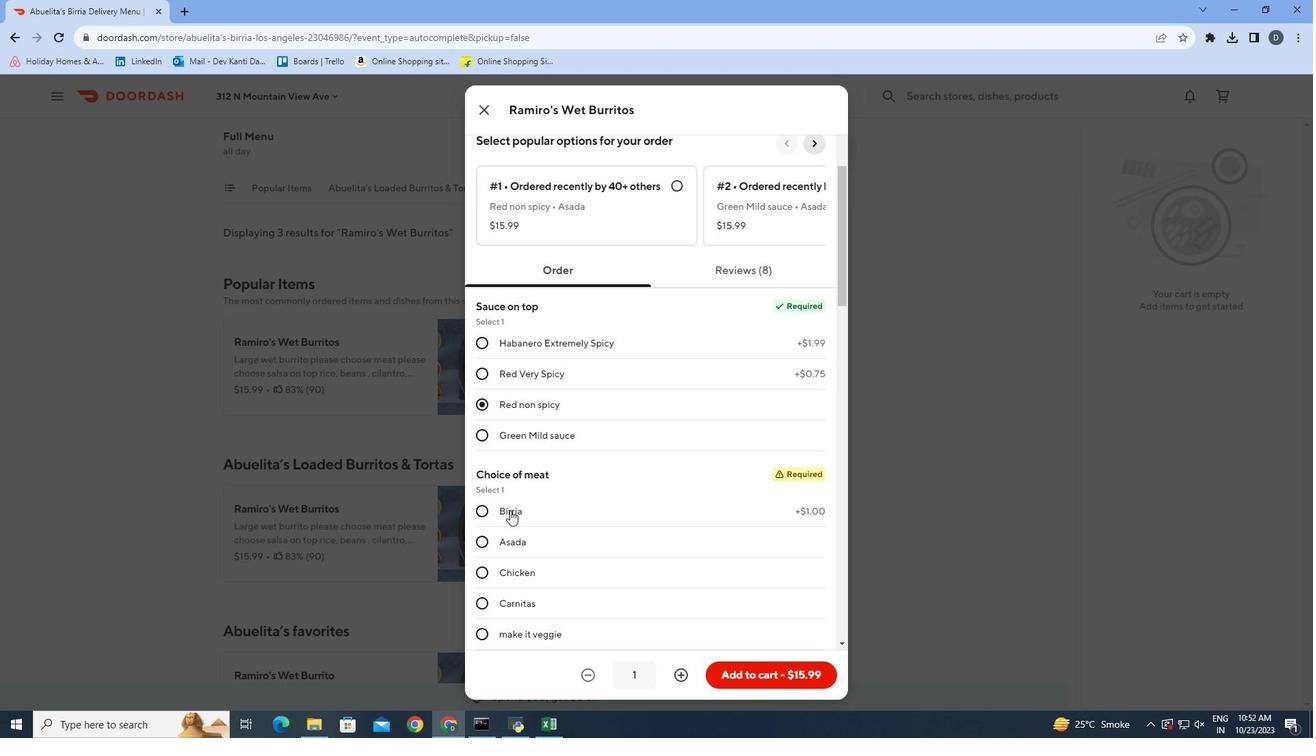 
Action: Mouse moved to (482, 507)
Screenshot: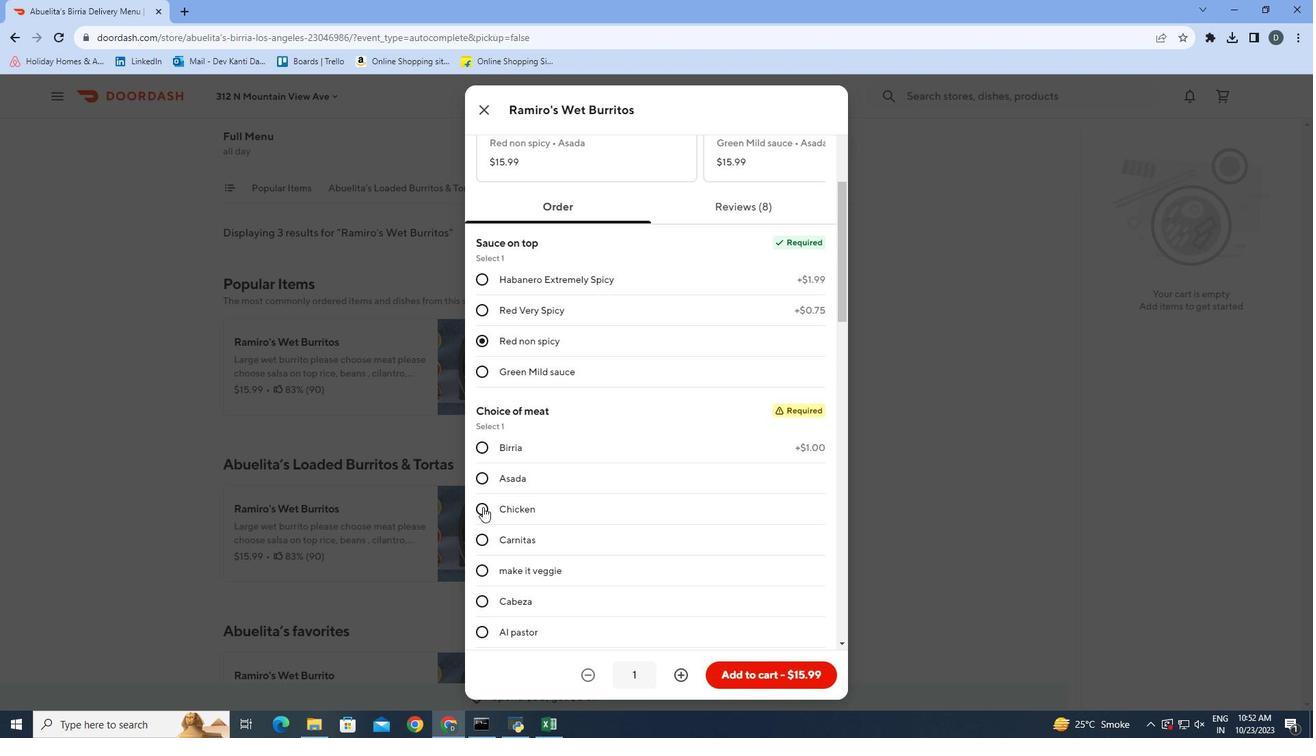
Action: Mouse pressed left at (482, 507)
Screenshot: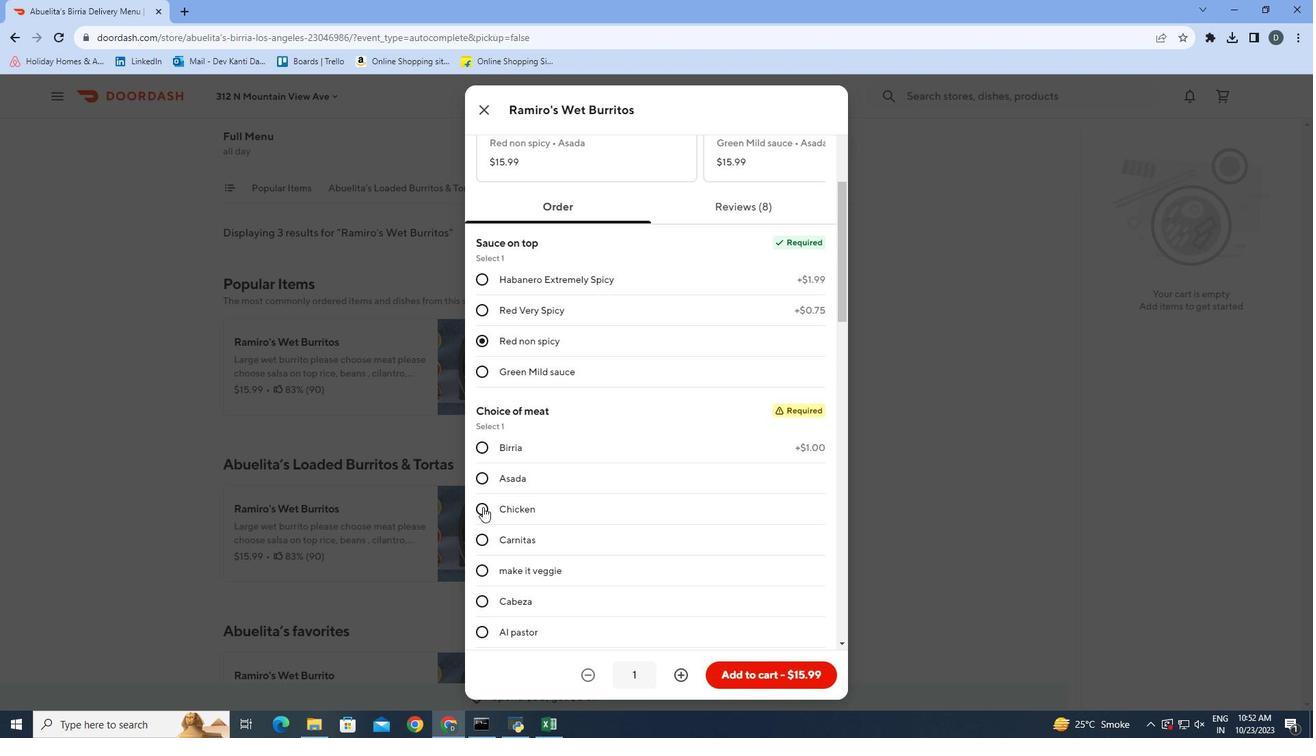 
Action: Mouse moved to (538, 528)
Screenshot: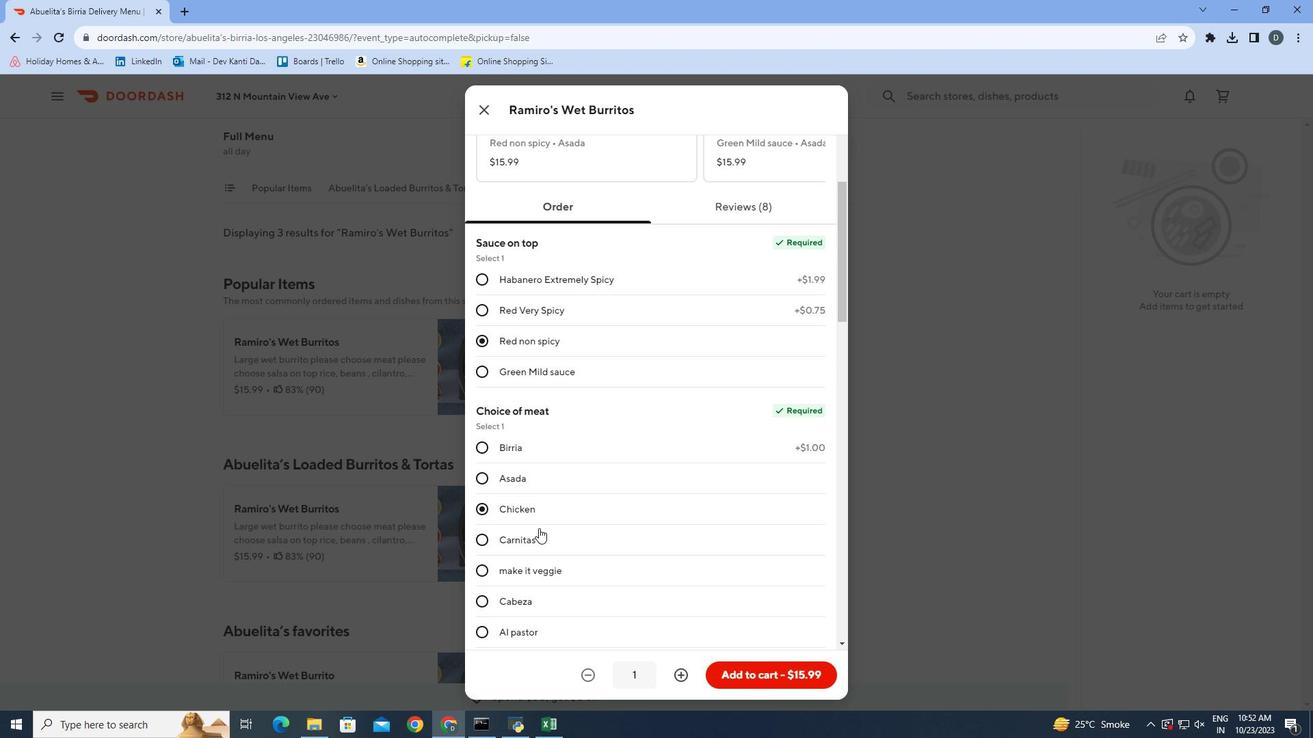 
Action: Mouse scrolled (538, 528) with delta (0, 0)
Screenshot: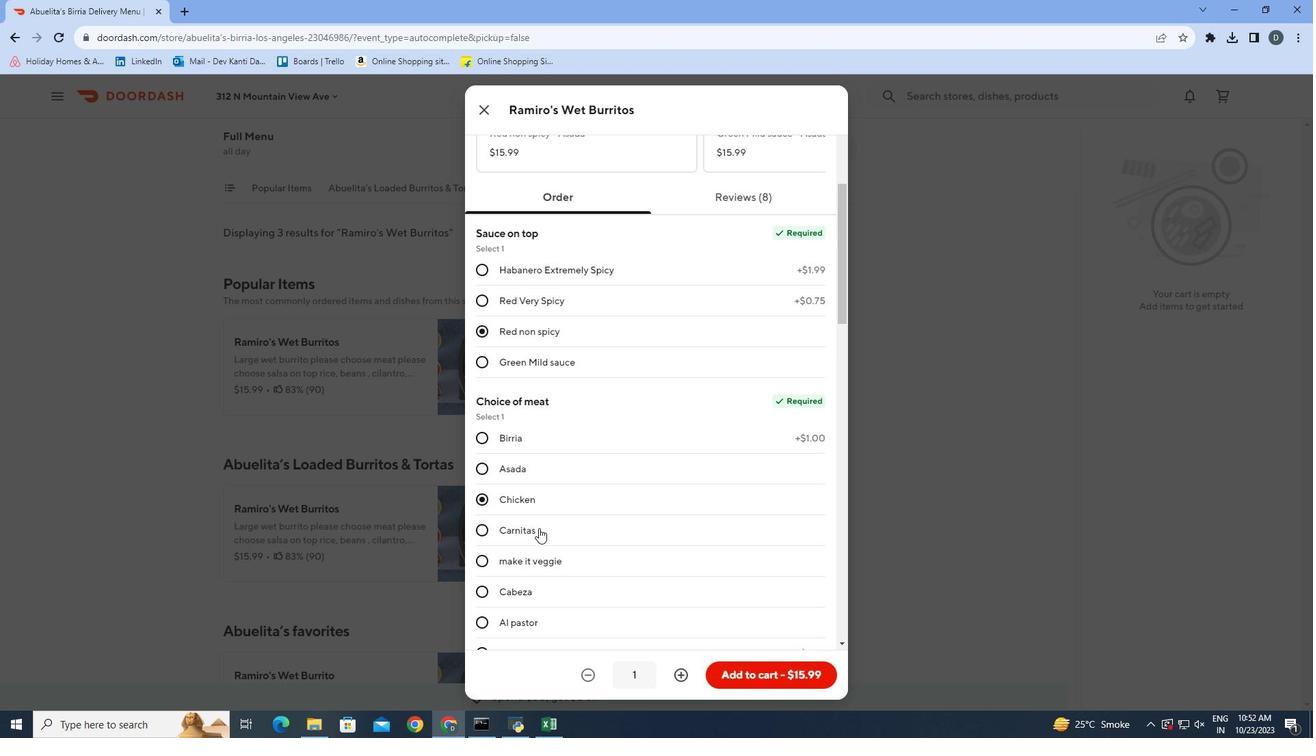 
Action: Mouse scrolled (538, 528) with delta (0, 0)
Screenshot: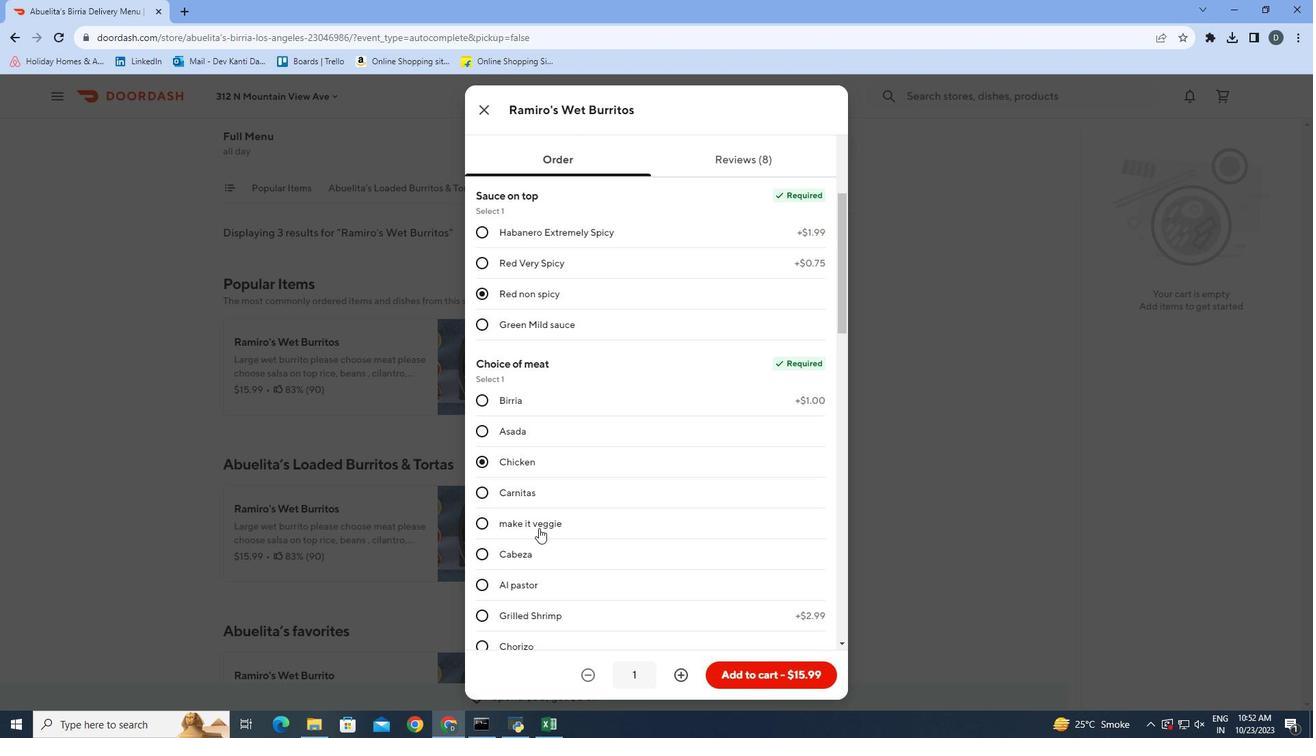 
Action: Mouse moved to (484, 436)
Screenshot: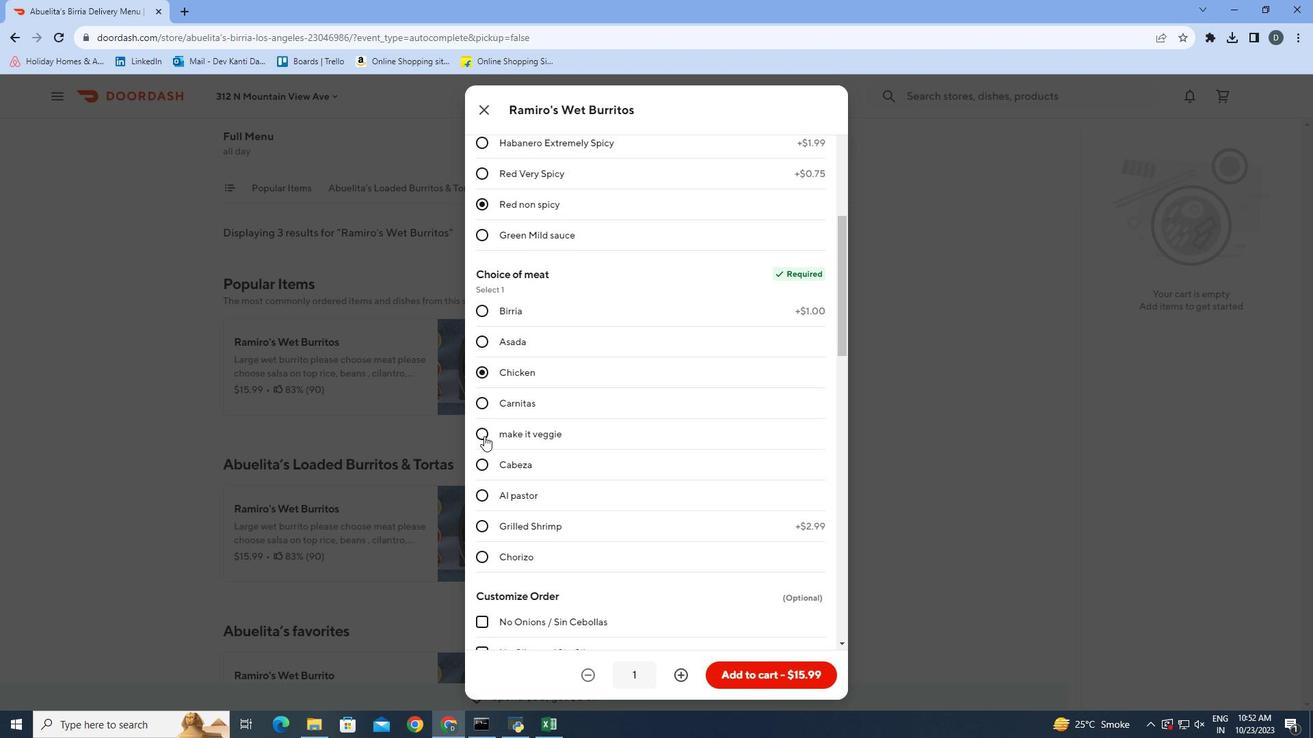 
Action: Mouse pressed left at (484, 436)
Screenshot: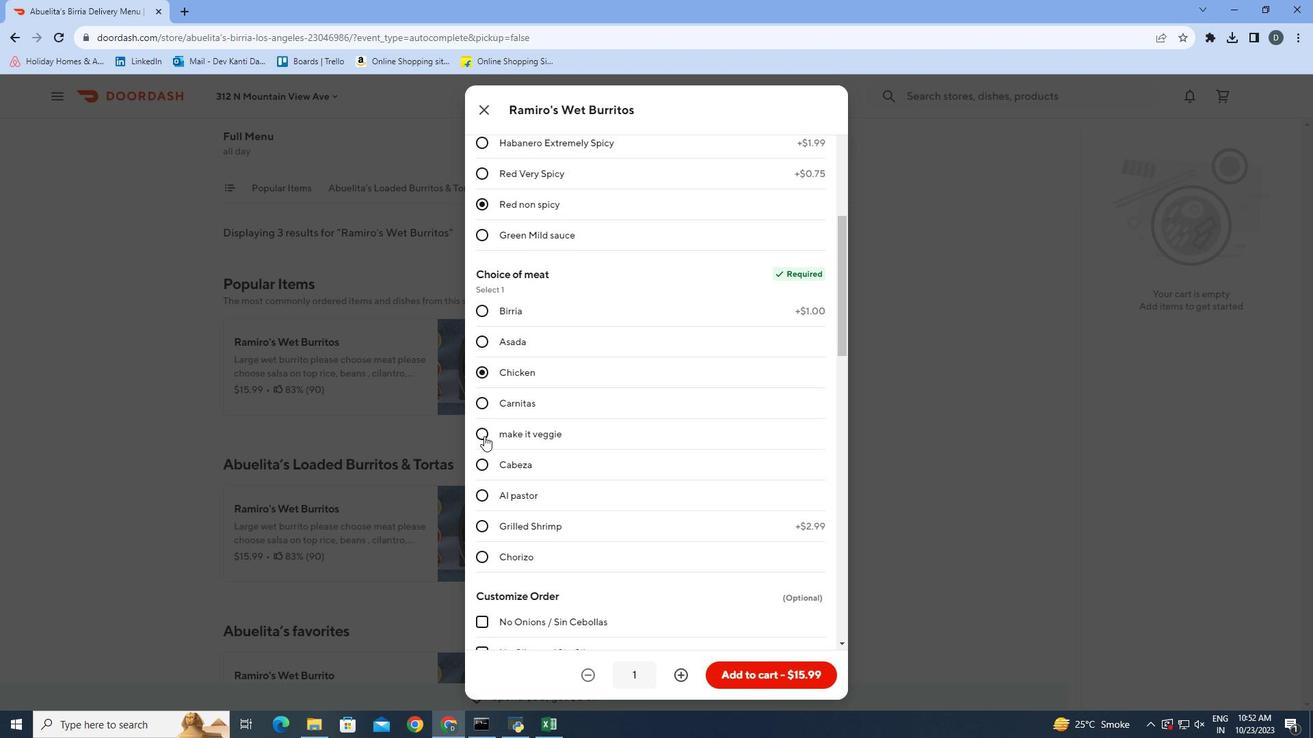 
Action: Mouse moved to (618, 492)
Screenshot: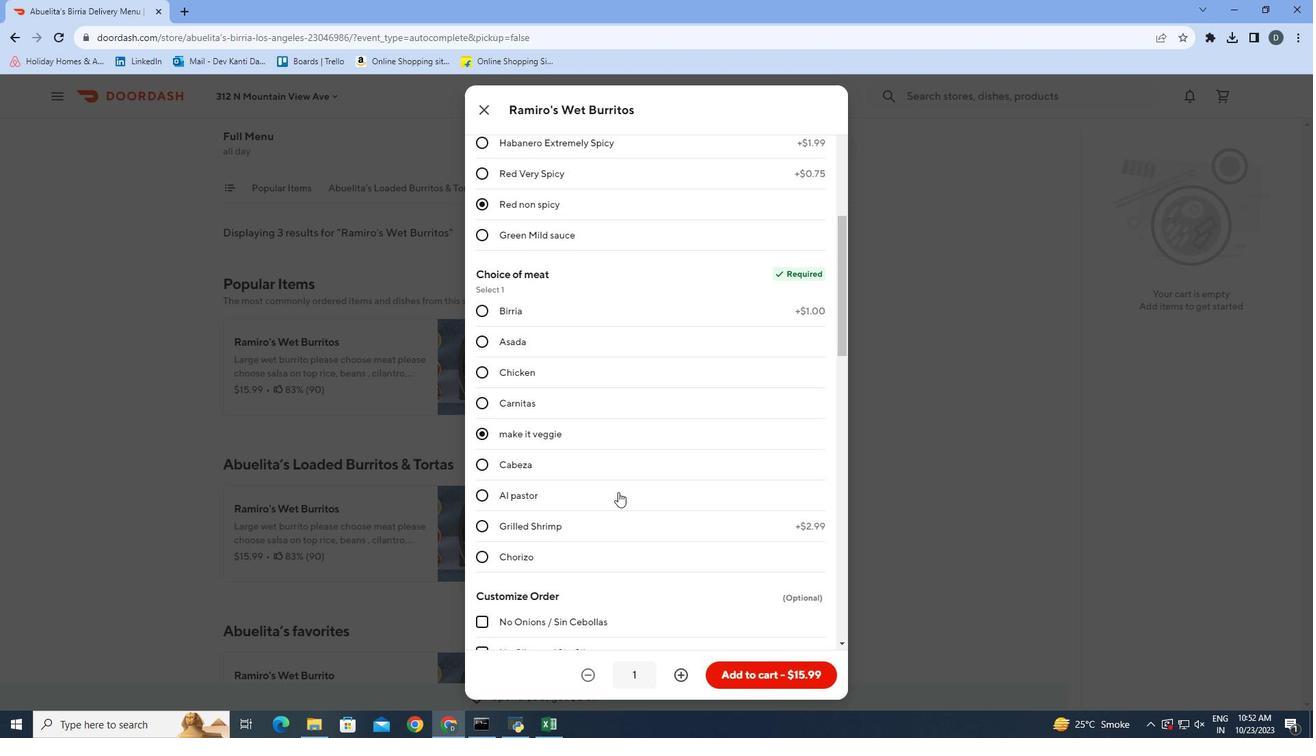 
Action: Mouse scrolled (618, 491) with delta (0, 0)
Screenshot: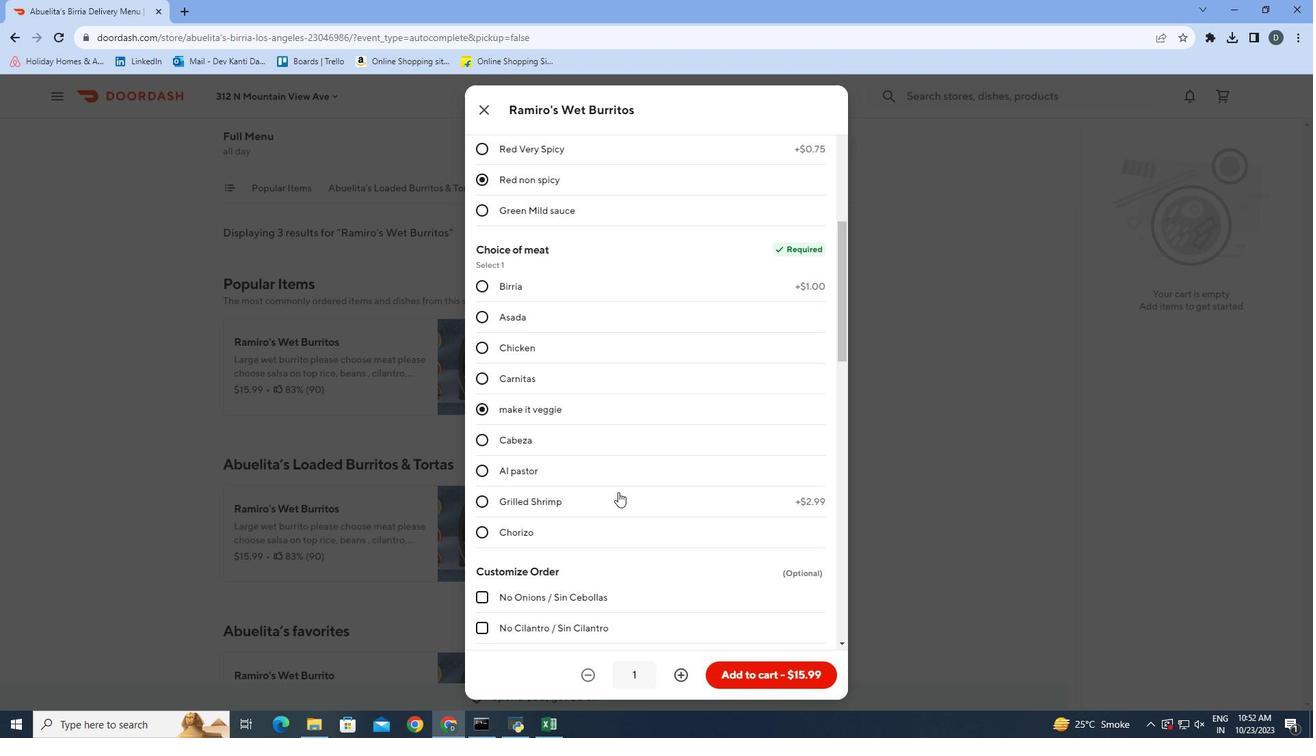 
Action: Mouse scrolled (618, 491) with delta (0, 0)
Screenshot: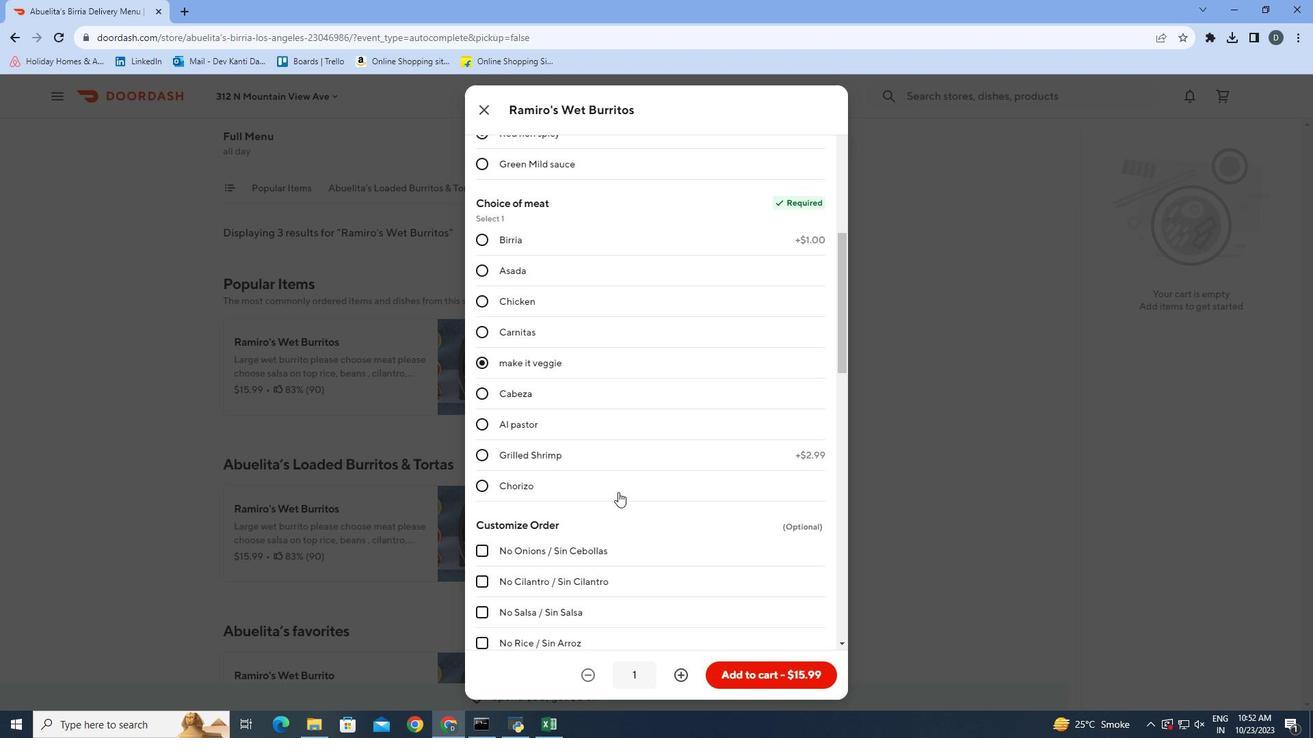 
Action: Mouse scrolled (618, 491) with delta (0, 0)
Screenshot: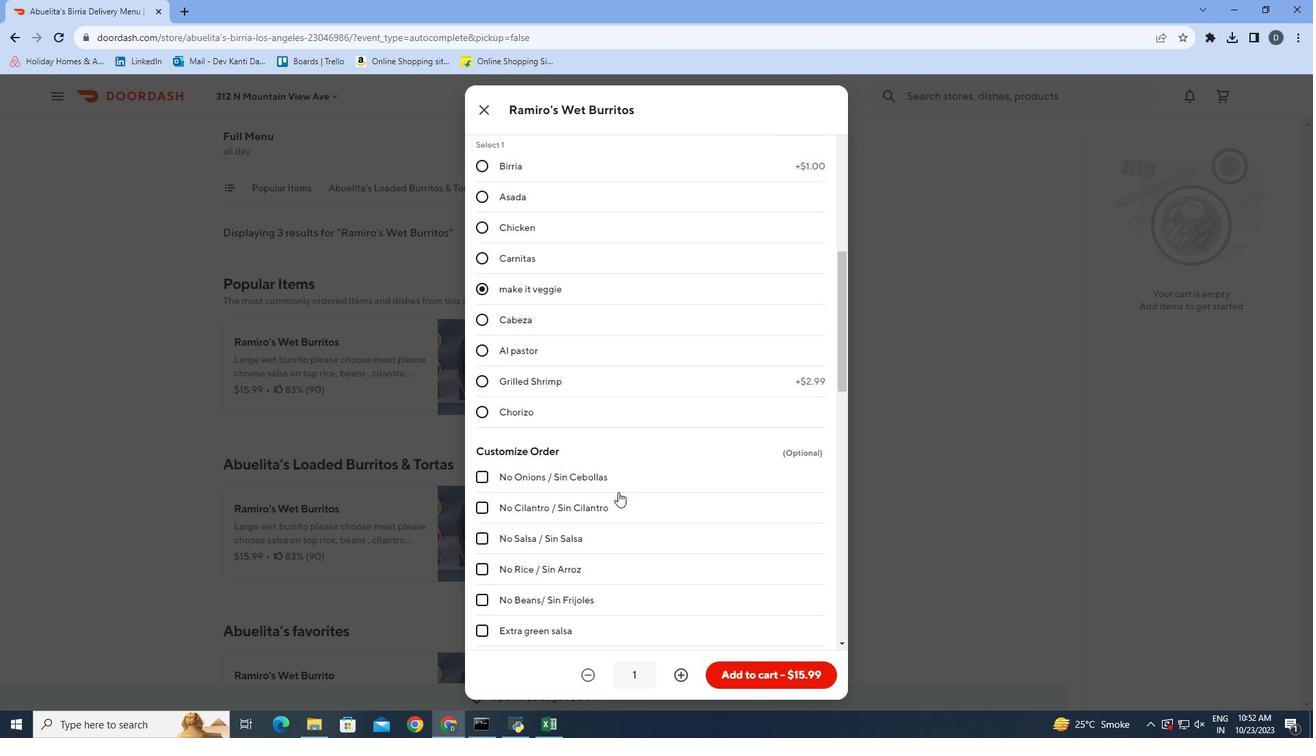 
Action: Mouse scrolled (618, 491) with delta (0, 0)
Screenshot: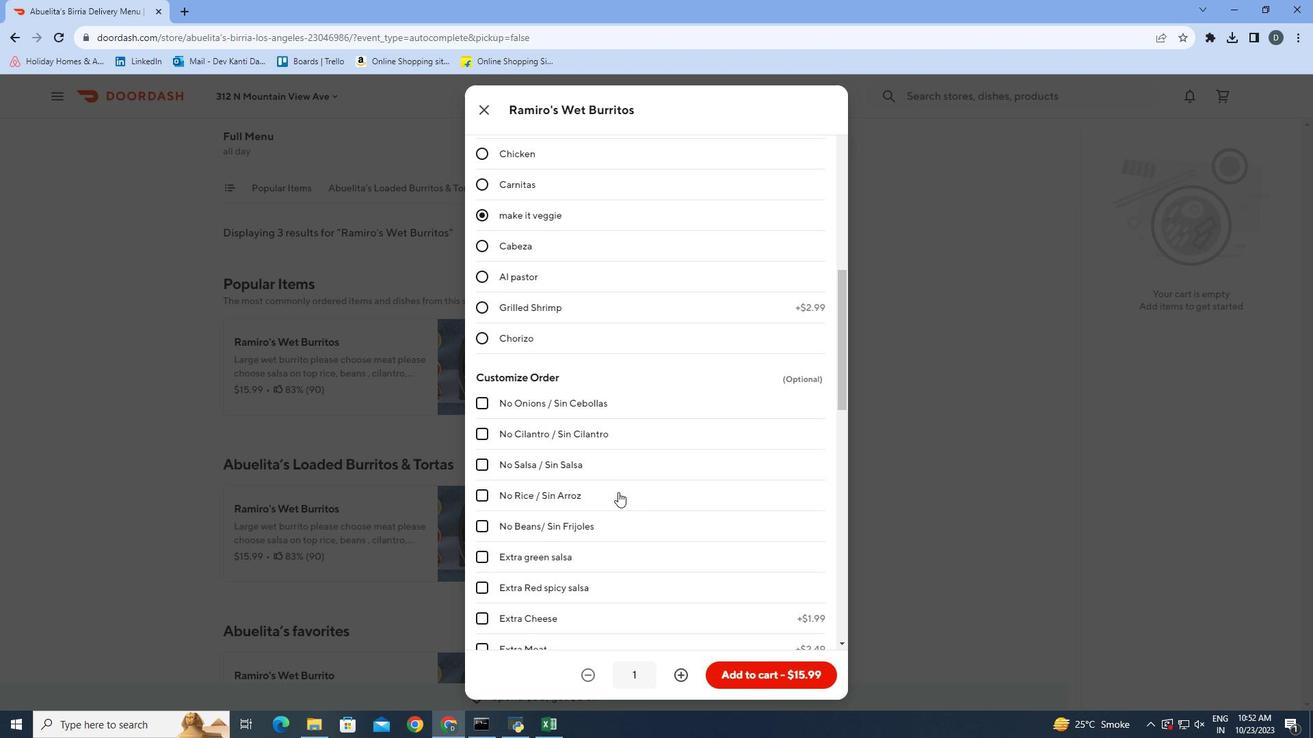 
Action: Mouse moved to (756, 673)
Screenshot: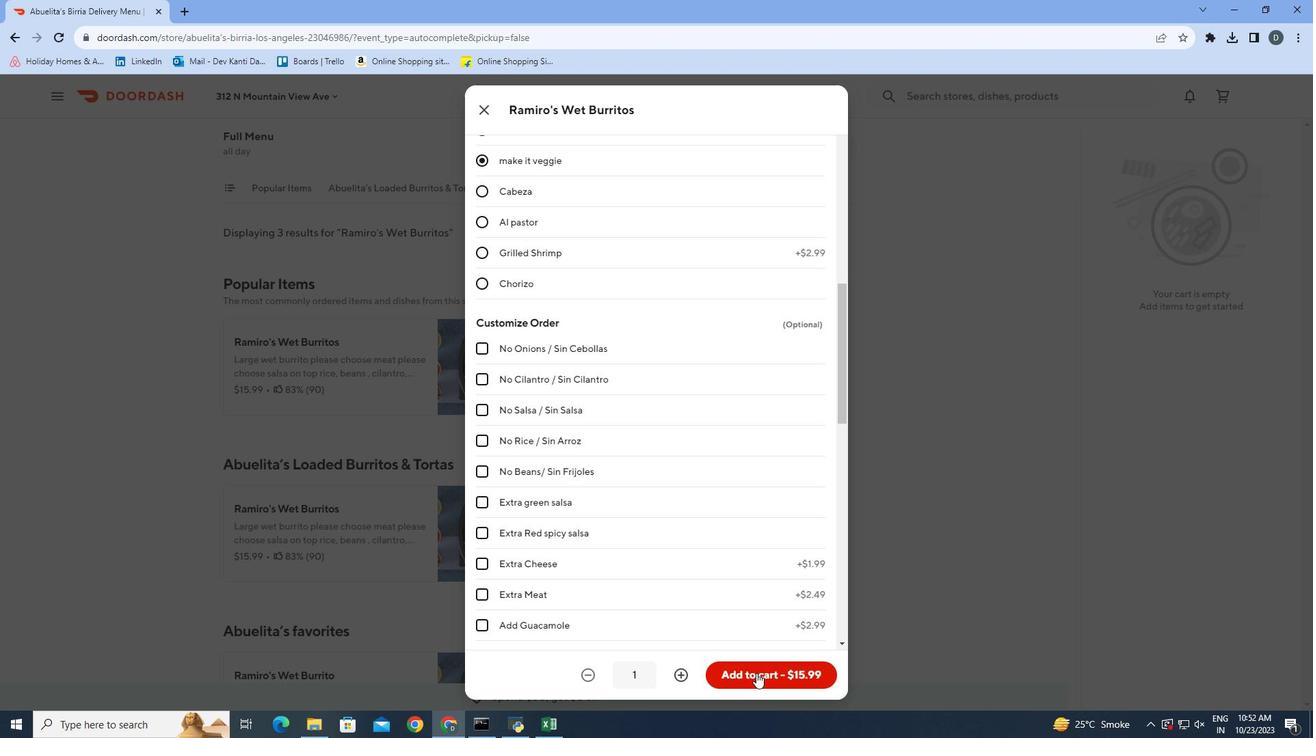
Action: Mouse pressed left at (756, 673)
Screenshot: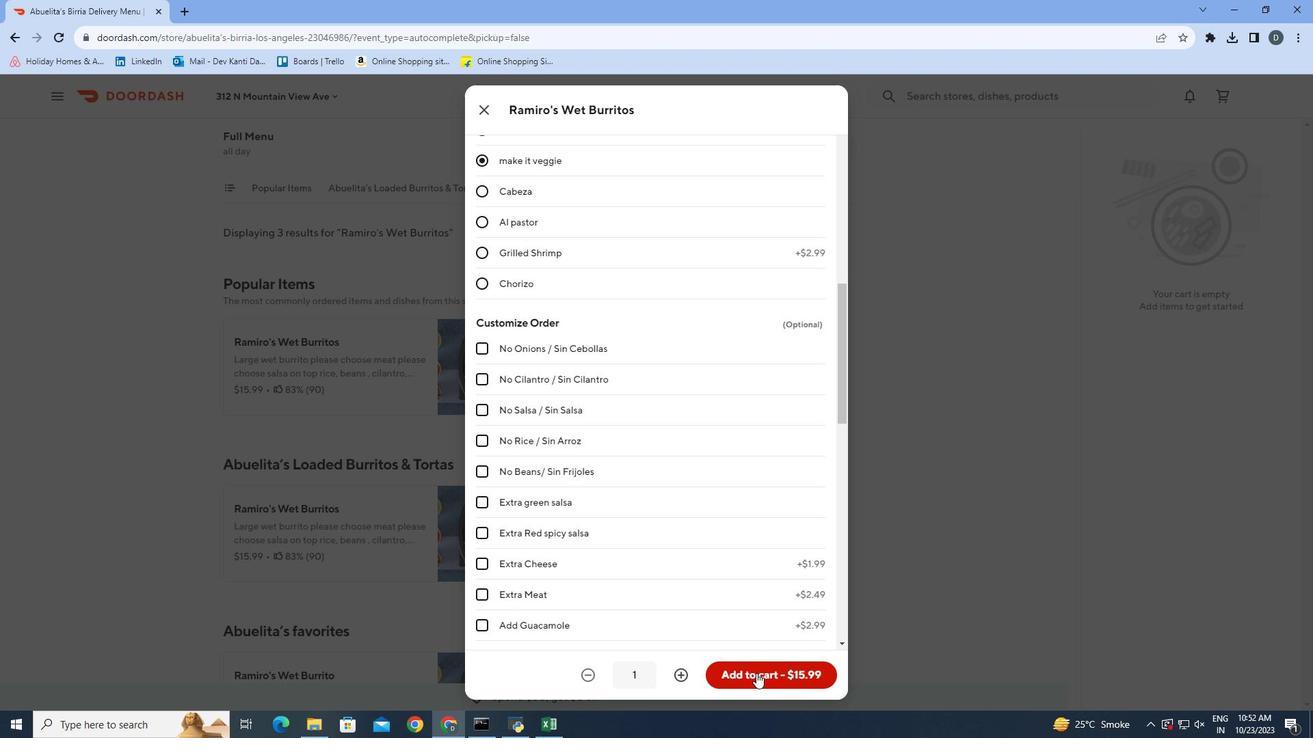 
Action: Mouse moved to (1050, 426)
Screenshot: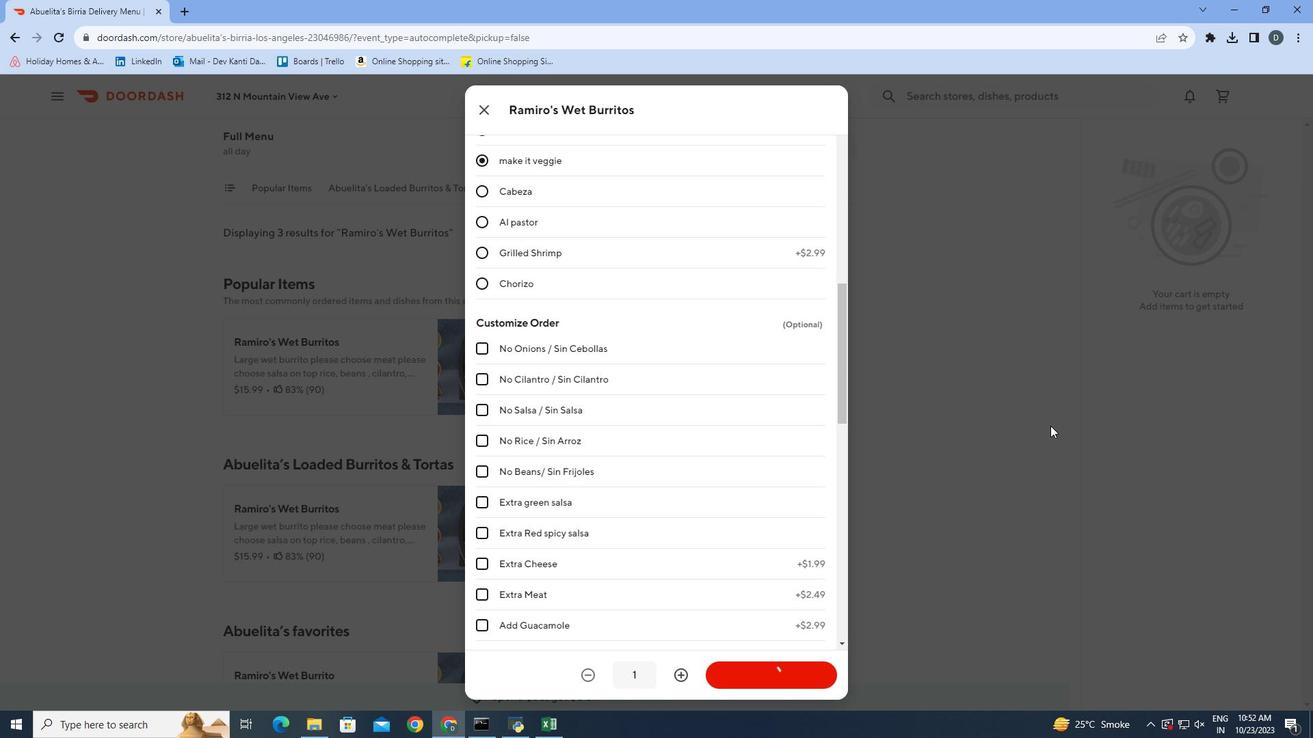 
